 Task: Search one way flight ticket for 5 adults, 2 children, 1 infant in seat and 1 infant on lap in economy from Stillwater: Stillwater Regional Airport to New Bern: Coastal Carolina Regional Airport (was Craven County Regional) on 8-4-2023. Choice of flights is American. Number of bags: 10 checked bags. Price is upto 83000. Outbound departure time preference is 18:00.
Action: Mouse moved to (414, 352)
Screenshot: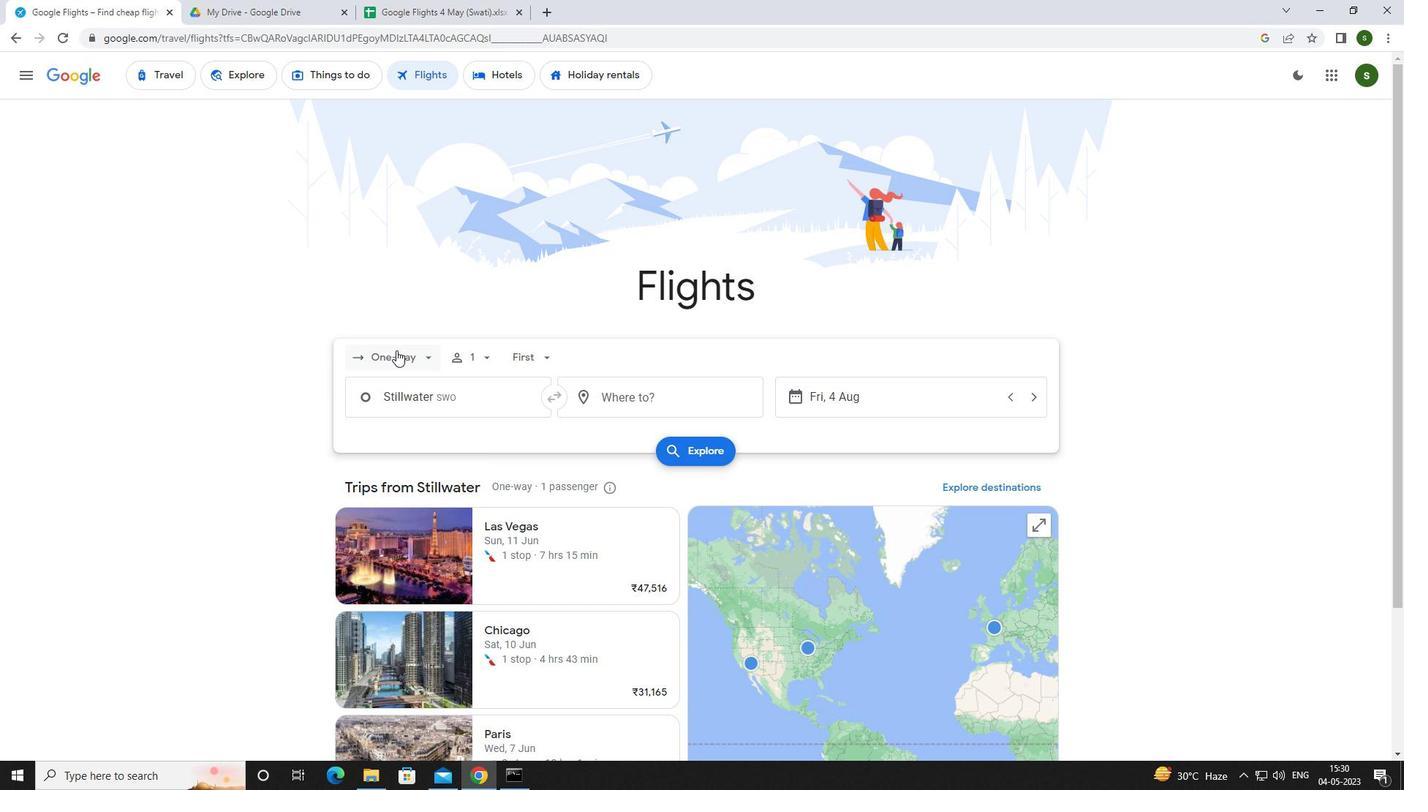 
Action: Mouse pressed left at (414, 352)
Screenshot: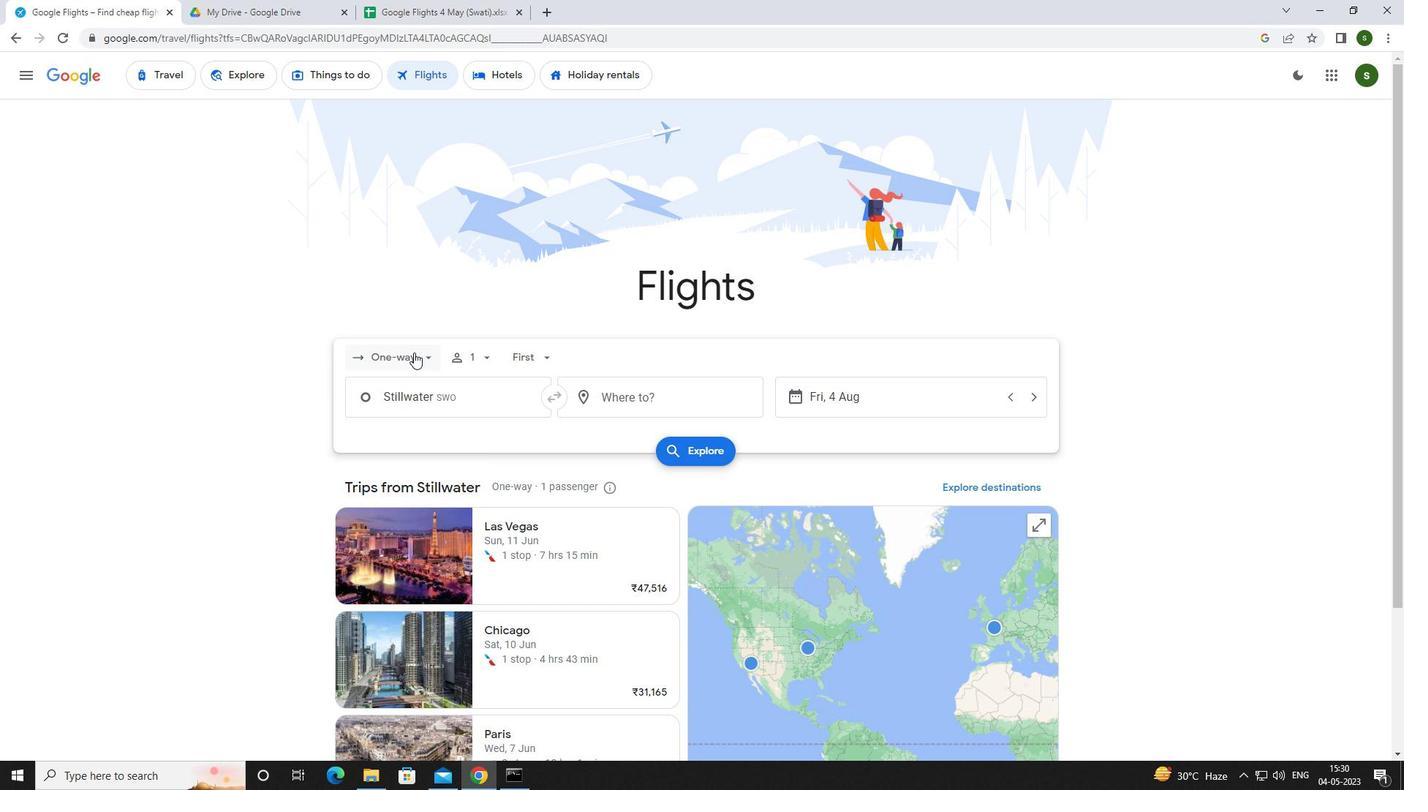 
Action: Mouse moved to (422, 421)
Screenshot: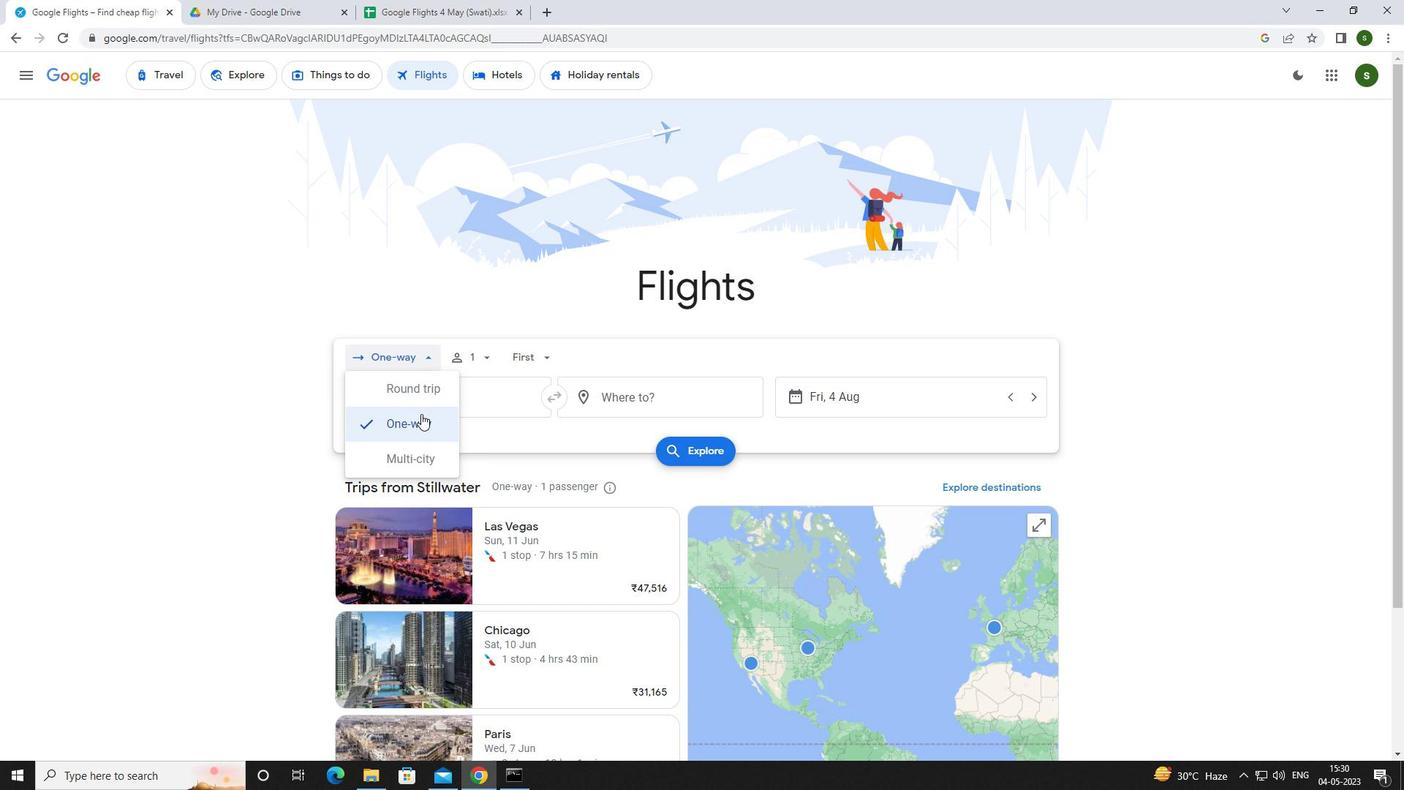 
Action: Mouse pressed left at (422, 421)
Screenshot: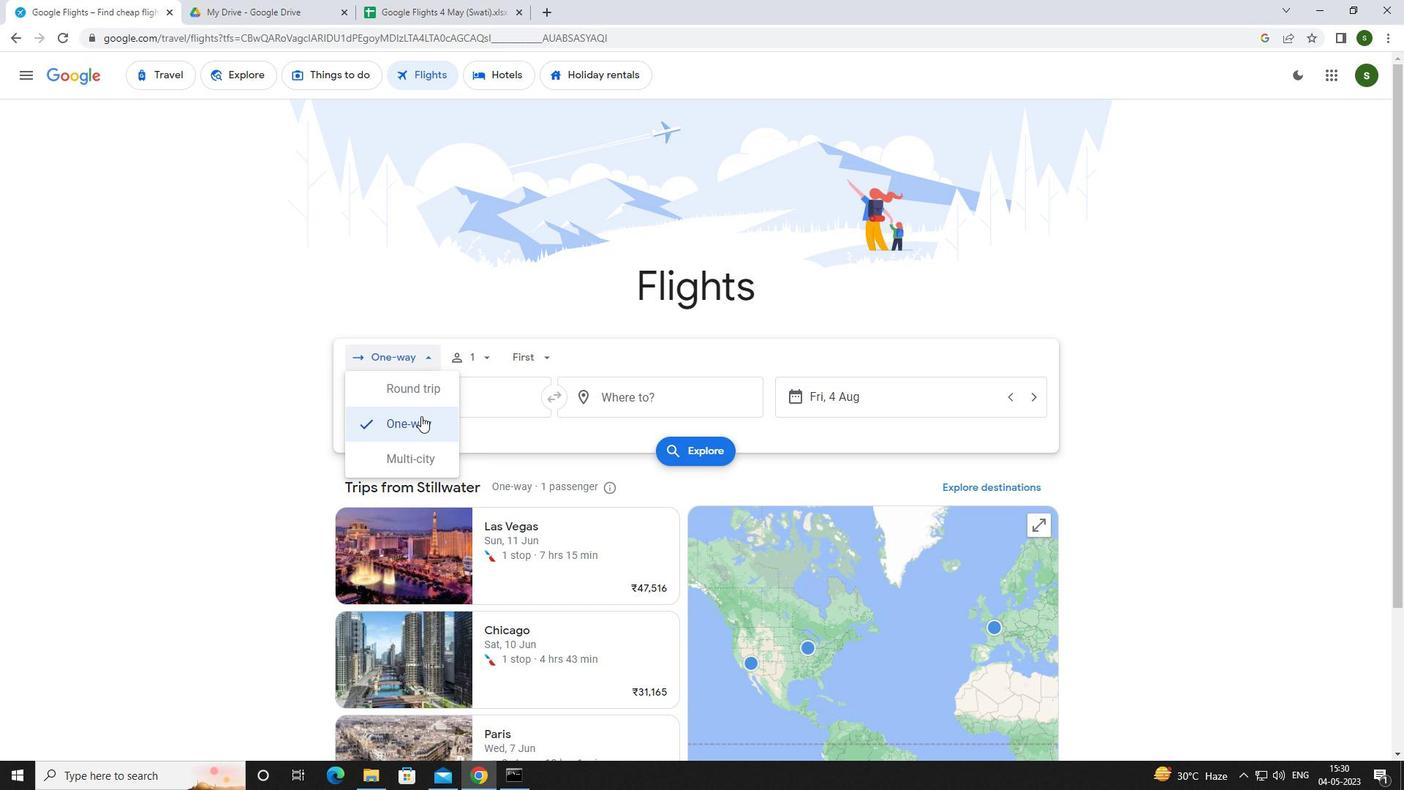 
Action: Mouse moved to (484, 358)
Screenshot: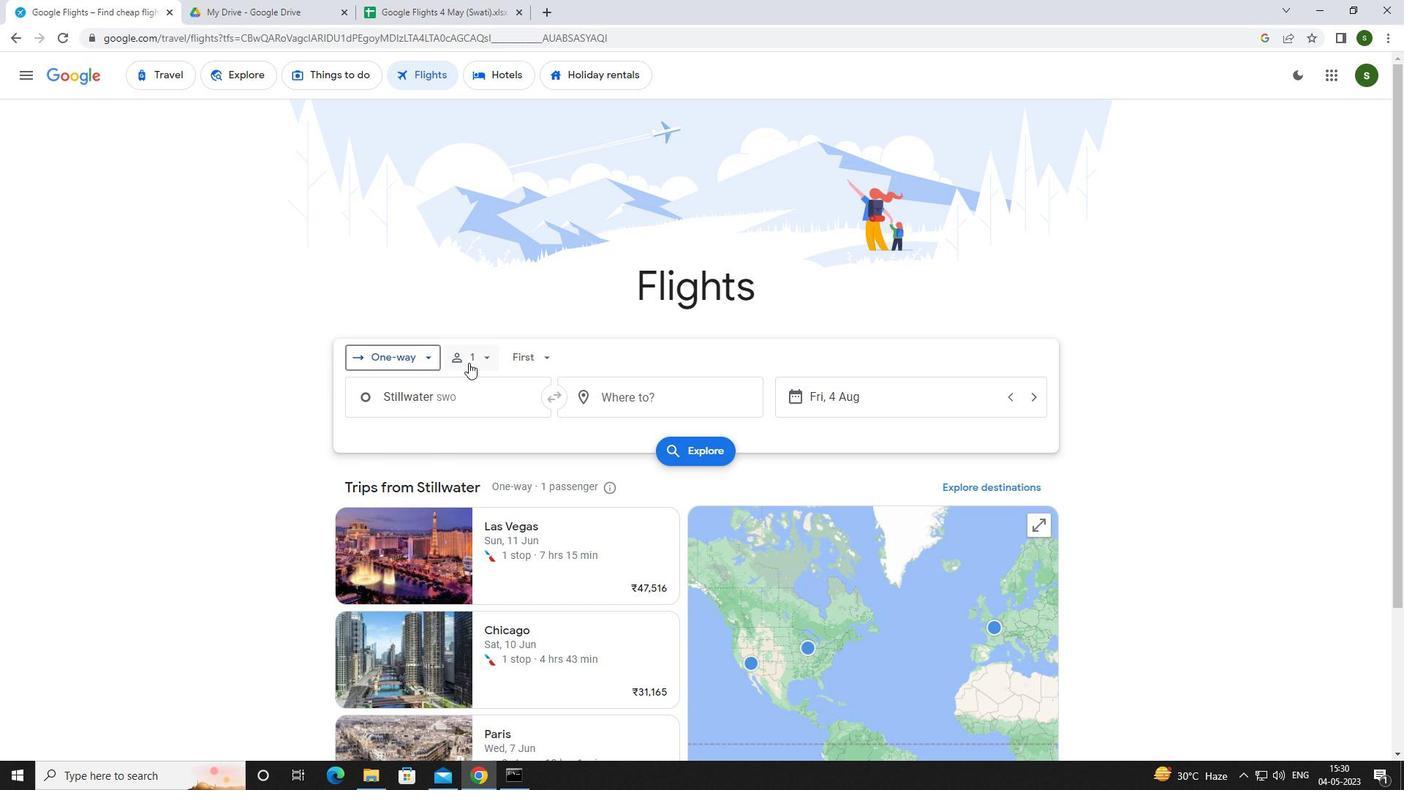 
Action: Mouse pressed left at (484, 358)
Screenshot: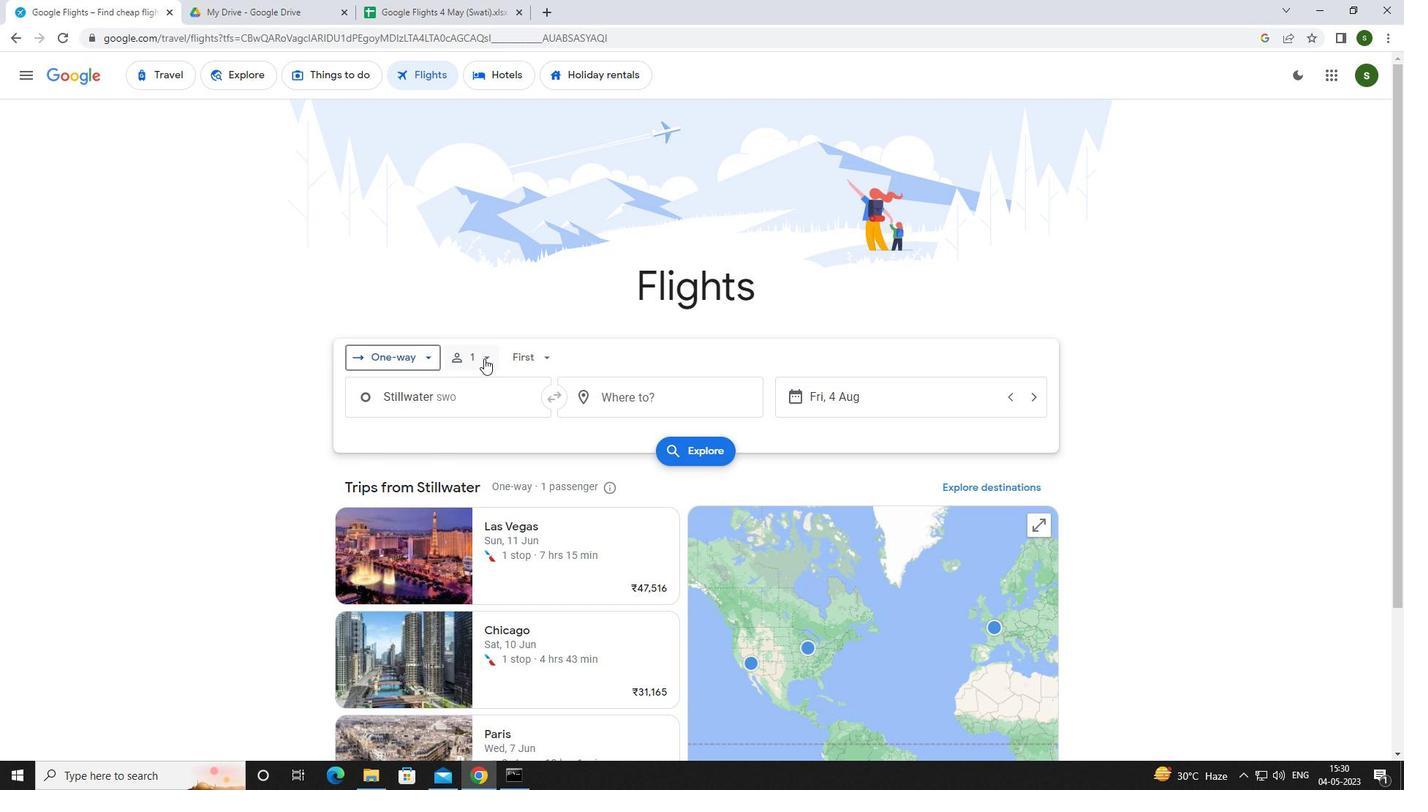 
Action: Mouse moved to (596, 392)
Screenshot: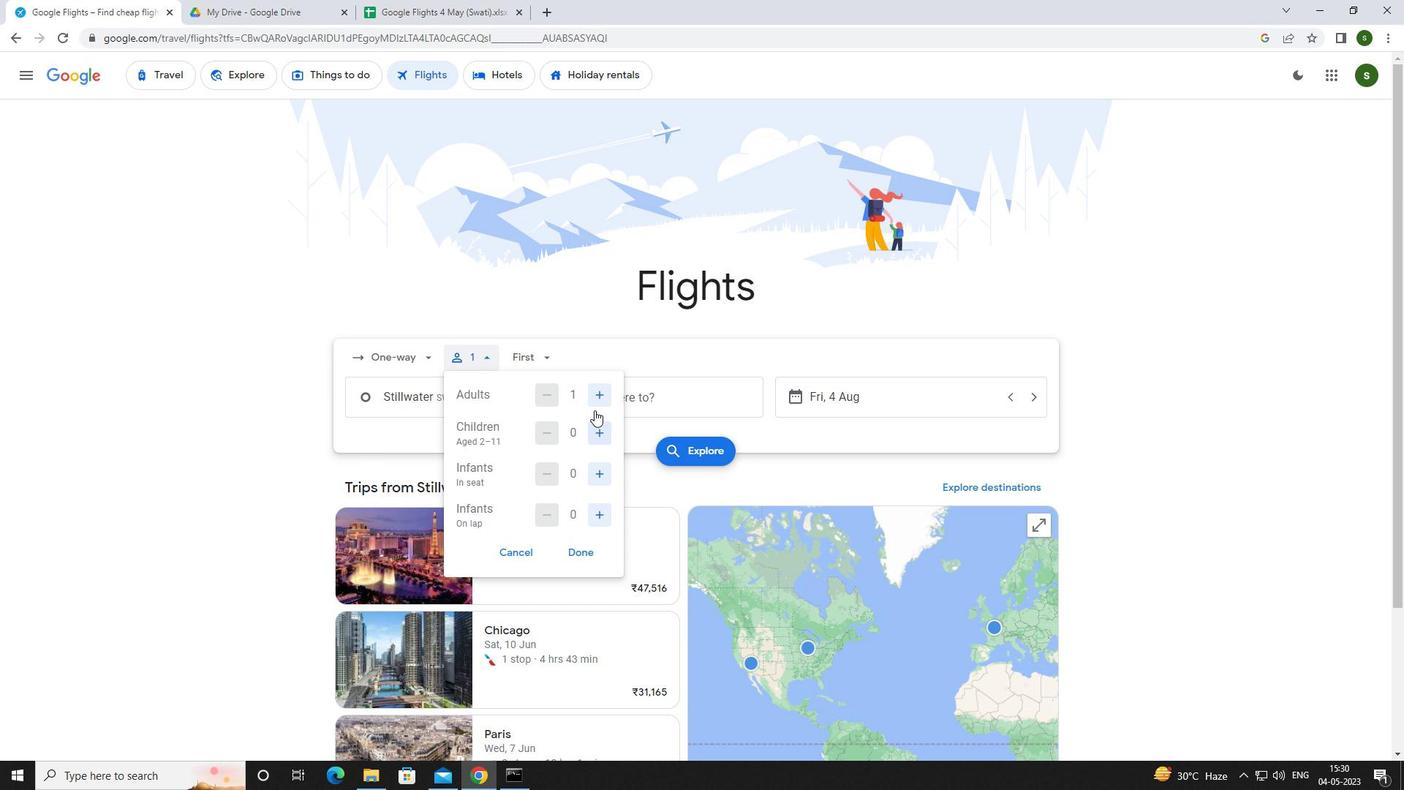 
Action: Mouse pressed left at (596, 392)
Screenshot: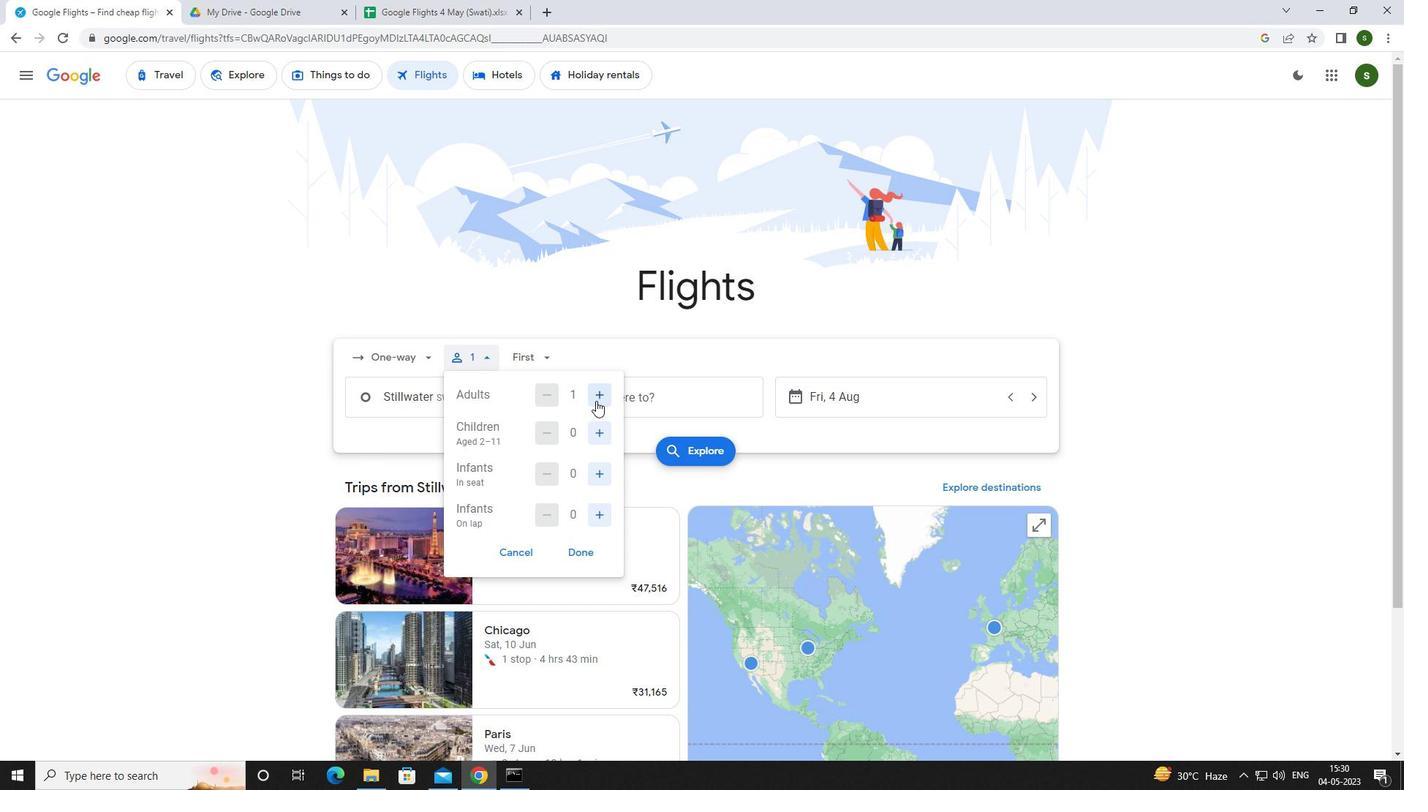 
Action: Mouse pressed left at (596, 392)
Screenshot: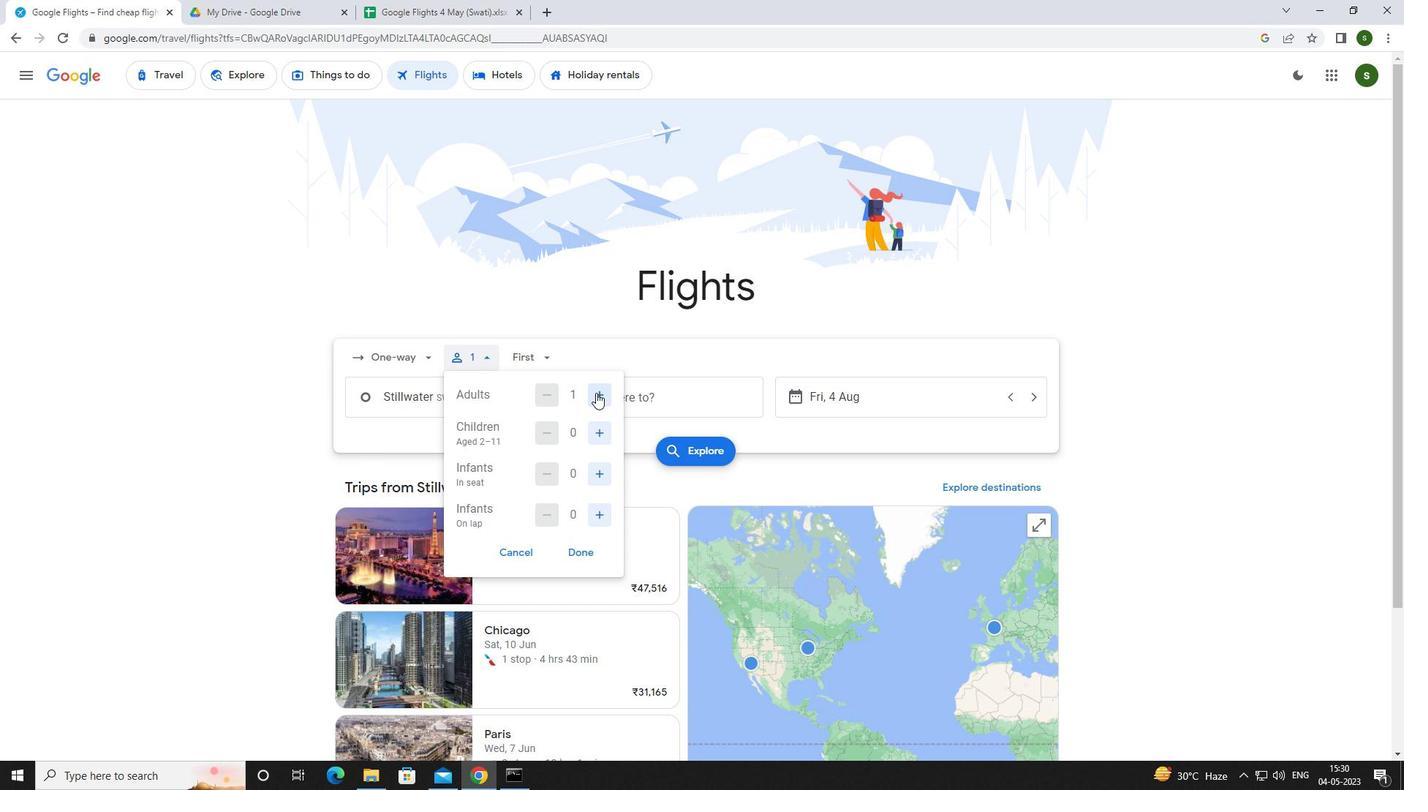 
Action: Mouse pressed left at (596, 392)
Screenshot: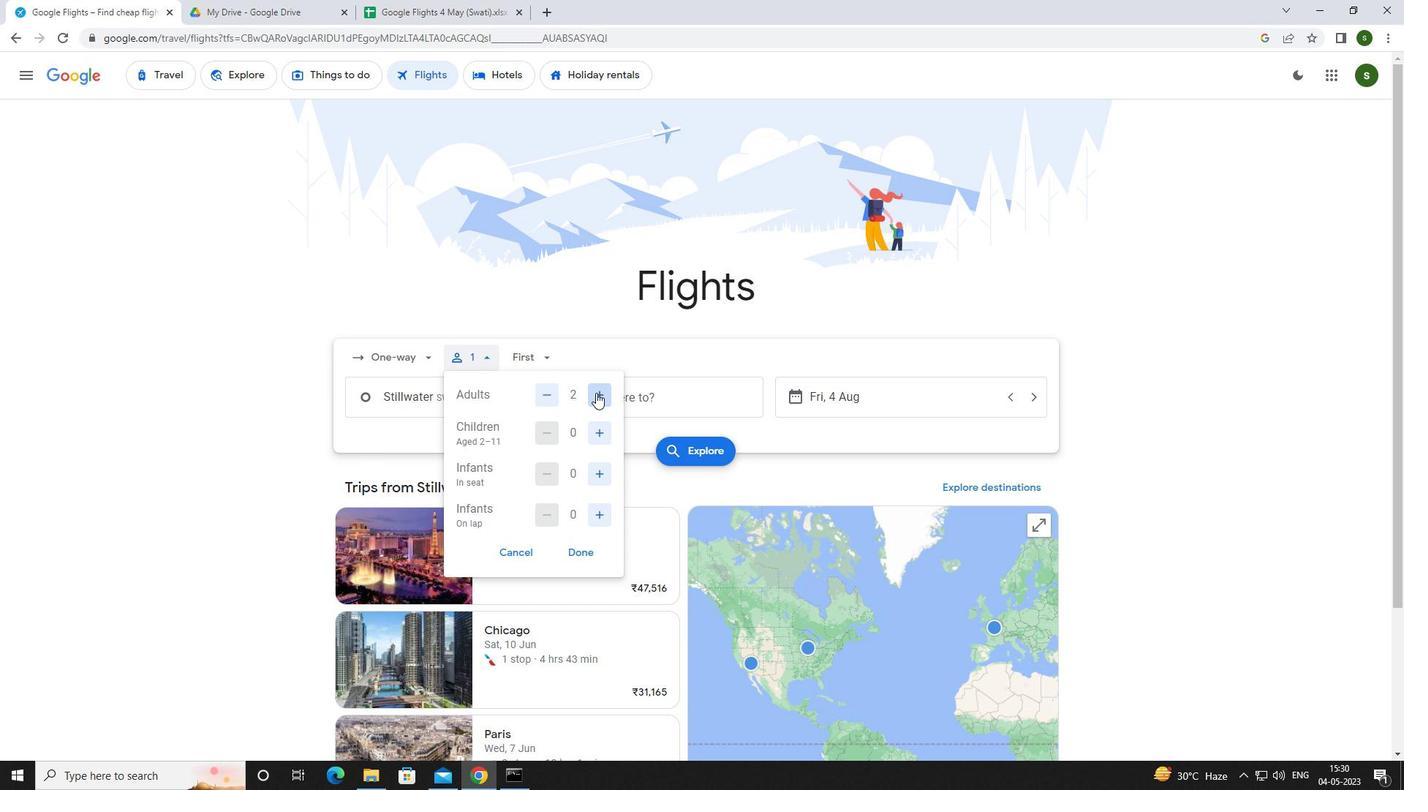 
Action: Mouse pressed left at (596, 392)
Screenshot: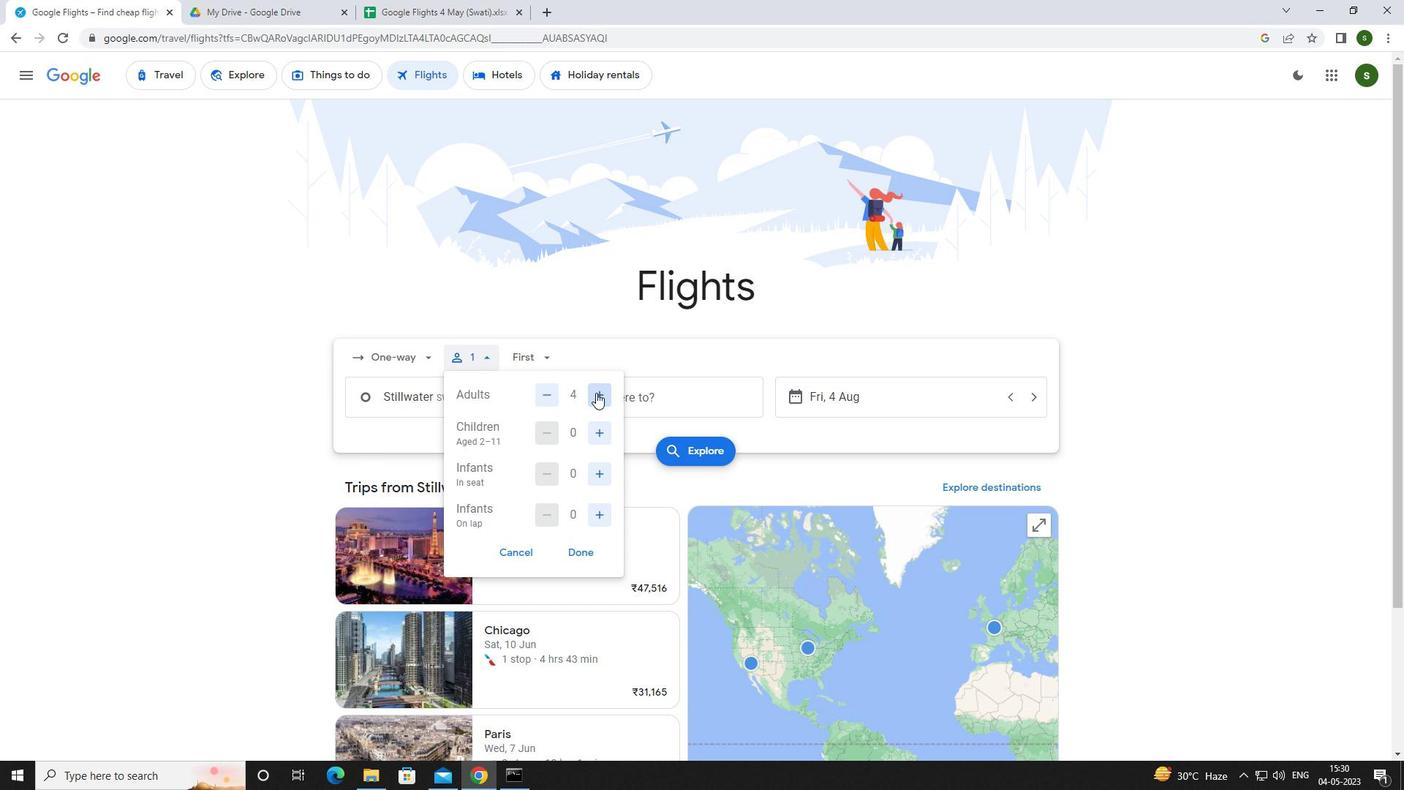 
Action: Mouse moved to (599, 427)
Screenshot: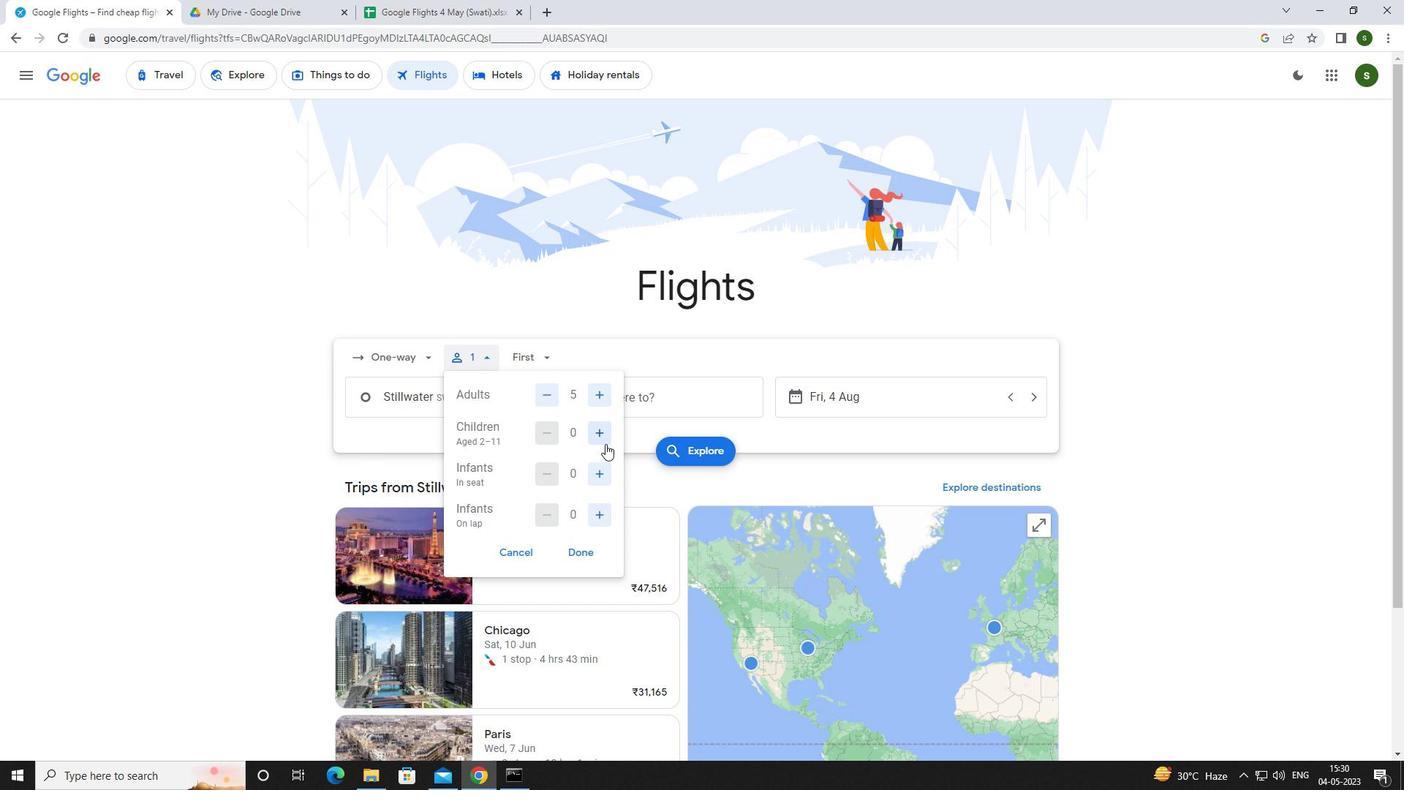 
Action: Mouse pressed left at (599, 427)
Screenshot: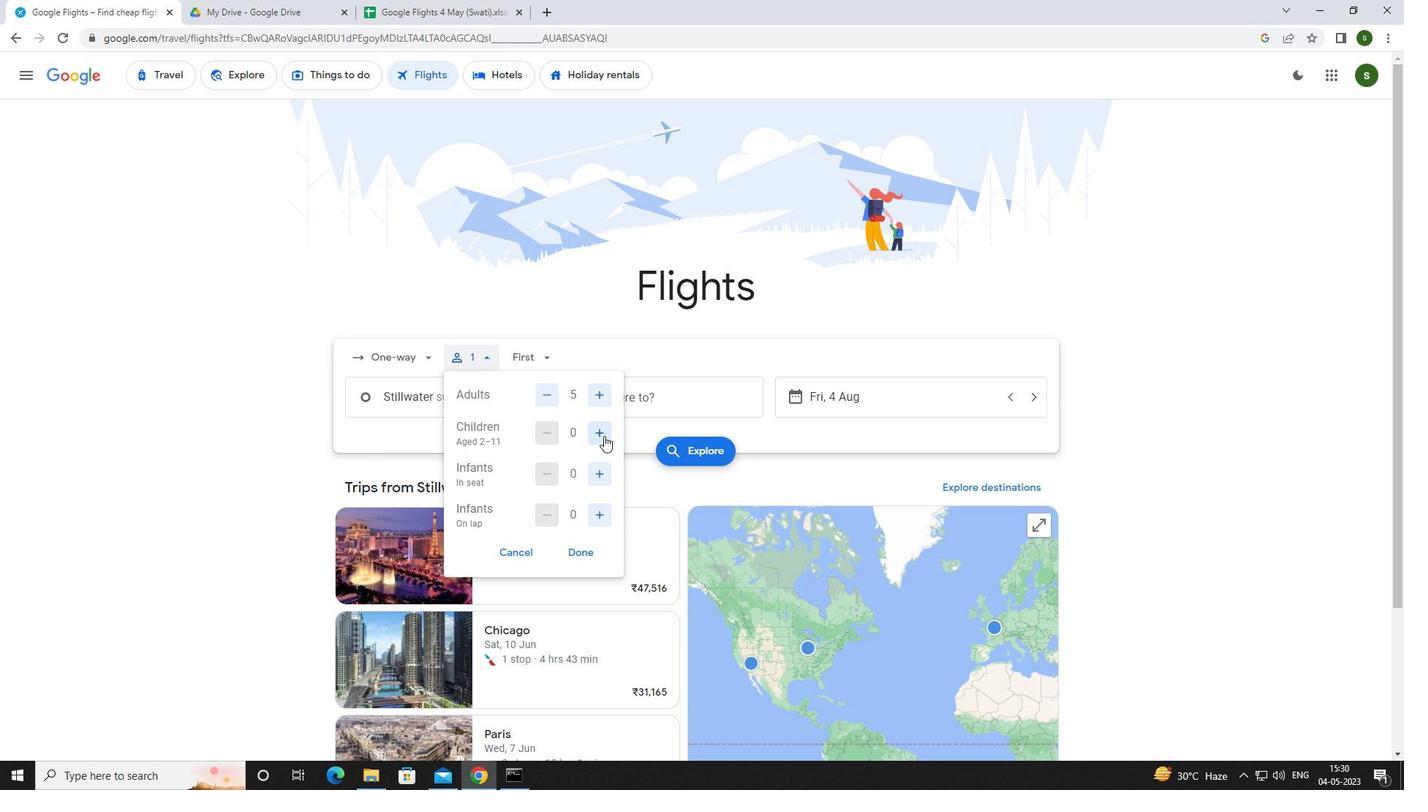 
Action: Mouse pressed left at (599, 427)
Screenshot: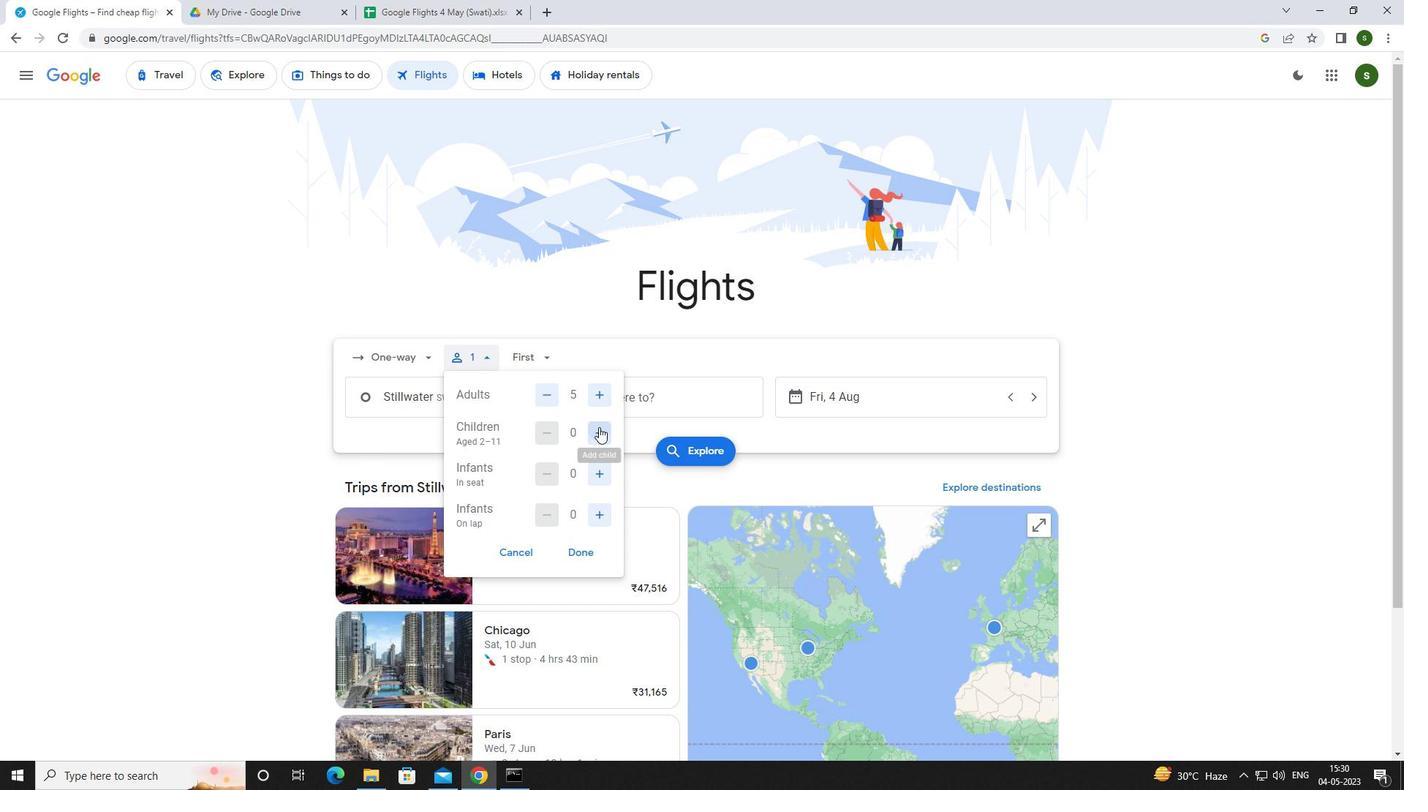 
Action: Mouse moved to (603, 467)
Screenshot: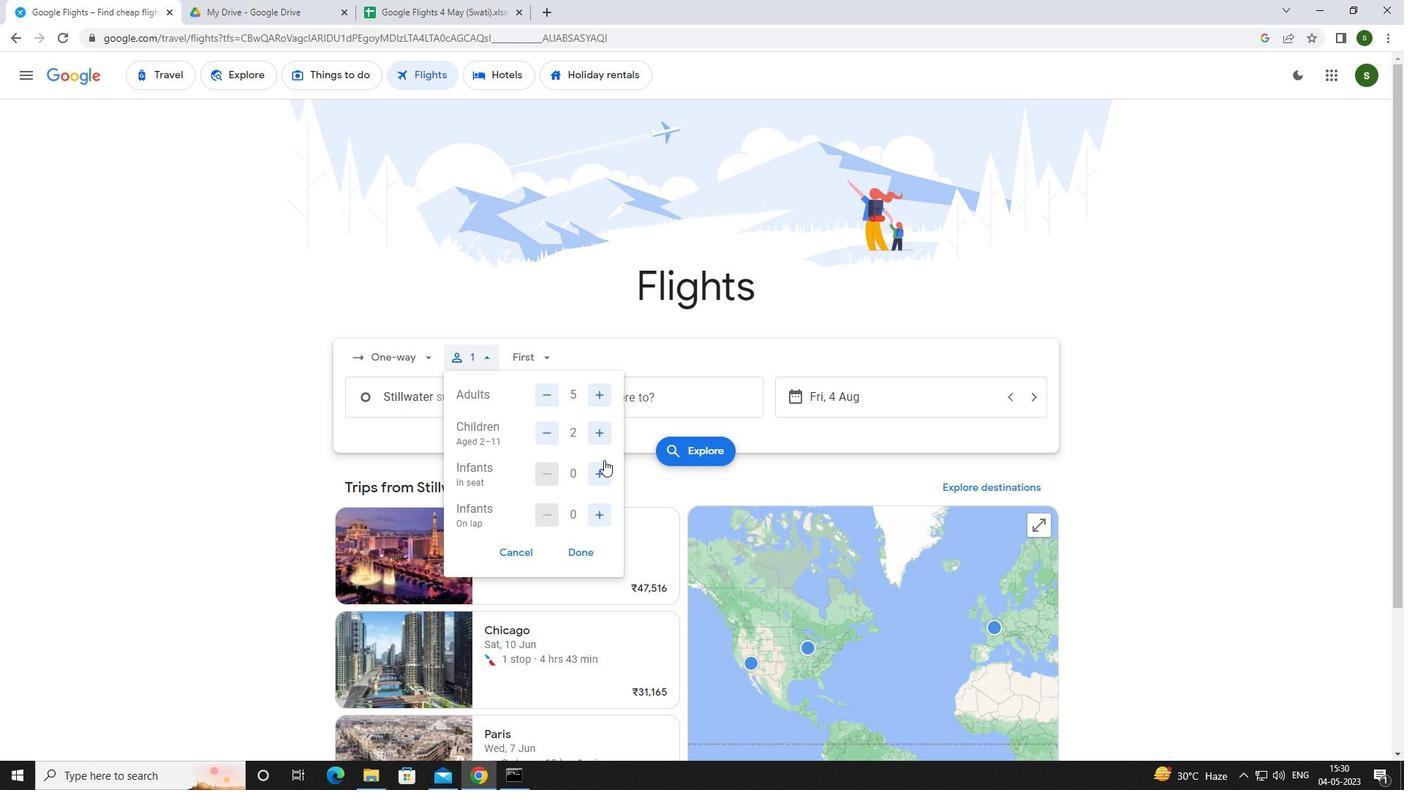 
Action: Mouse pressed left at (603, 467)
Screenshot: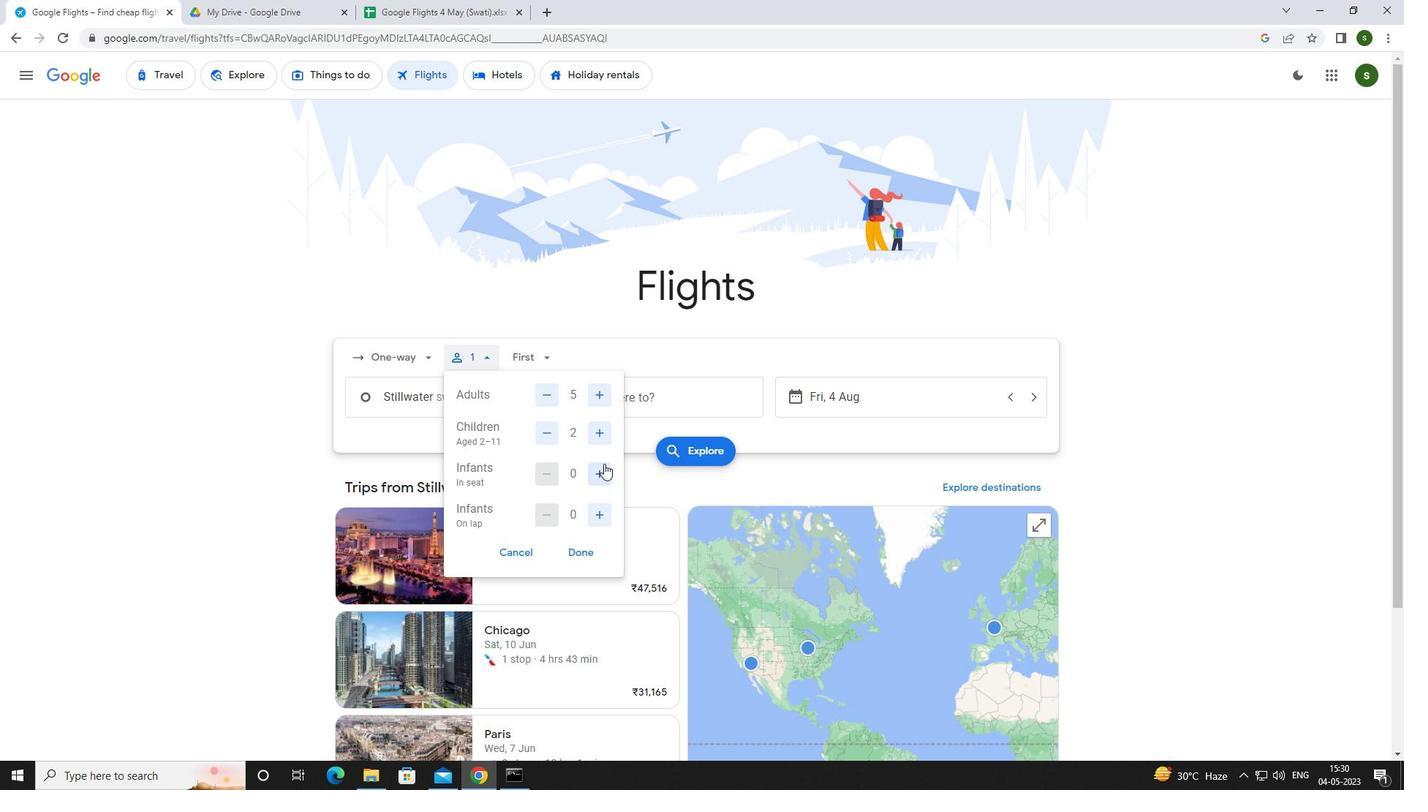 
Action: Mouse moved to (602, 499)
Screenshot: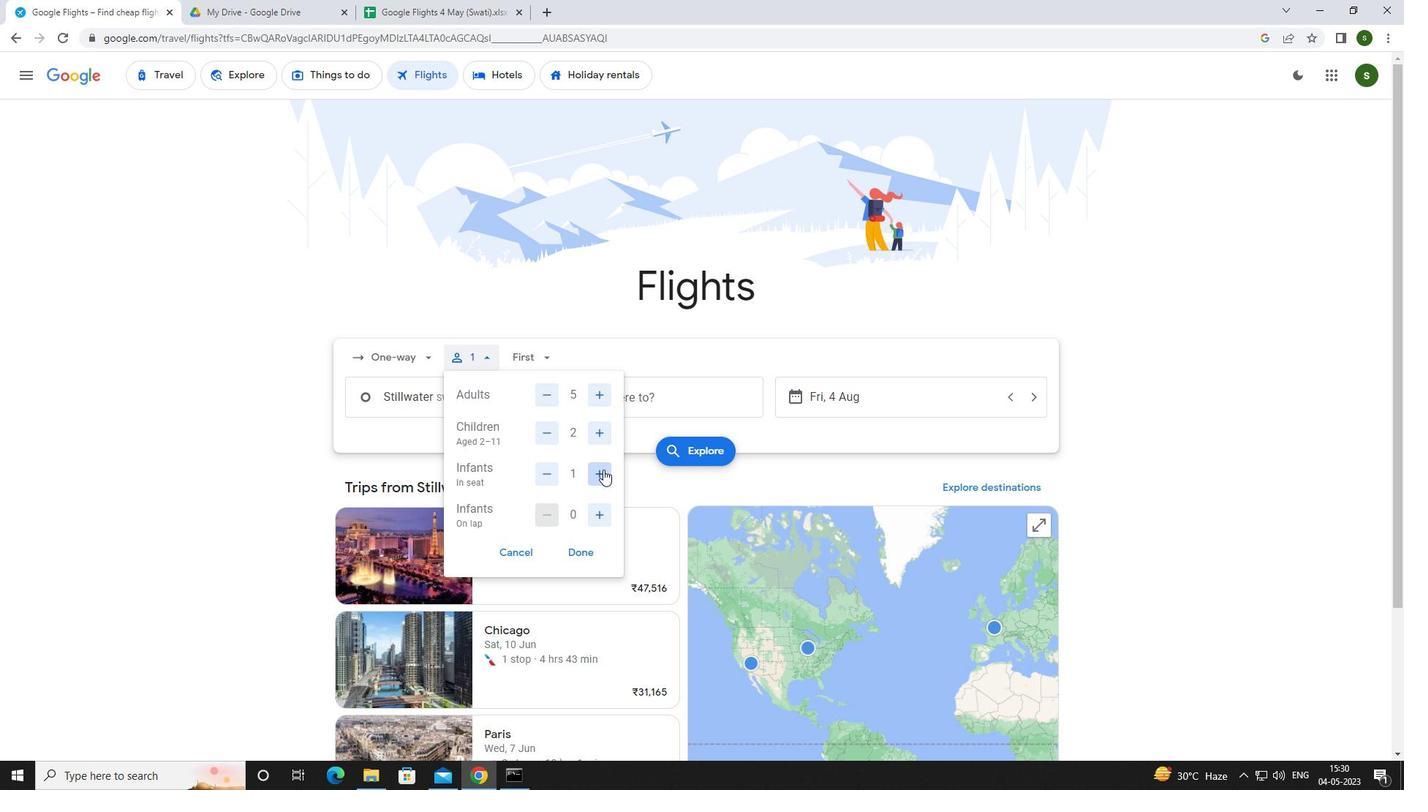 
Action: Mouse pressed left at (602, 499)
Screenshot: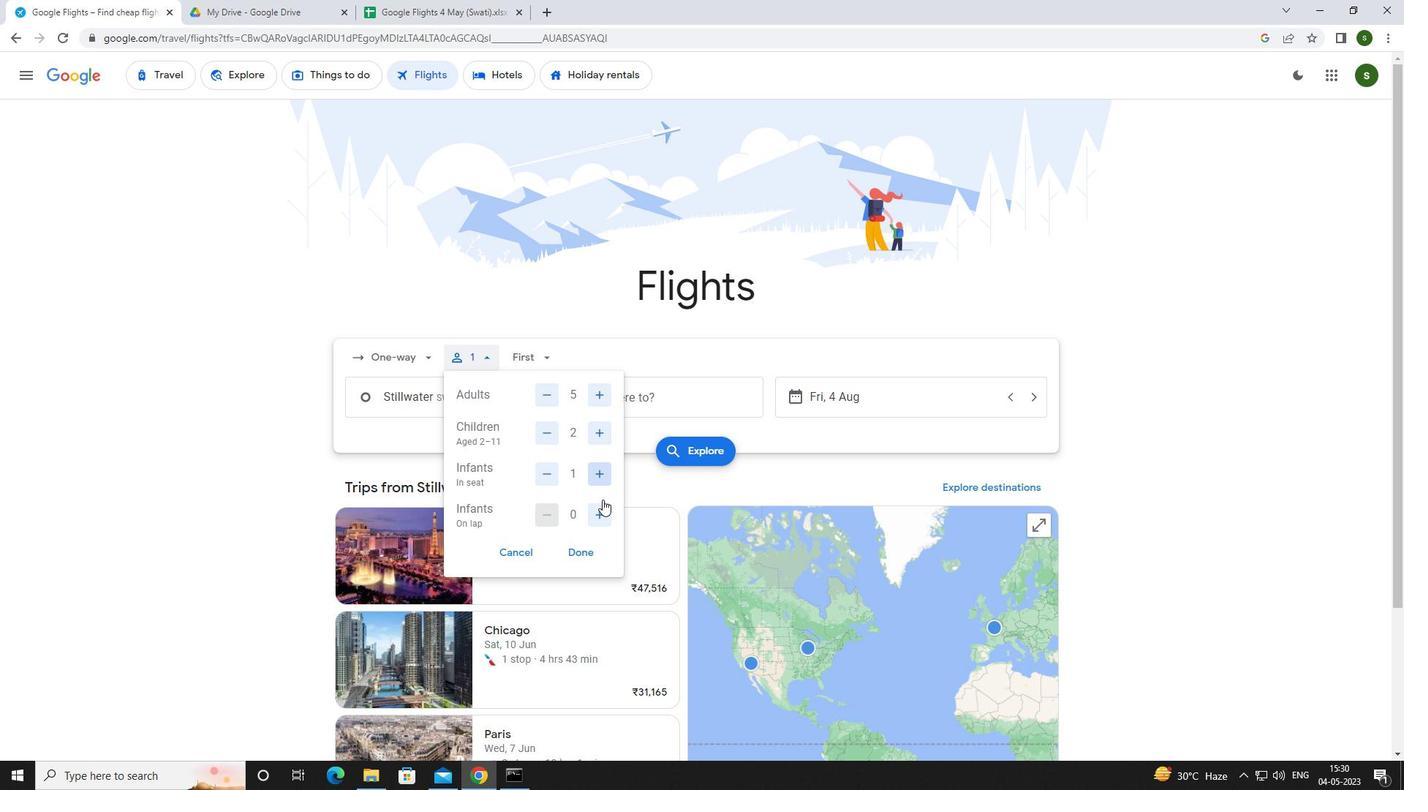 
Action: Mouse moved to (553, 357)
Screenshot: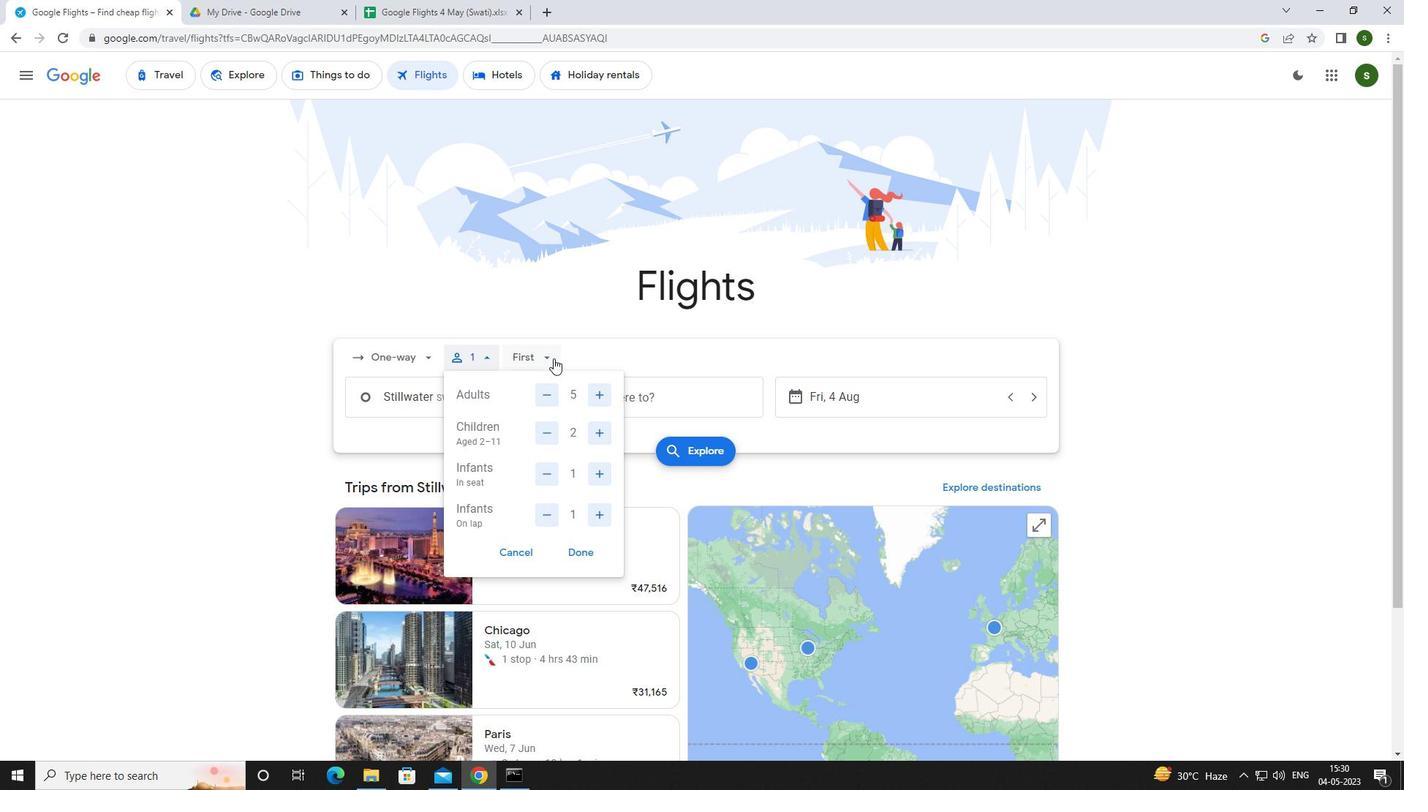 
Action: Mouse pressed left at (553, 357)
Screenshot: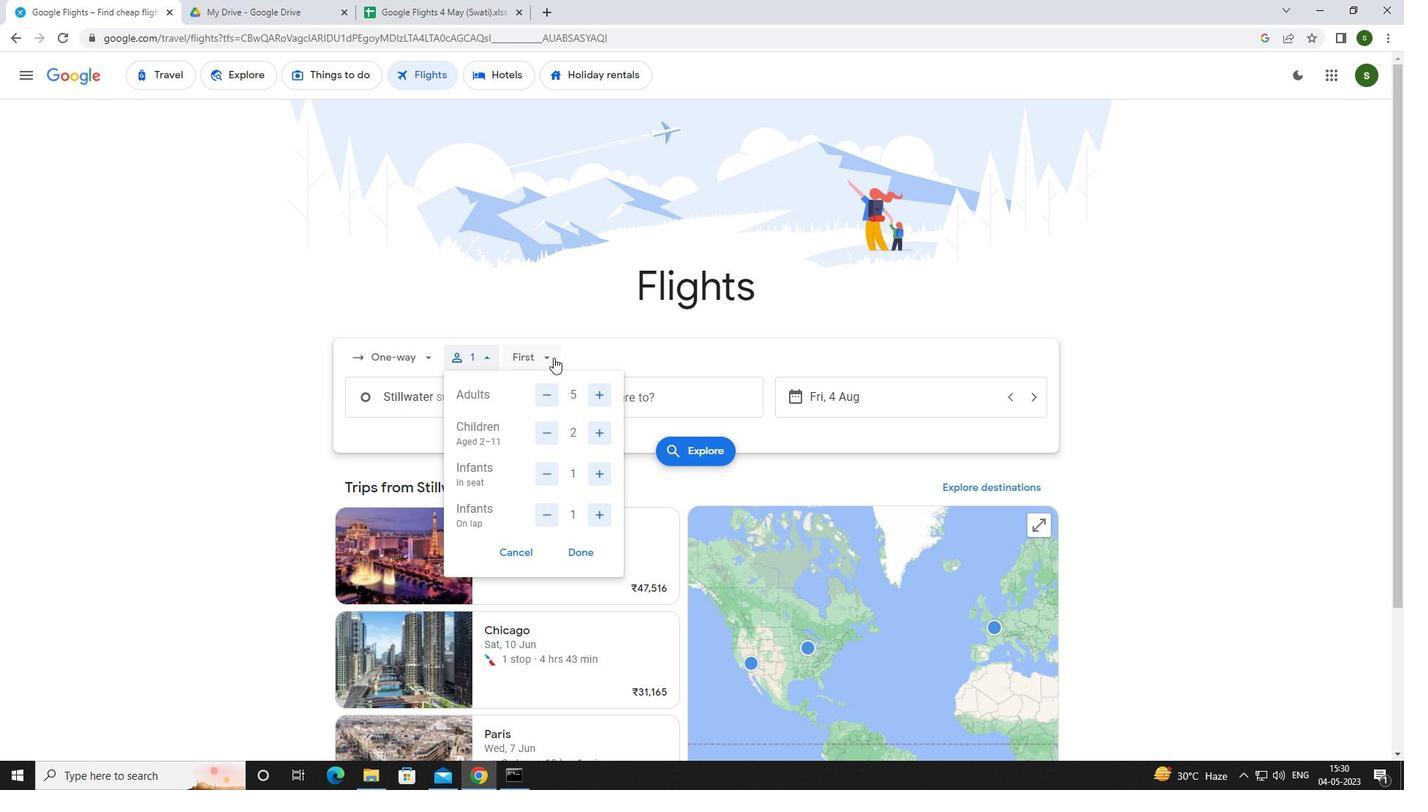 
Action: Mouse moved to (560, 388)
Screenshot: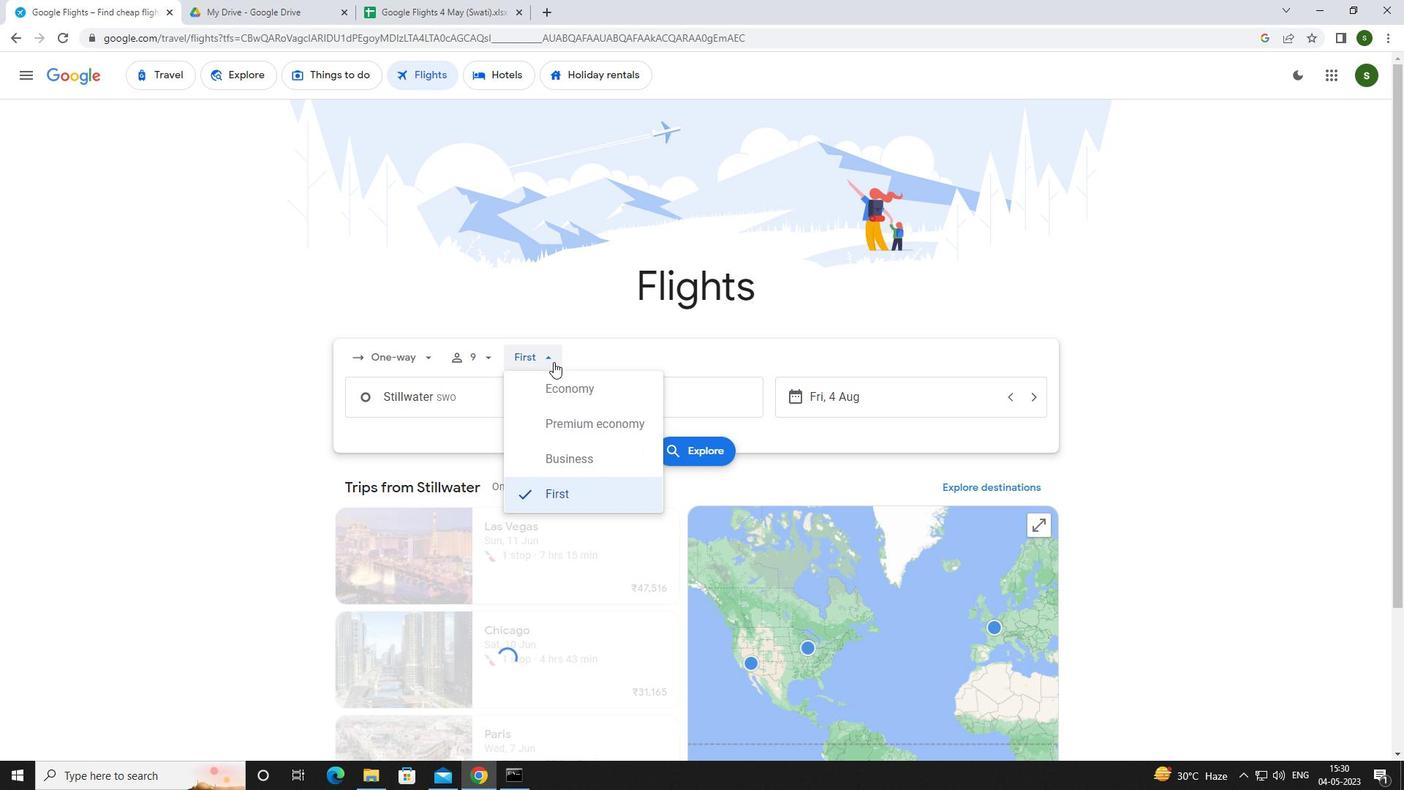 
Action: Mouse pressed left at (560, 388)
Screenshot: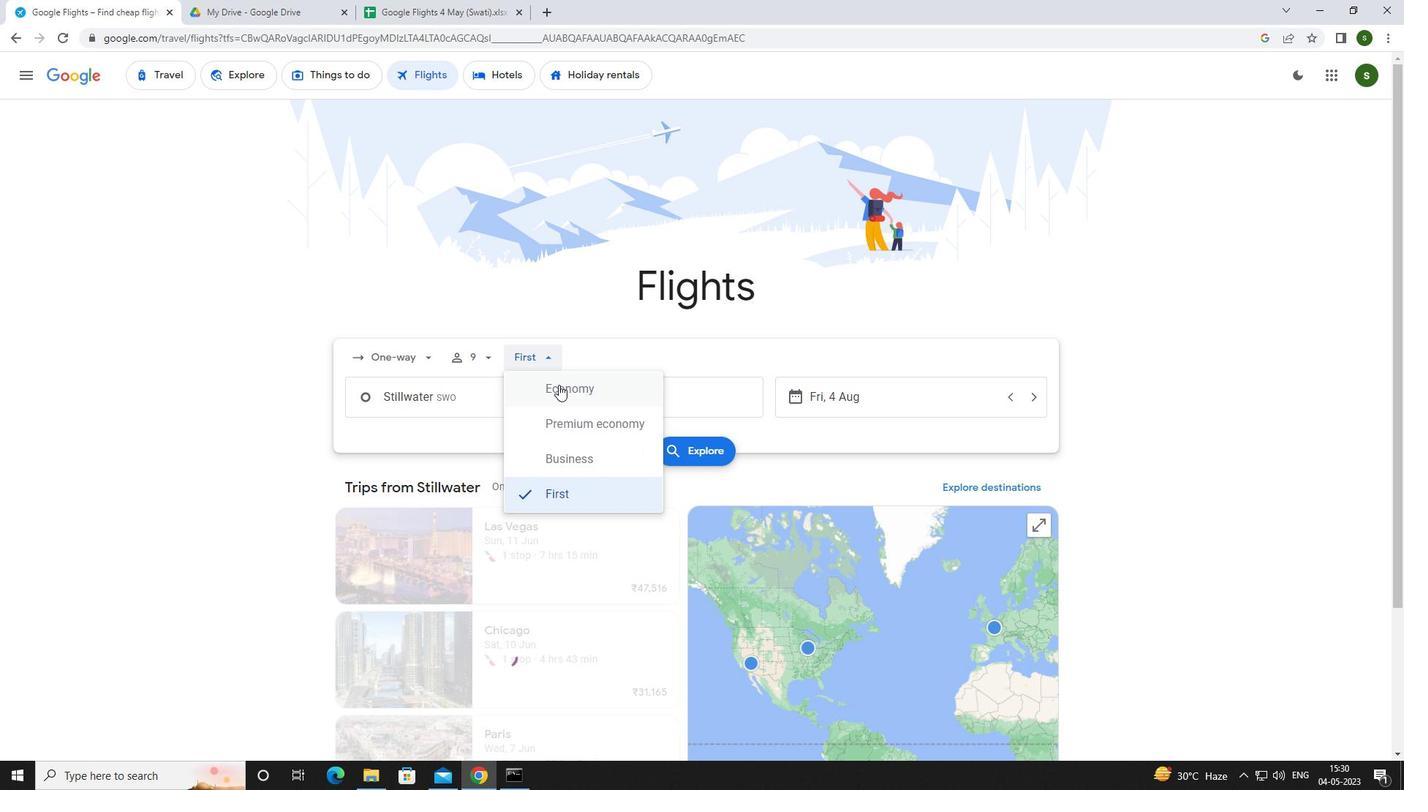 
Action: Mouse moved to (523, 395)
Screenshot: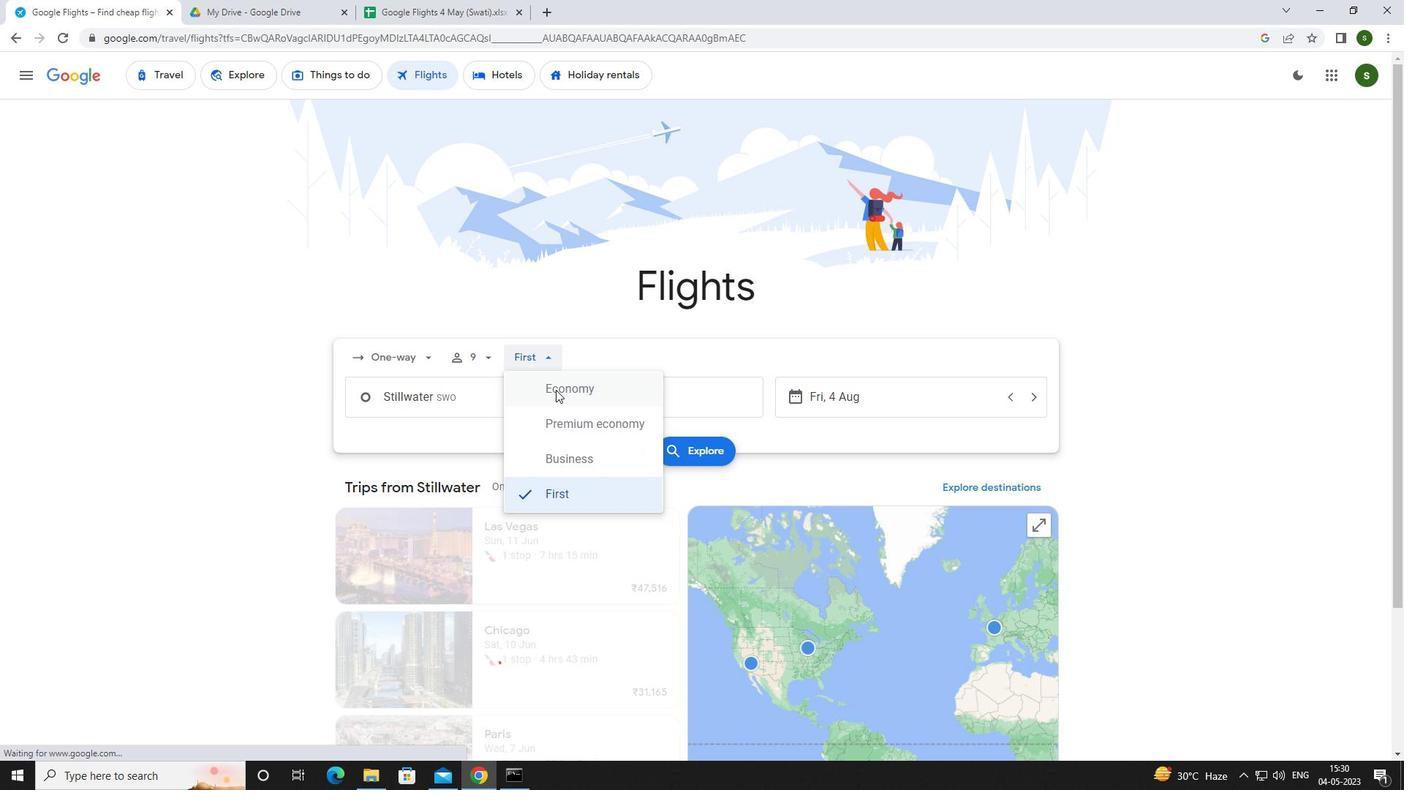 
Action: Mouse pressed left at (523, 395)
Screenshot: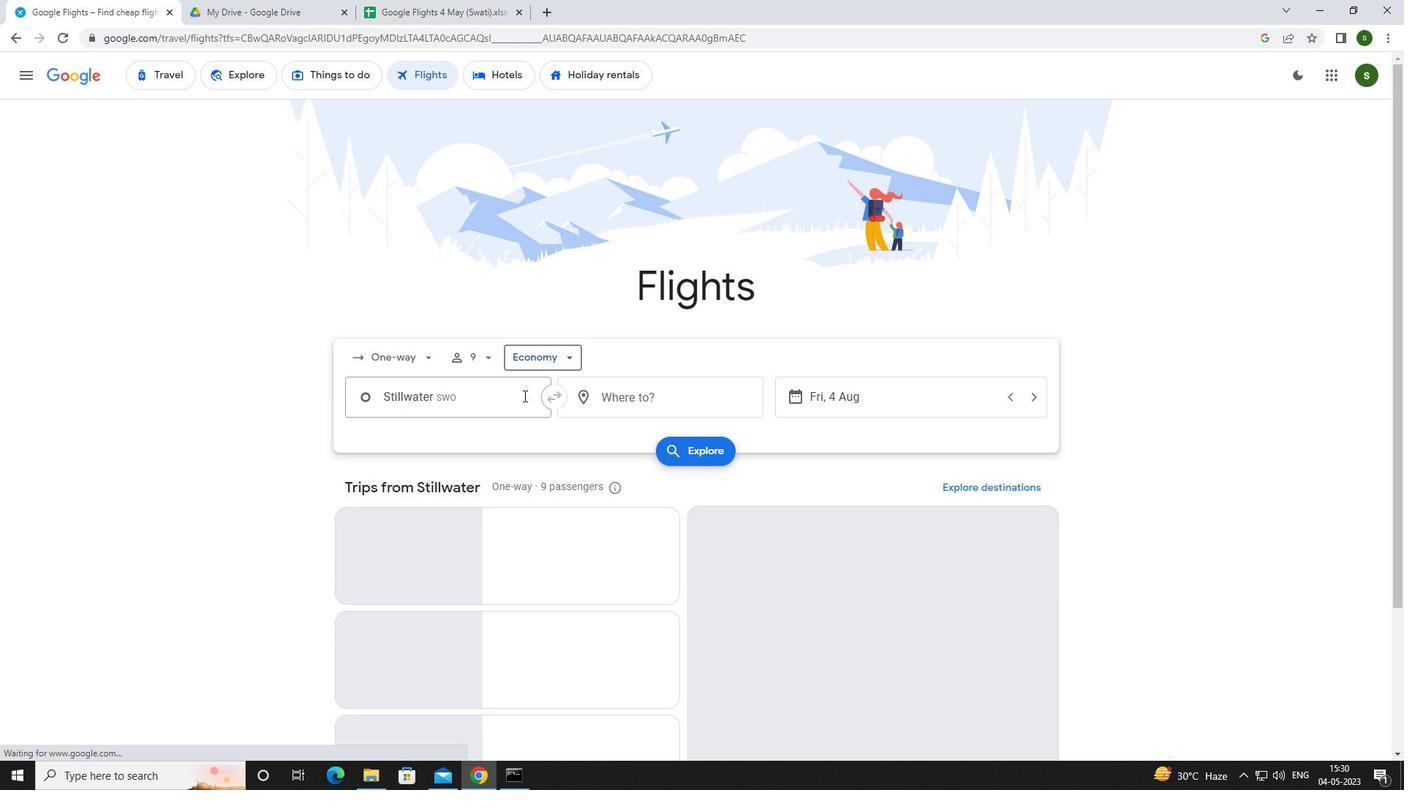 
Action: Key pressed <Key.caps_lock>s<Key.caps_lock>tillwater<Key.space><Key.caps_lock>r<Key.caps_lock>e
Screenshot: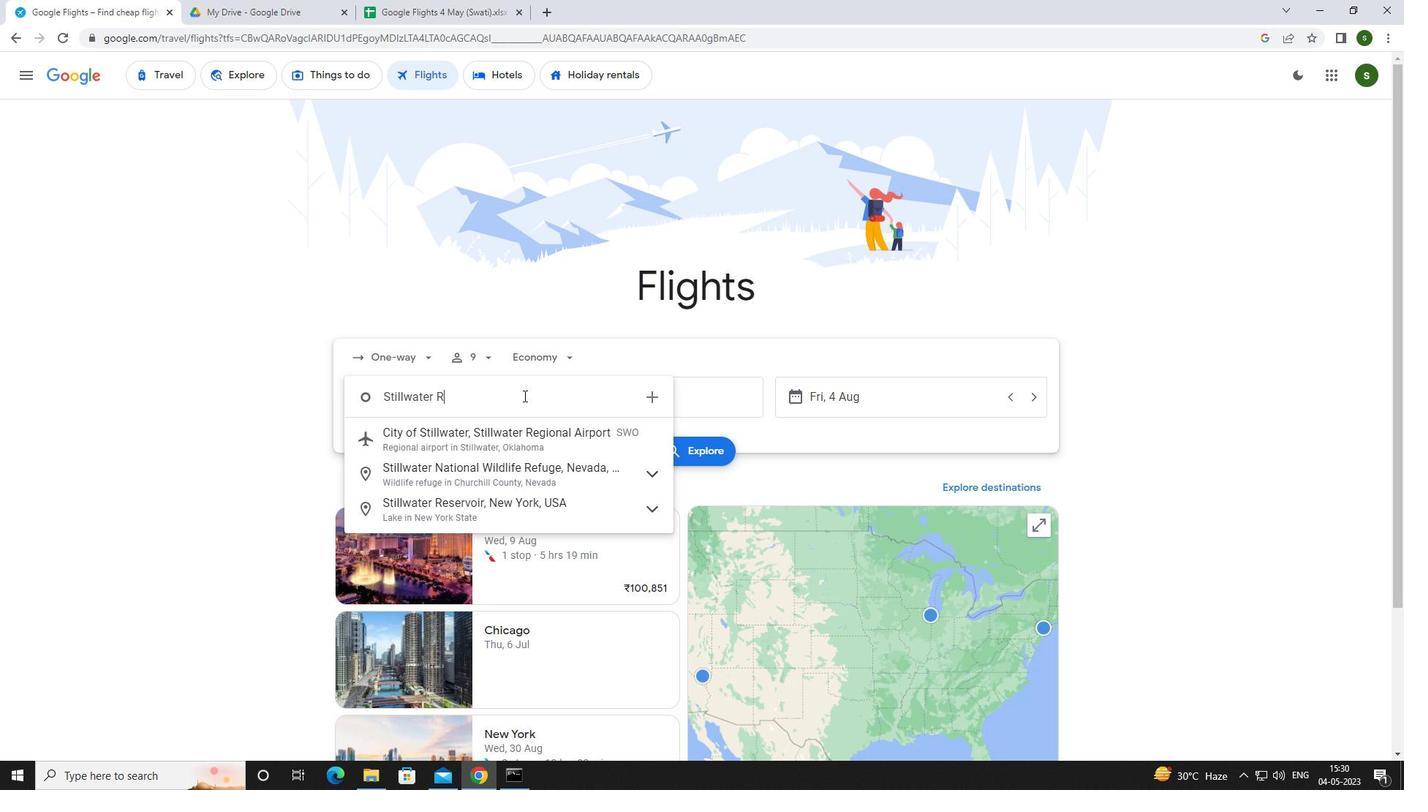 
Action: Mouse moved to (515, 433)
Screenshot: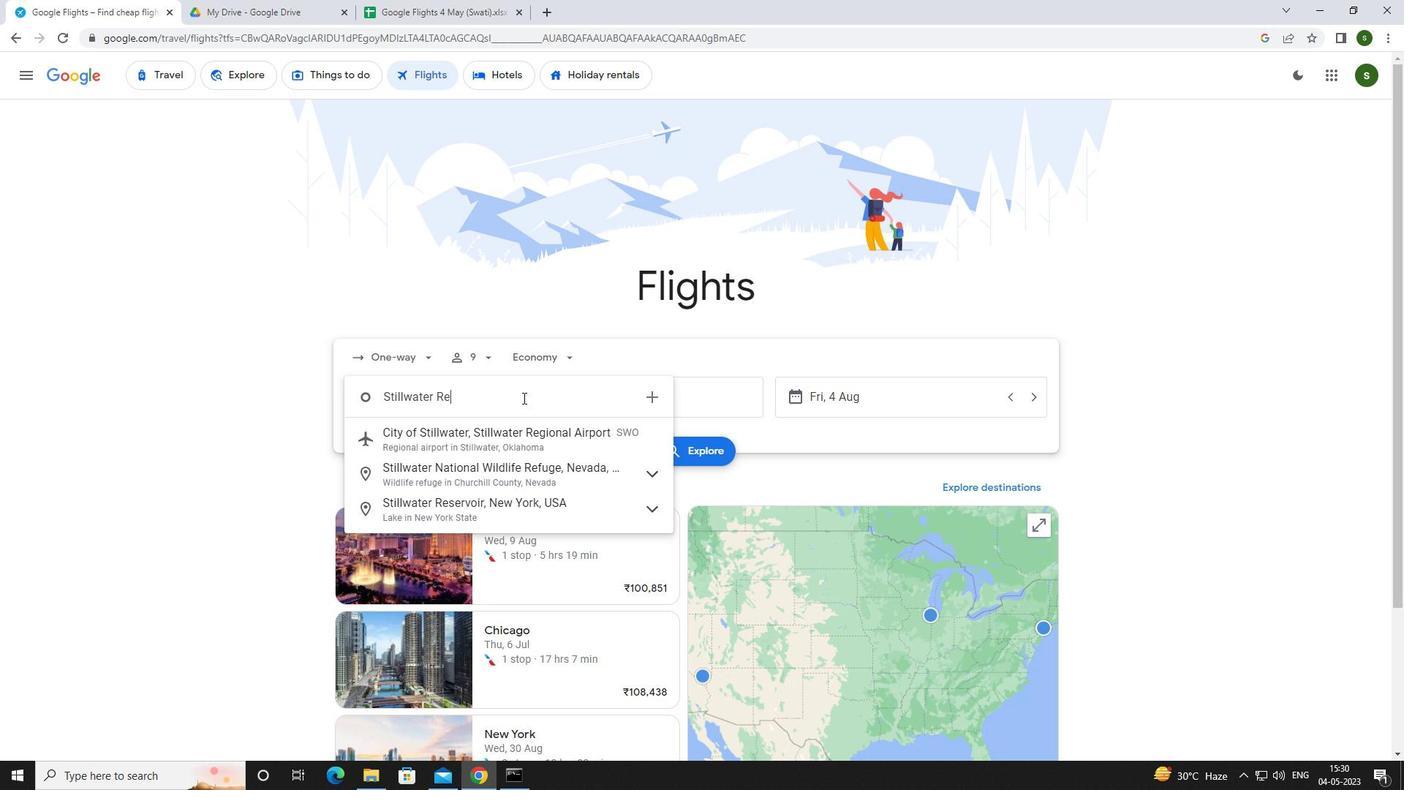 
Action: Mouse pressed left at (515, 433)
Screenshot: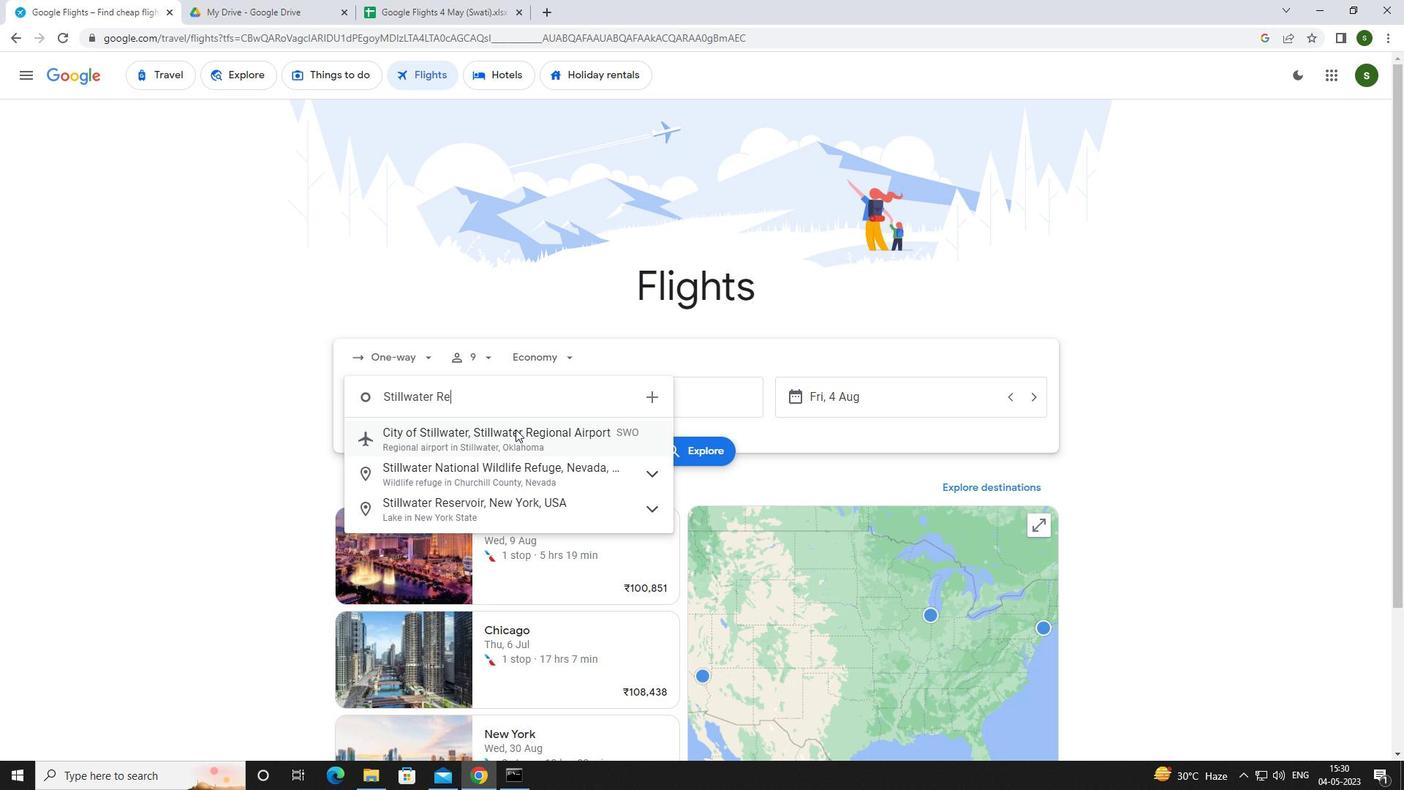 
Action: Mouse moved to (683, 394)
Screenshot: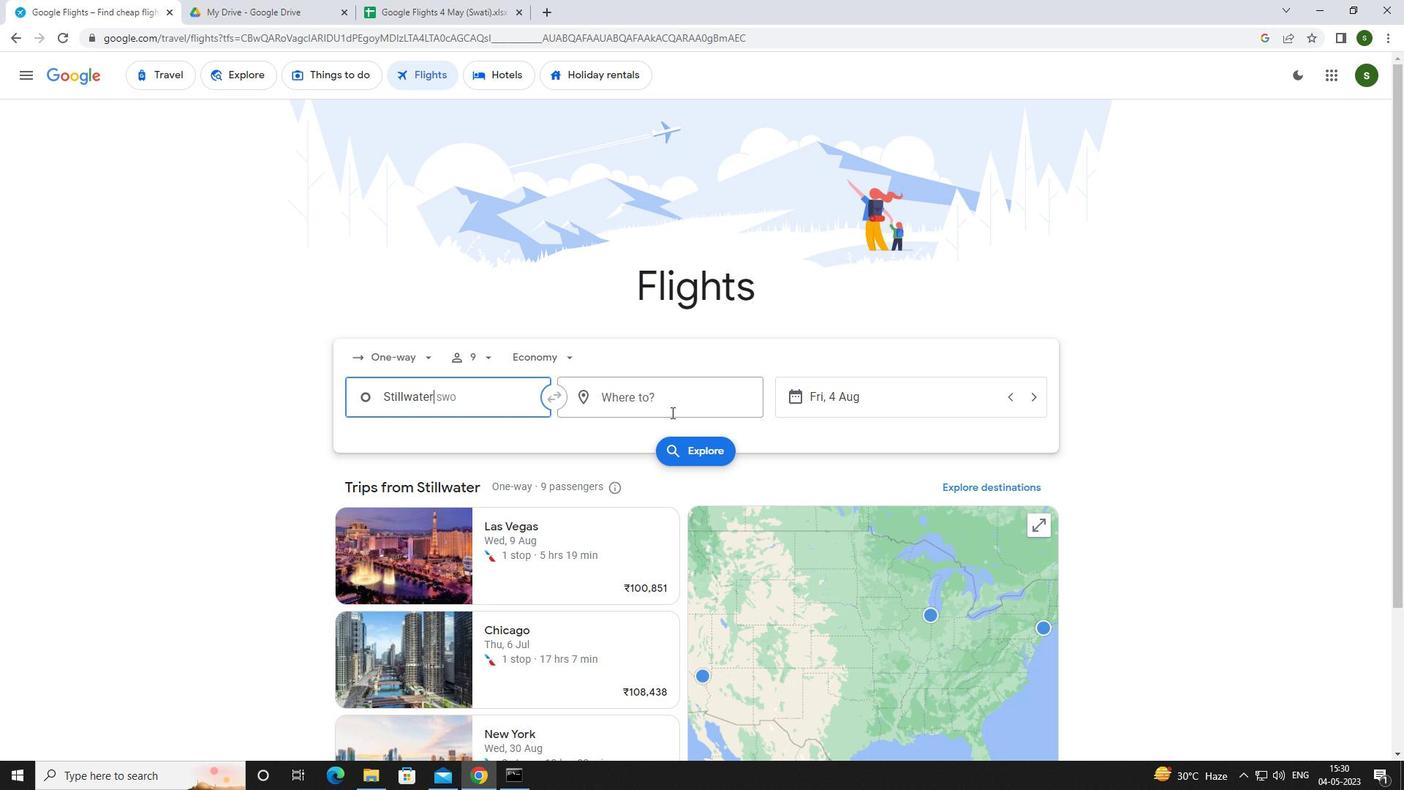 
Action: Mouse pressed left at (683, 394)
Screenshot: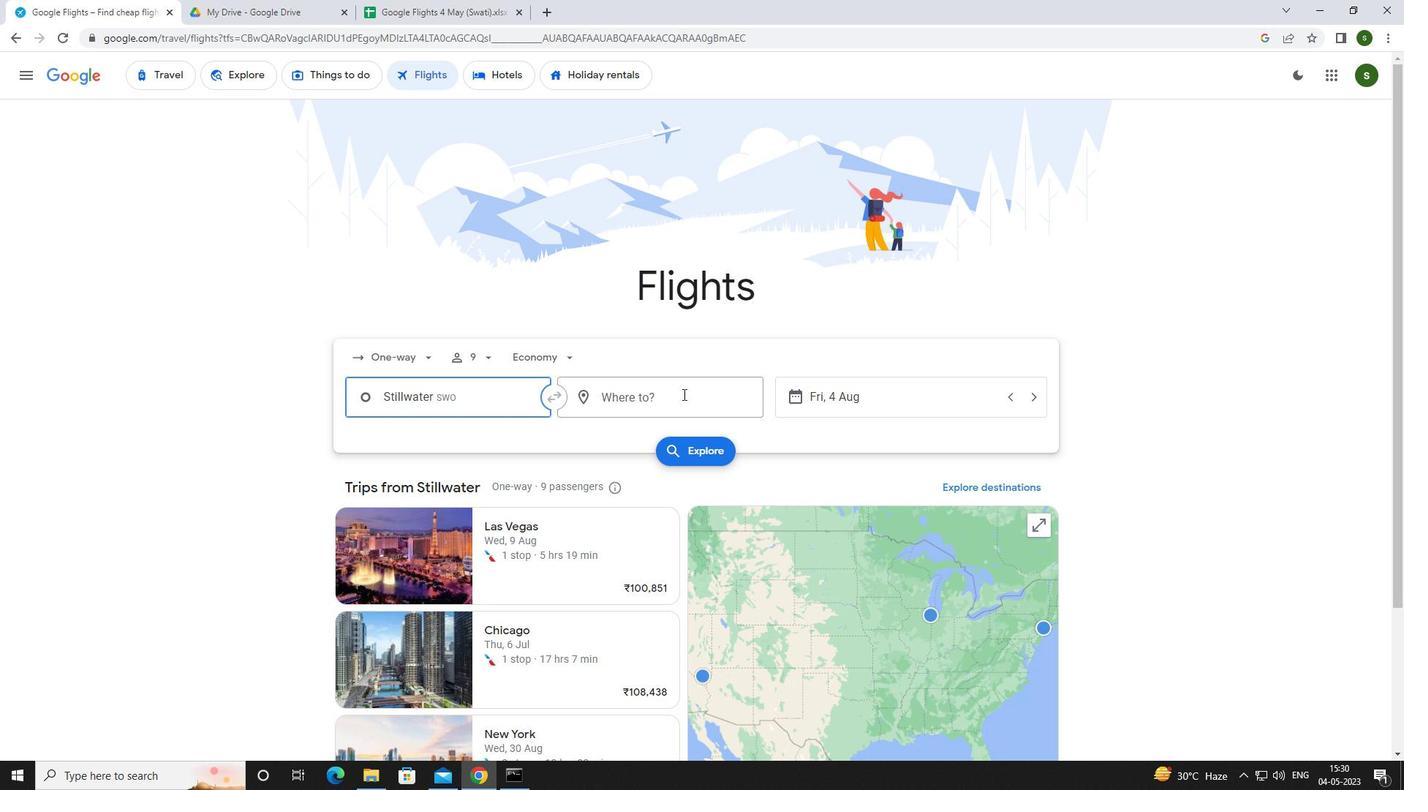 
Action: Mouse moved to (663, 399)
Screenshot: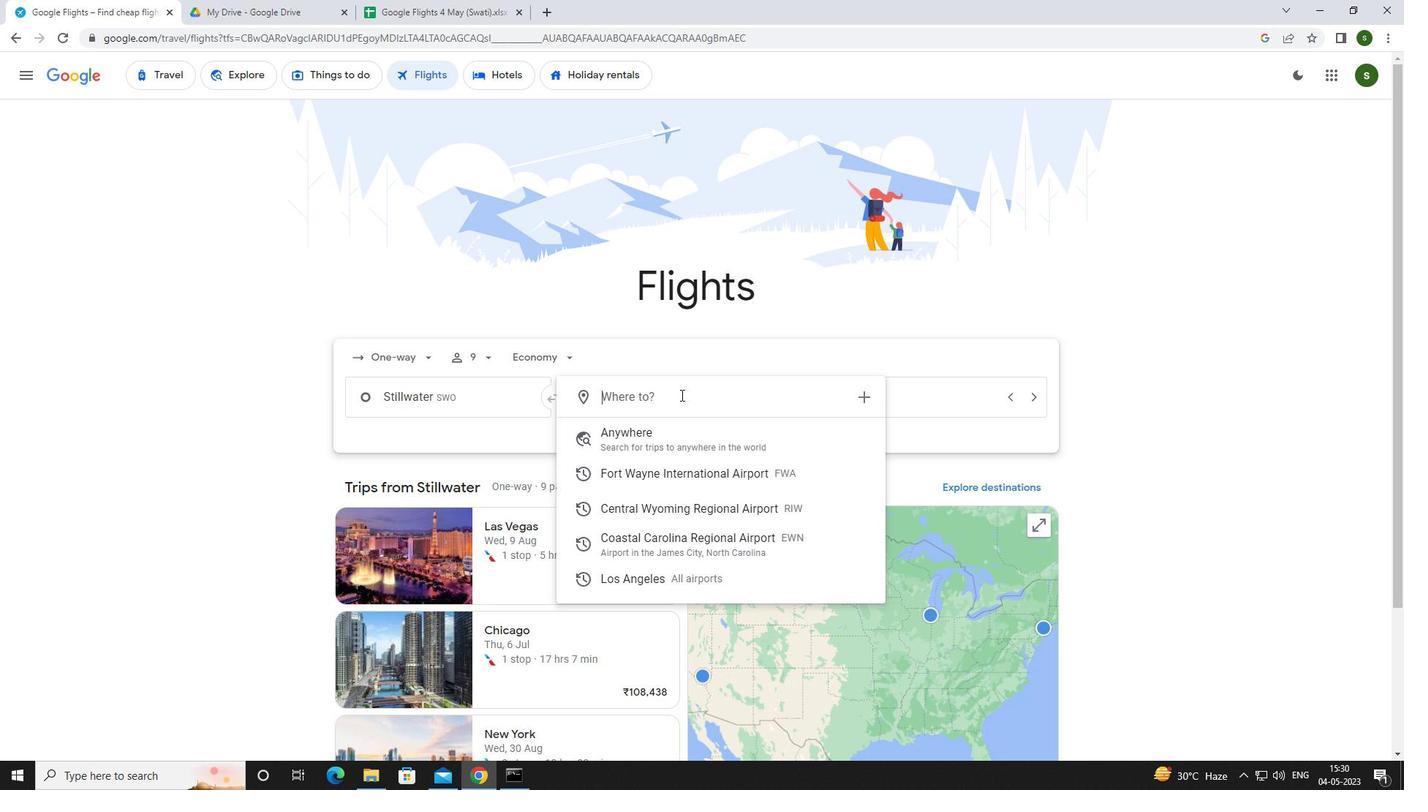 
Action: Key pressed <Key.caps_lock>c<Key.caps_lock>oastal
Screenshot: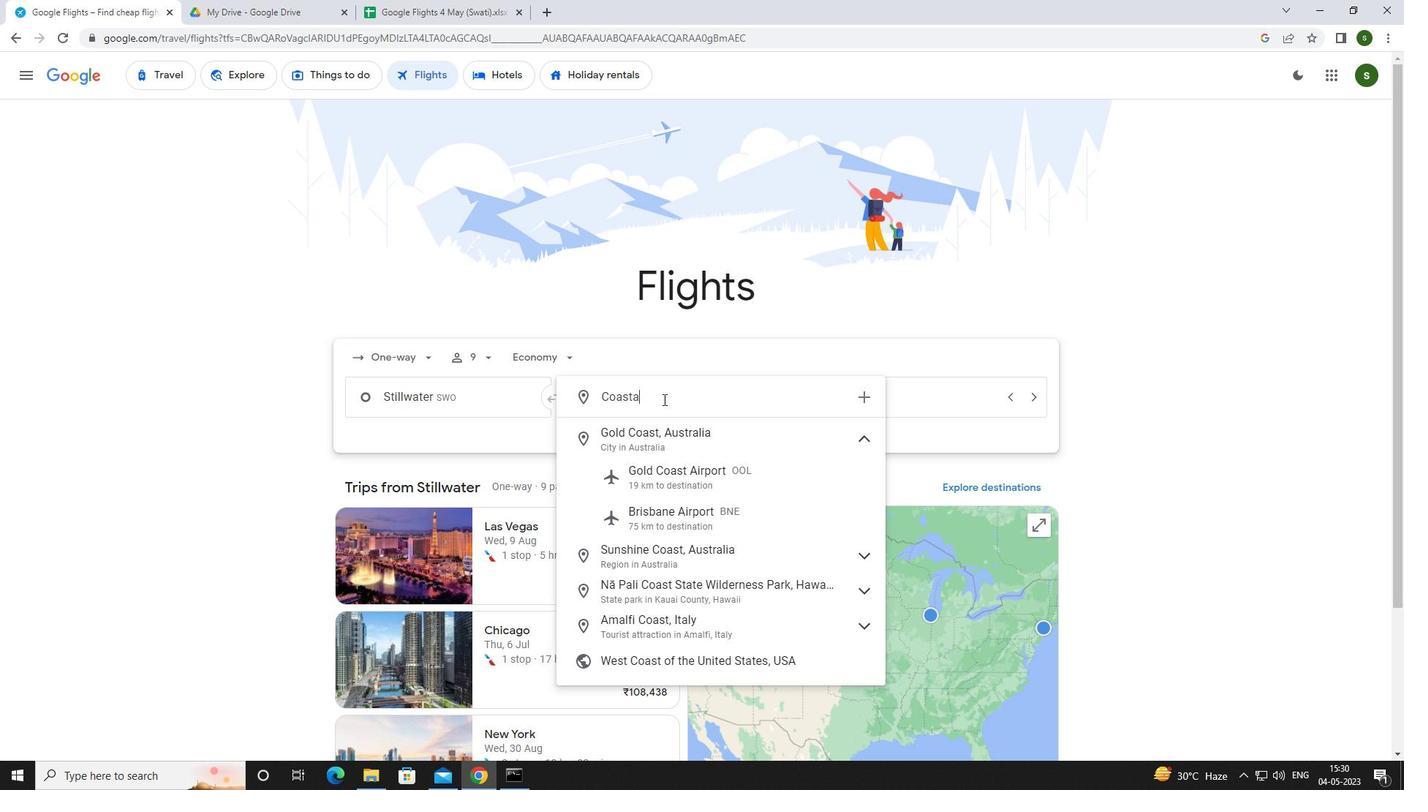 
Action: Mouse moved to (656, 436)
Screenshot: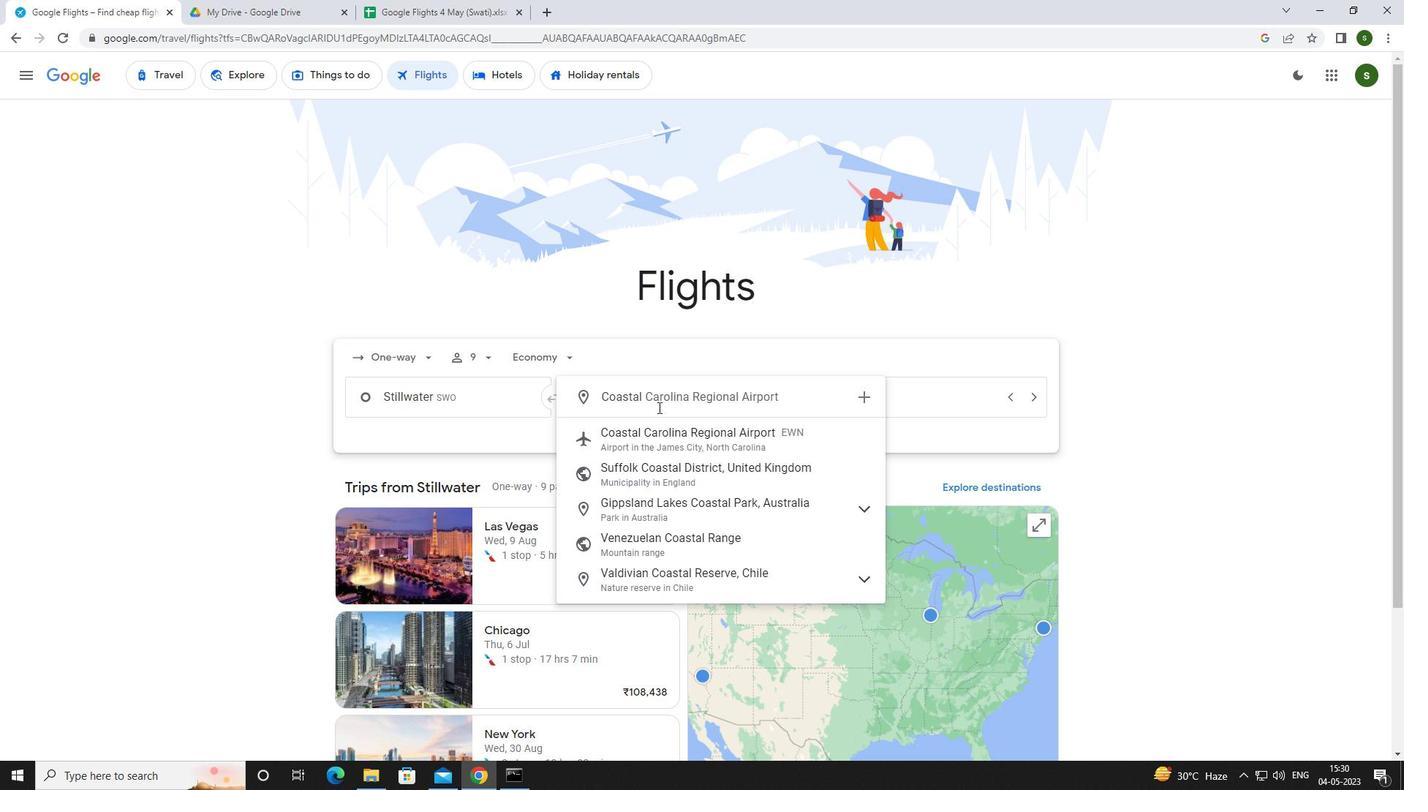 
Action: Mouse pressed left at (656, 436)
Screenshot: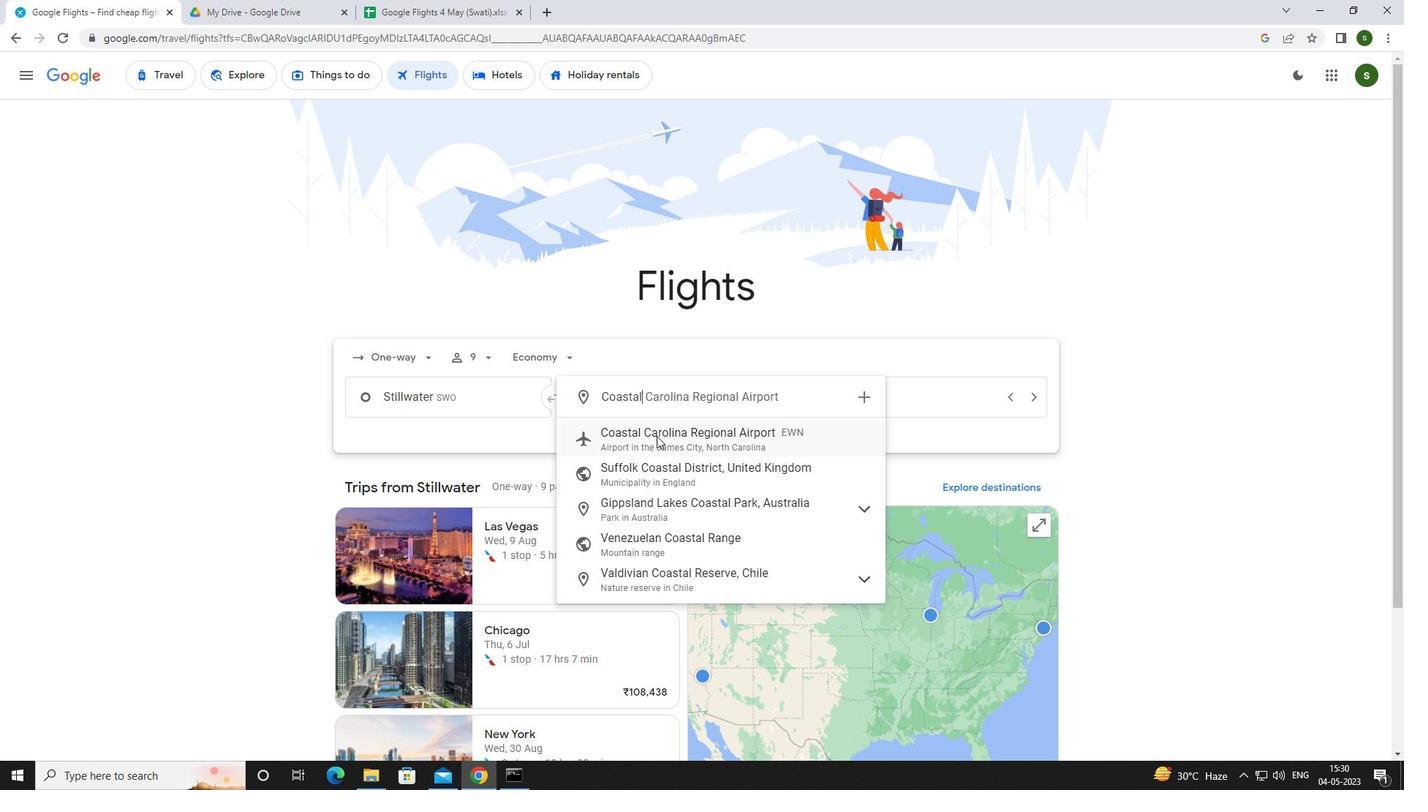 
Action: Mouse moved to (861, 398)
Screenshot: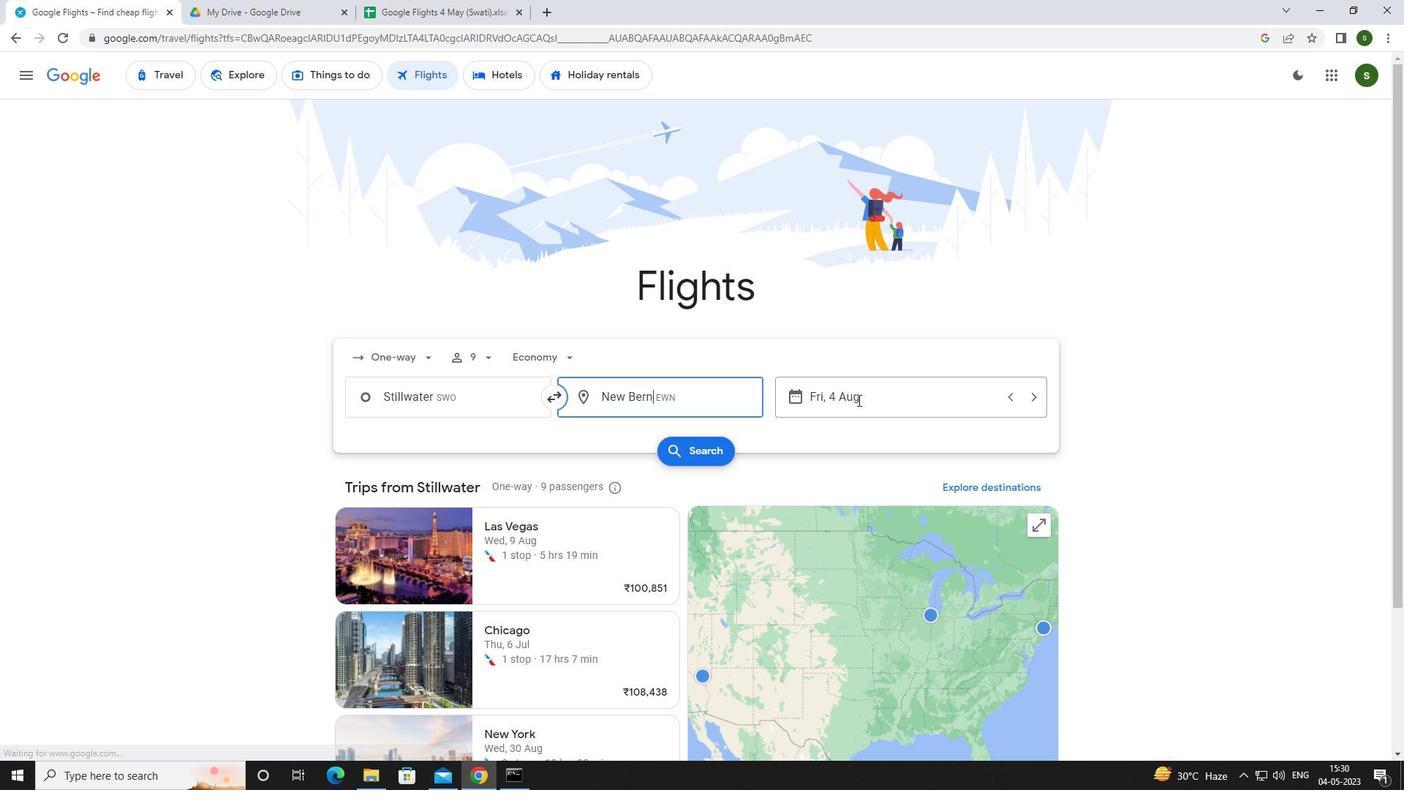 
Action: Mouse pressed left at (861, 398)
Screenshot: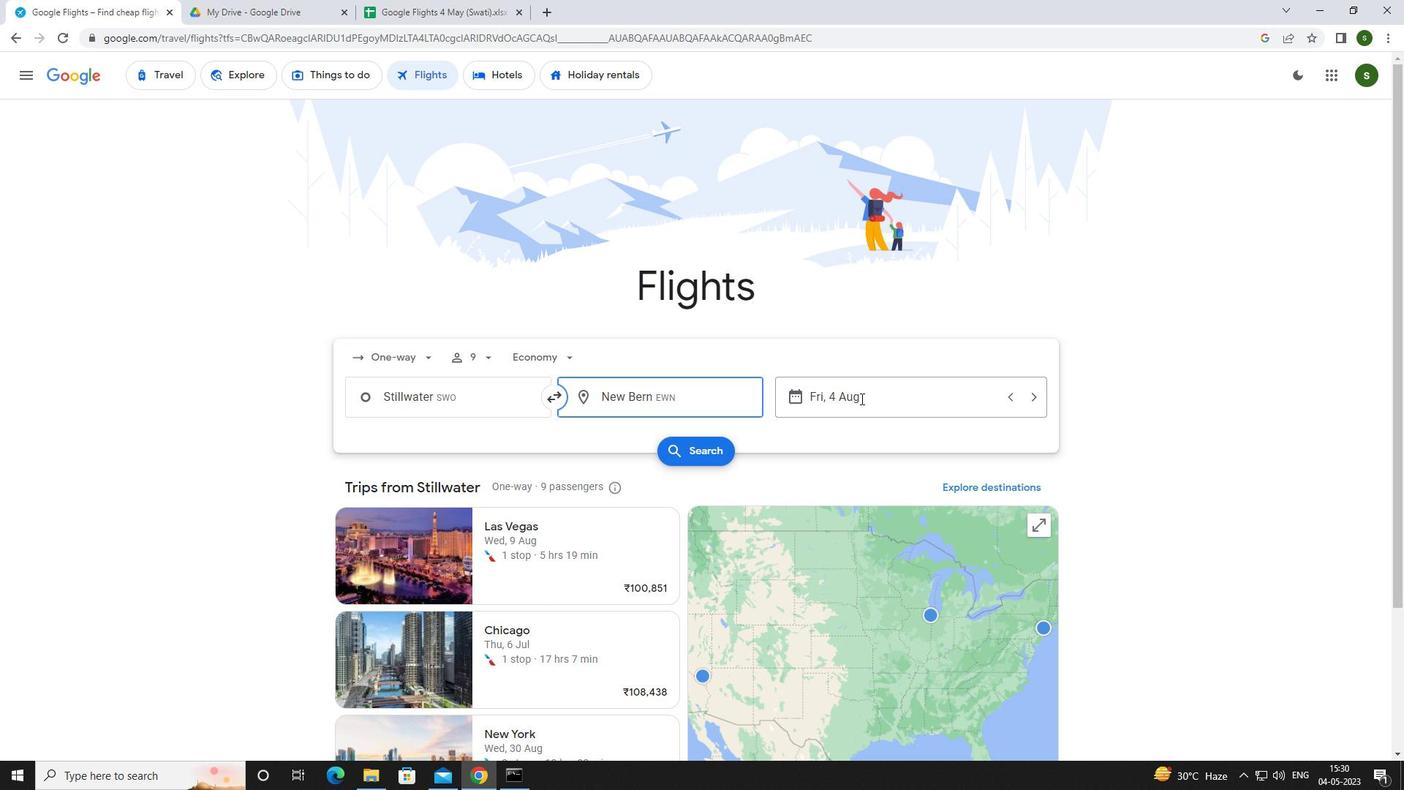 
Action: Mouse moved to (705, 497)
Screenshot: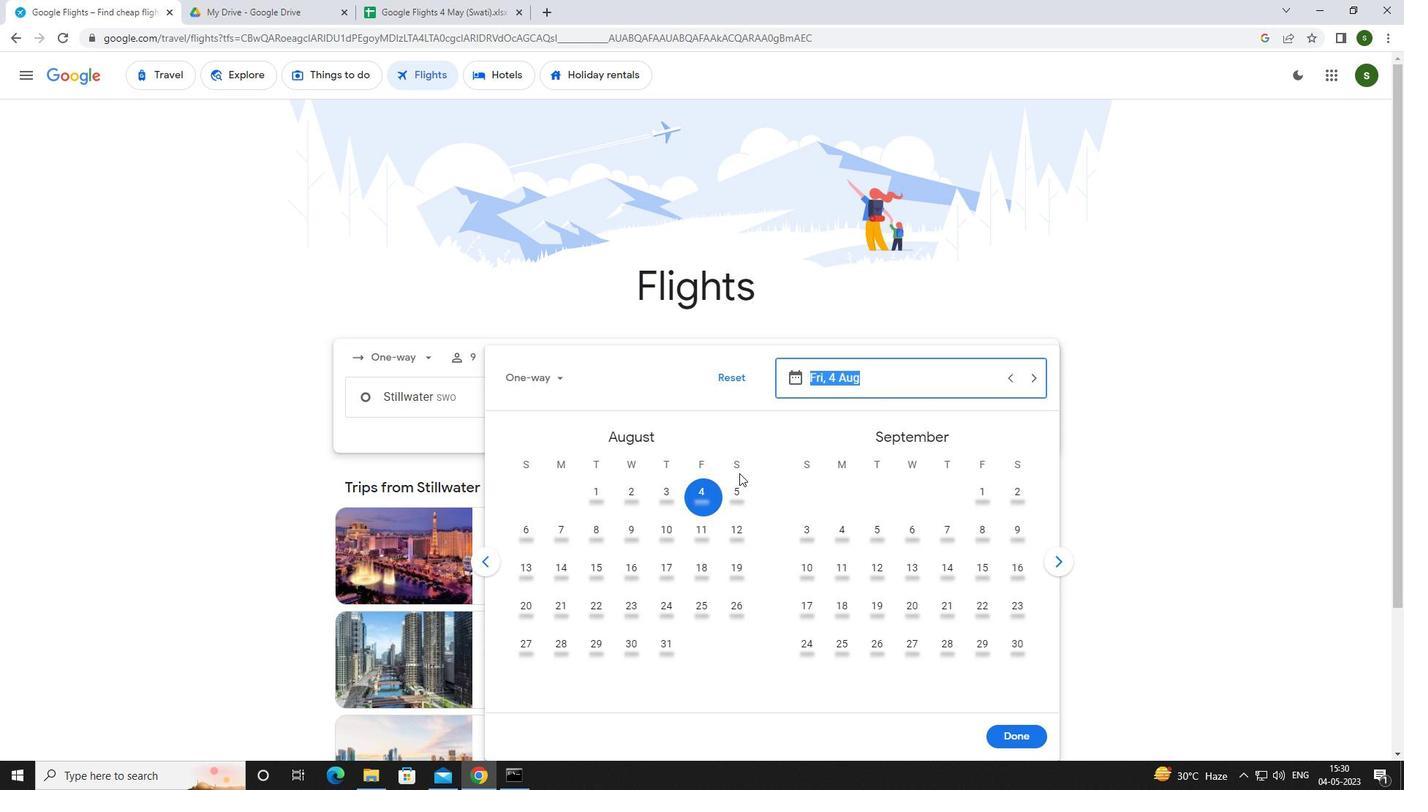 
Action: Mouse pressed left at (705, 497)
Screenshot: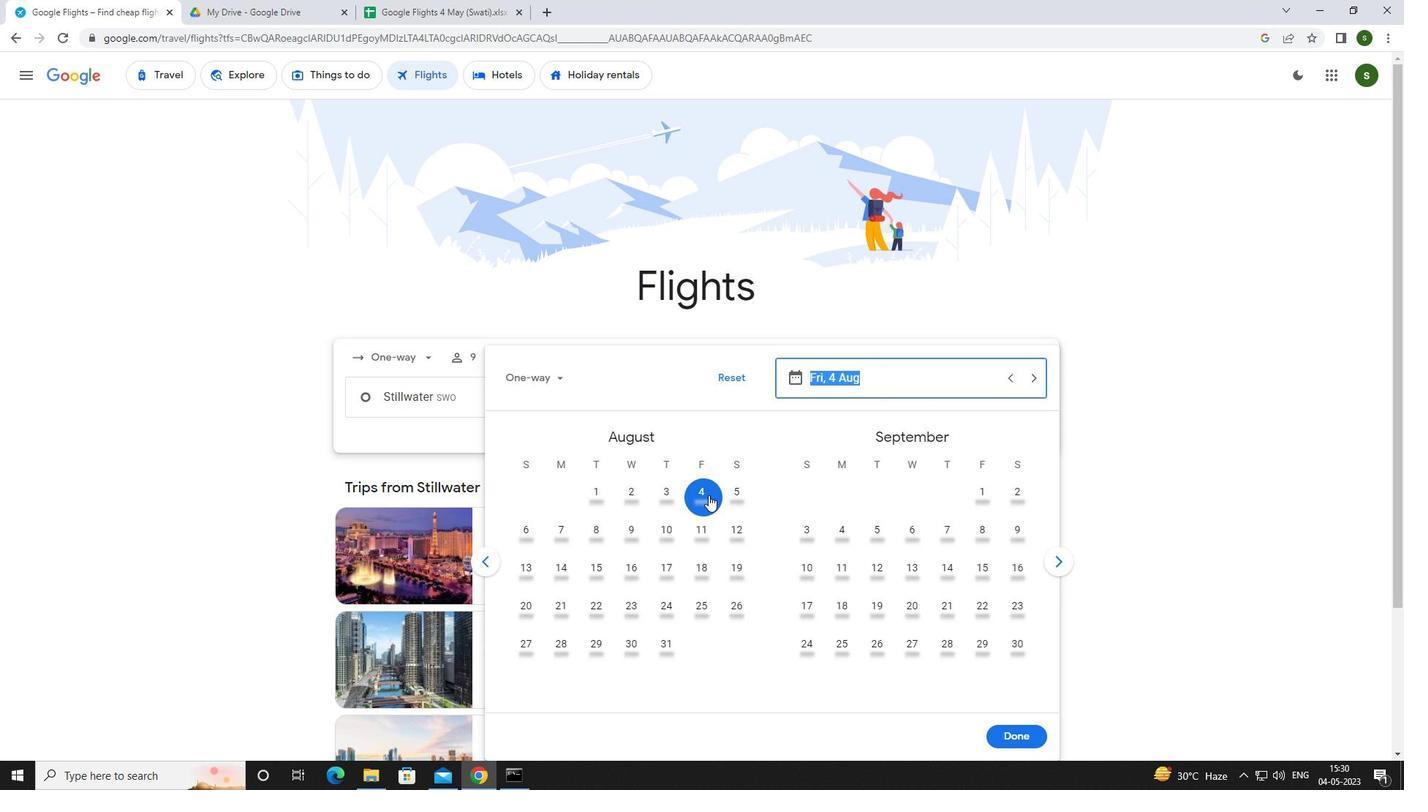 
Action: Mouse moved to (997, 732)
Screenshot: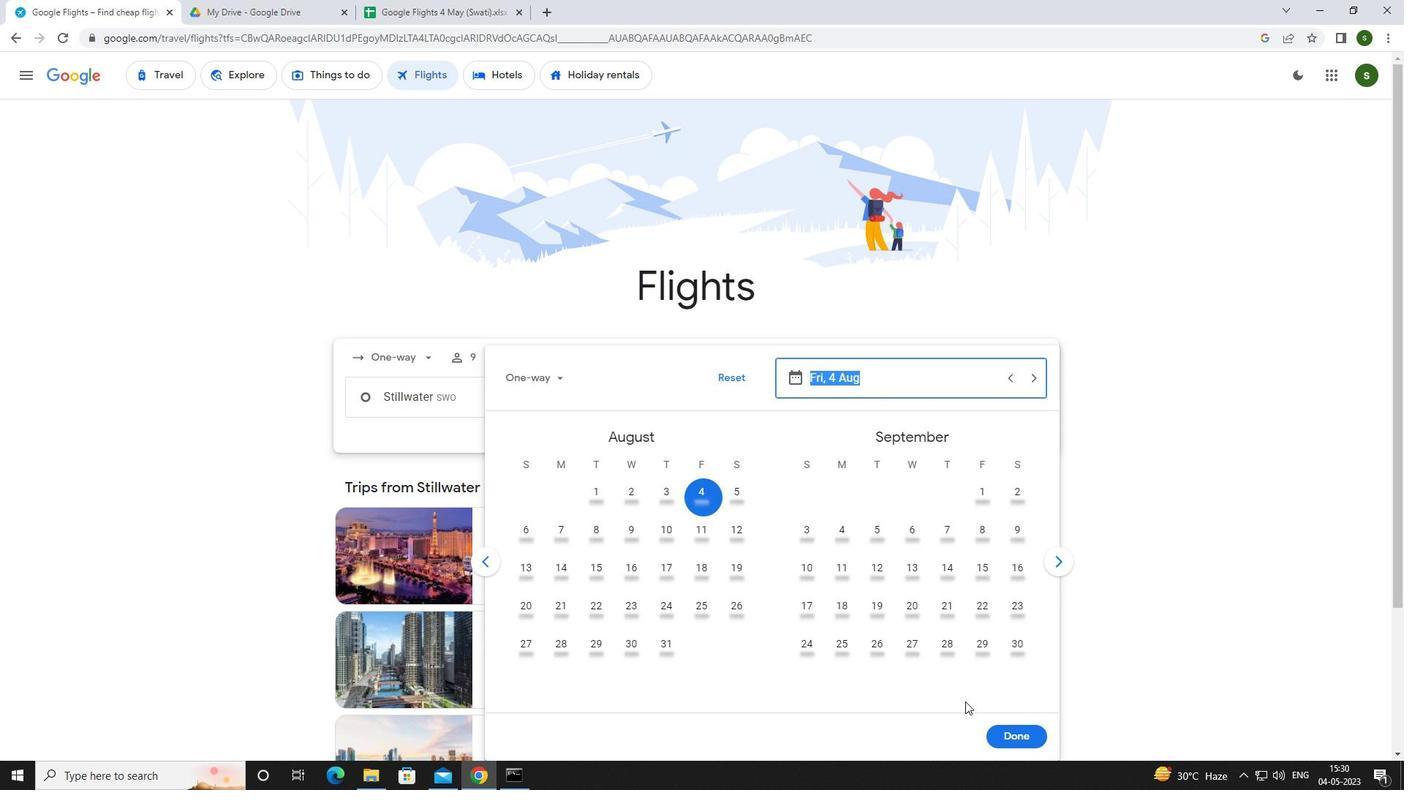 
Action: Mouse pressed left at (997, 732)
Screenshot: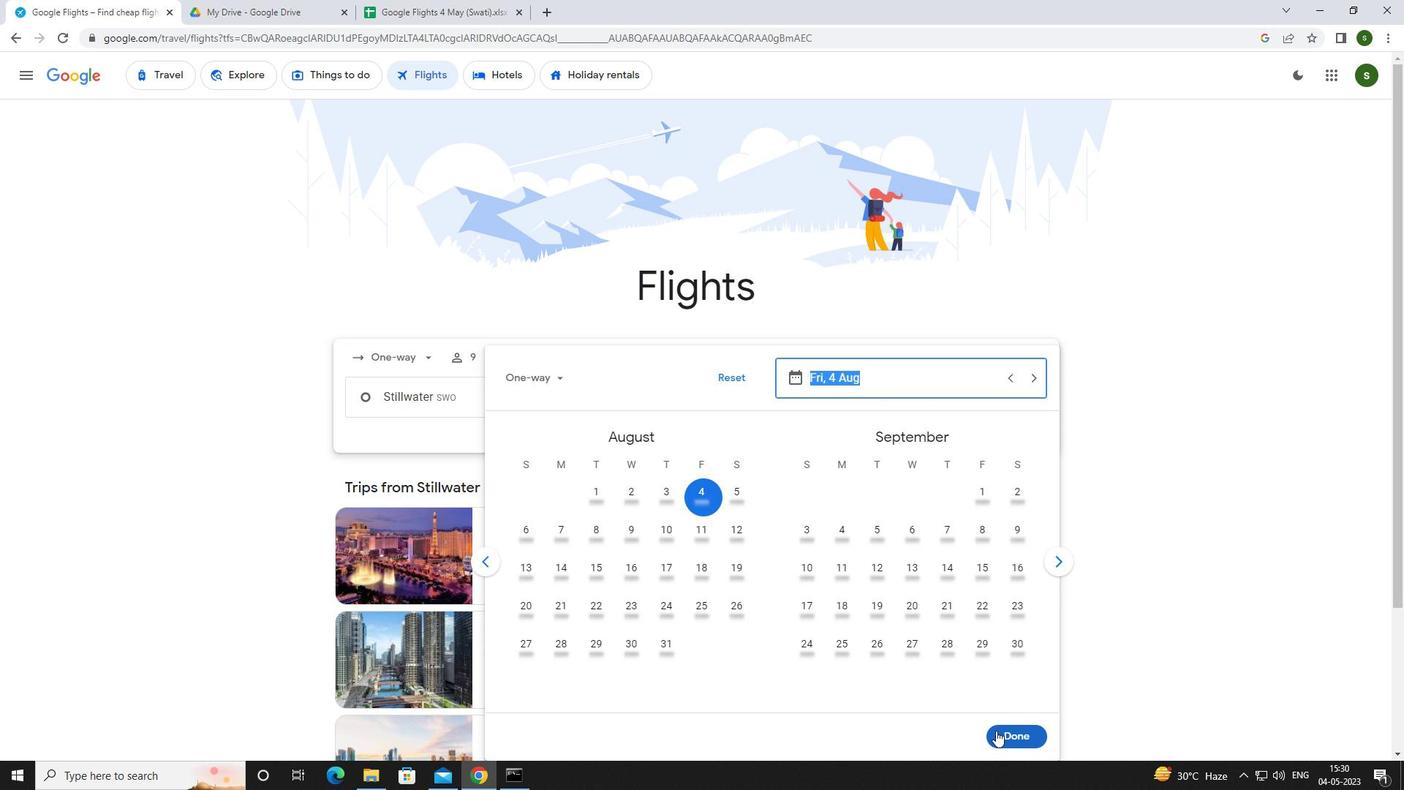 
Action: Mouse moved to (680, 449)
Screenshot: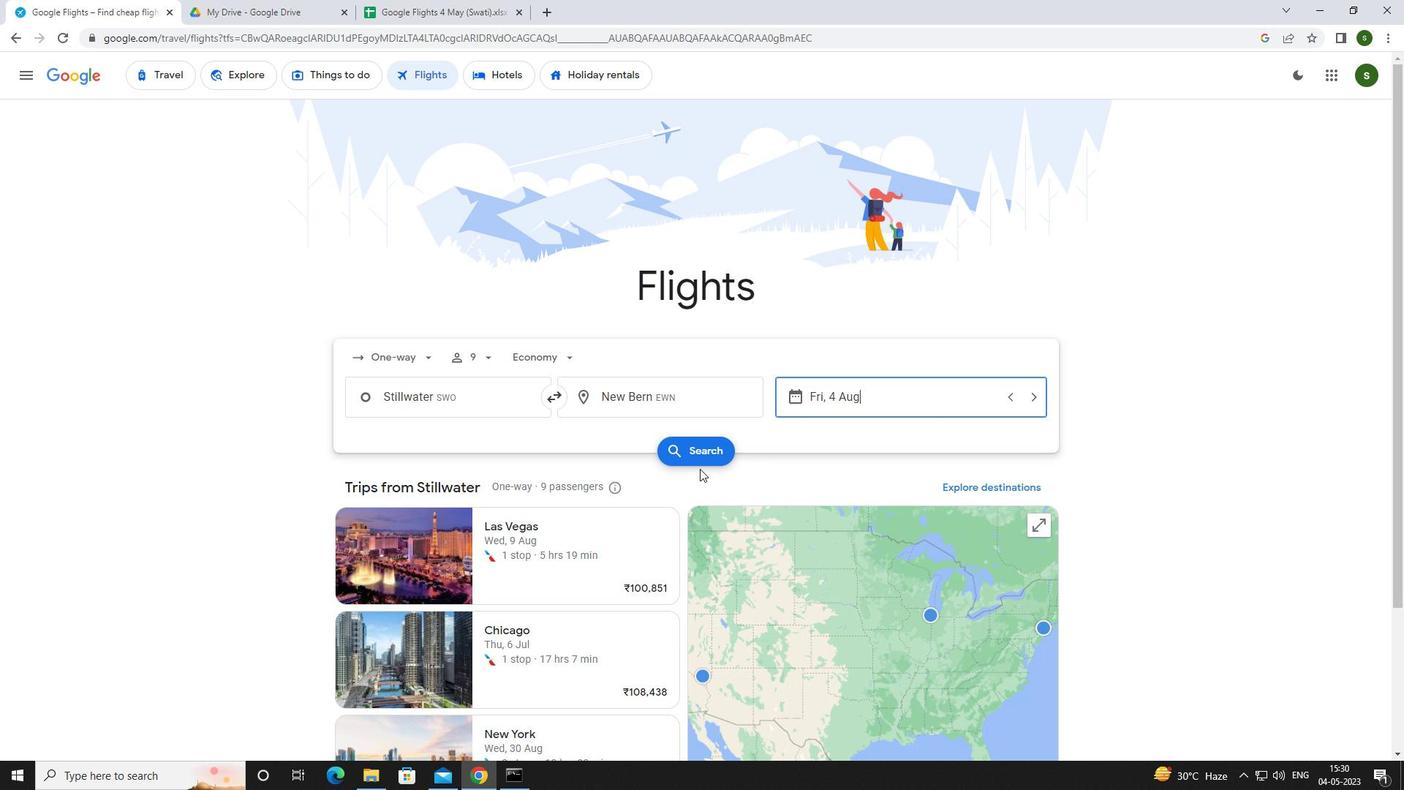 
Action: Mouse pressed left at (680, 449)
Screenshot: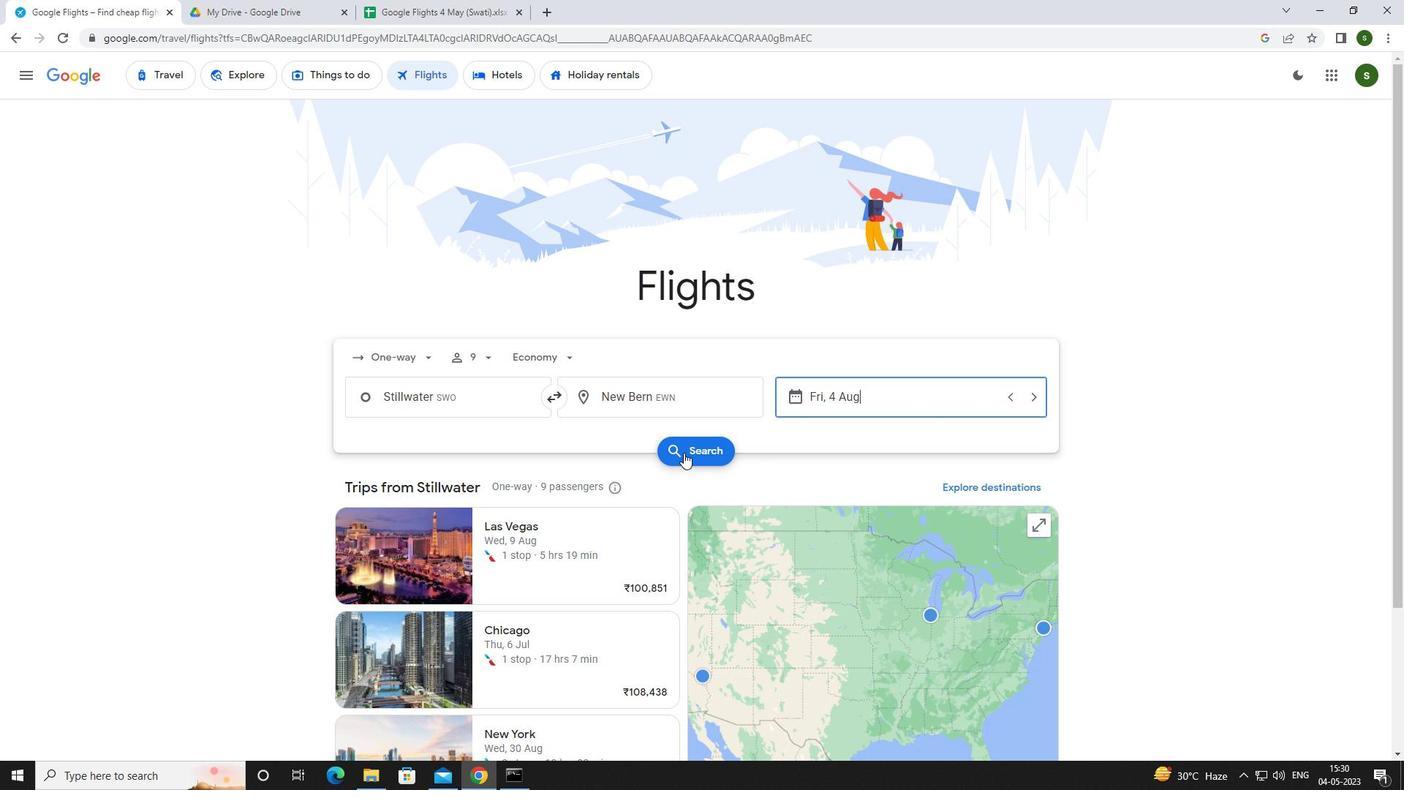 
Action: Mouse moved to (386, 210)
Screenshot: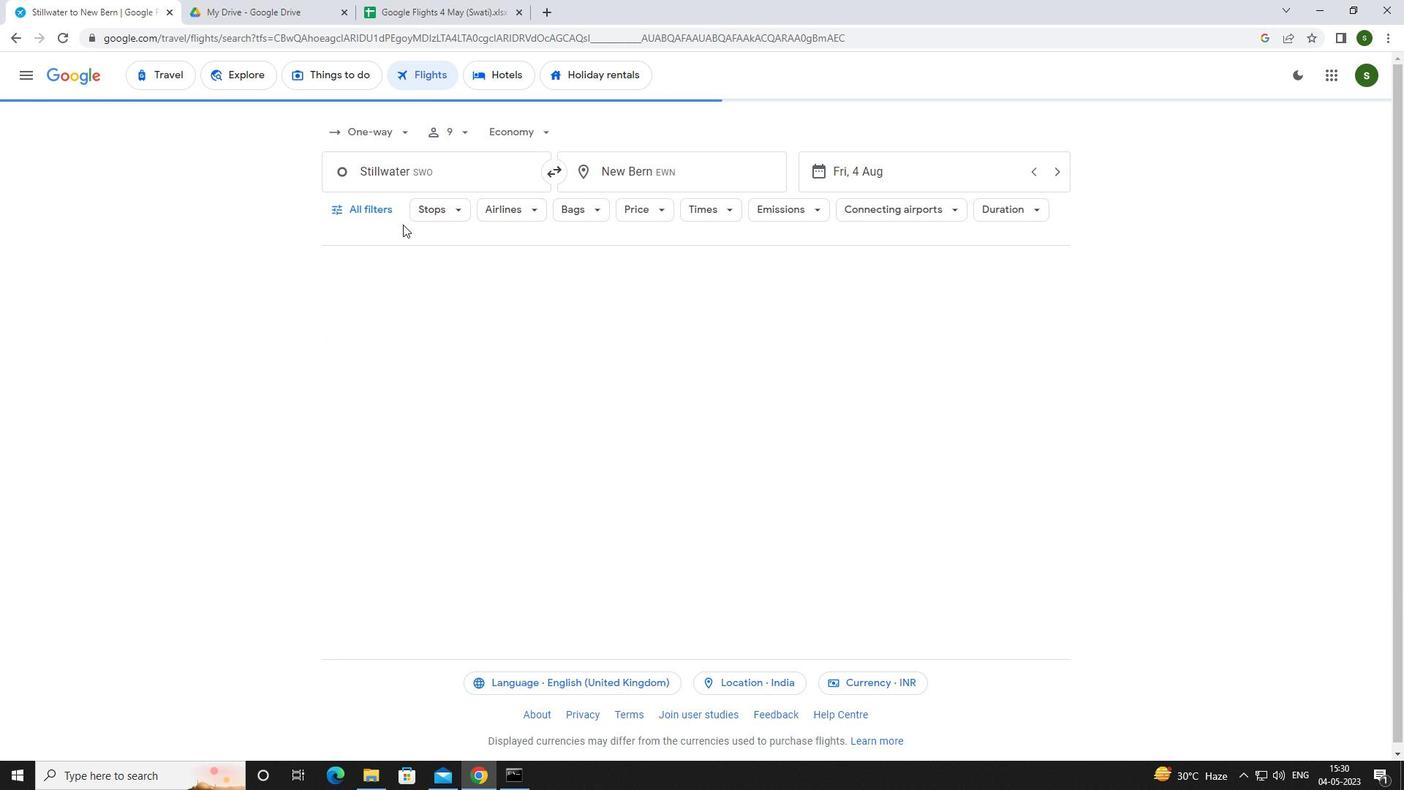 
Action: Mouse pressed left at (386, 210)
Screenshot: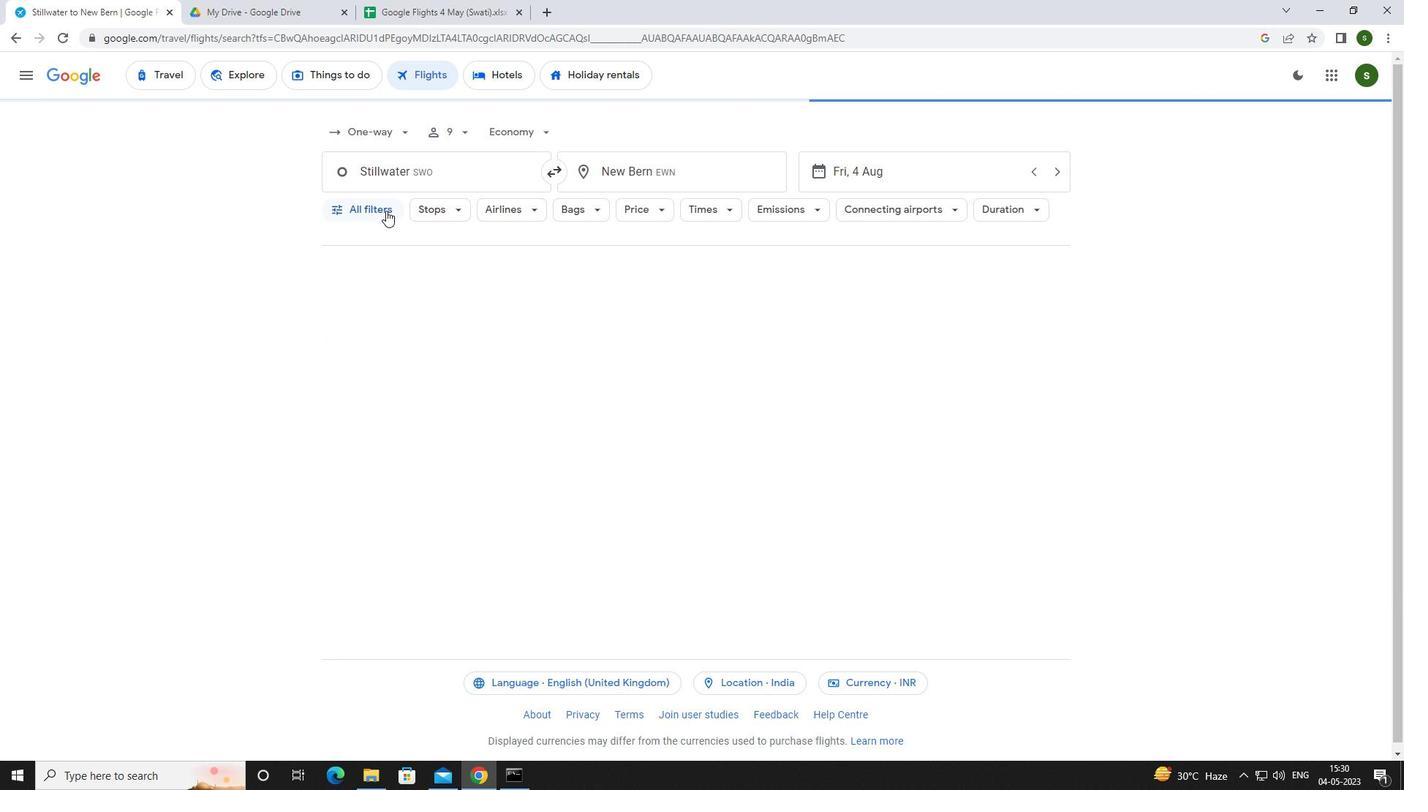 
Action: Mouse moved to (547, 518)
Screenshot: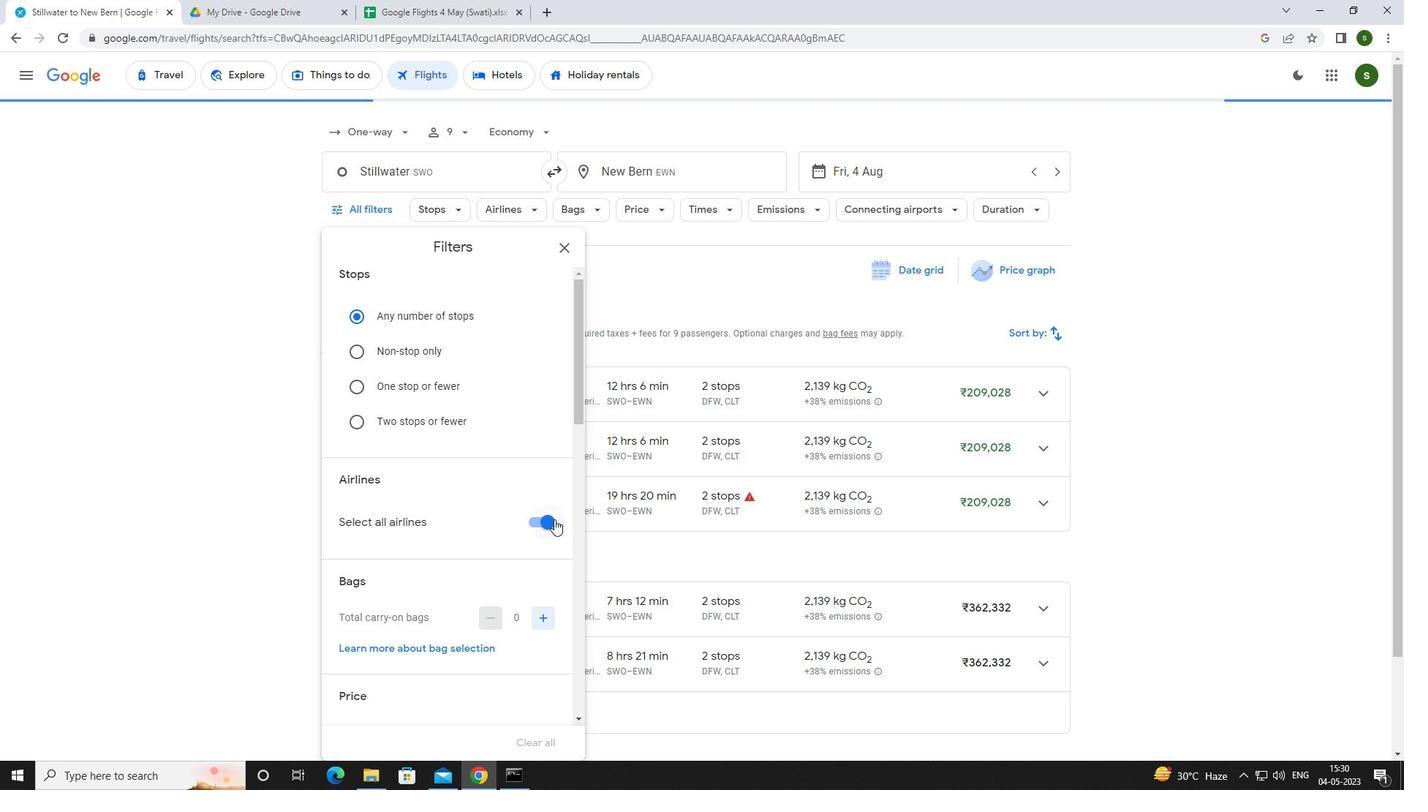 
Action: Mouse pressed left at (547, 518)
Screenshot: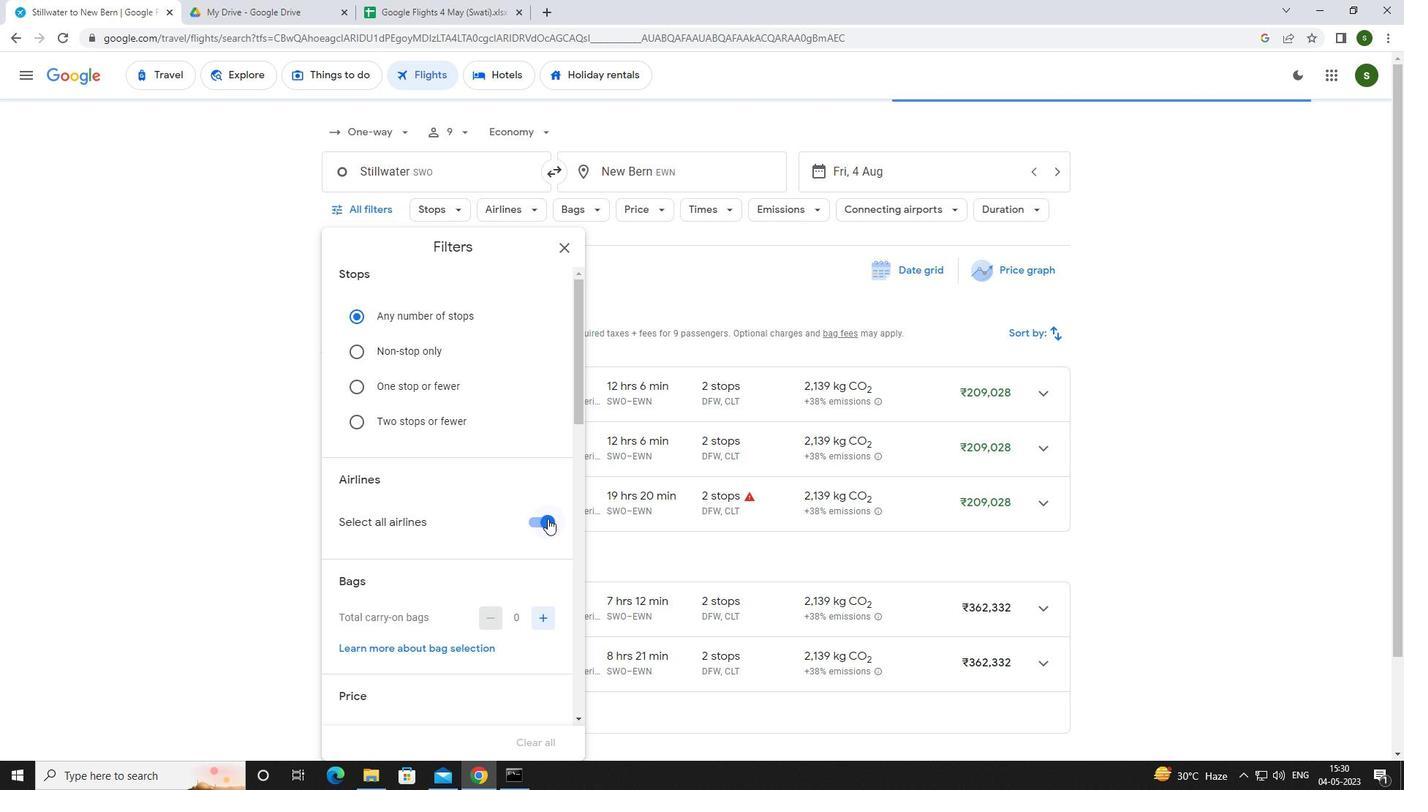 
Action: Mouse moved to (535, 496)
Screenshot: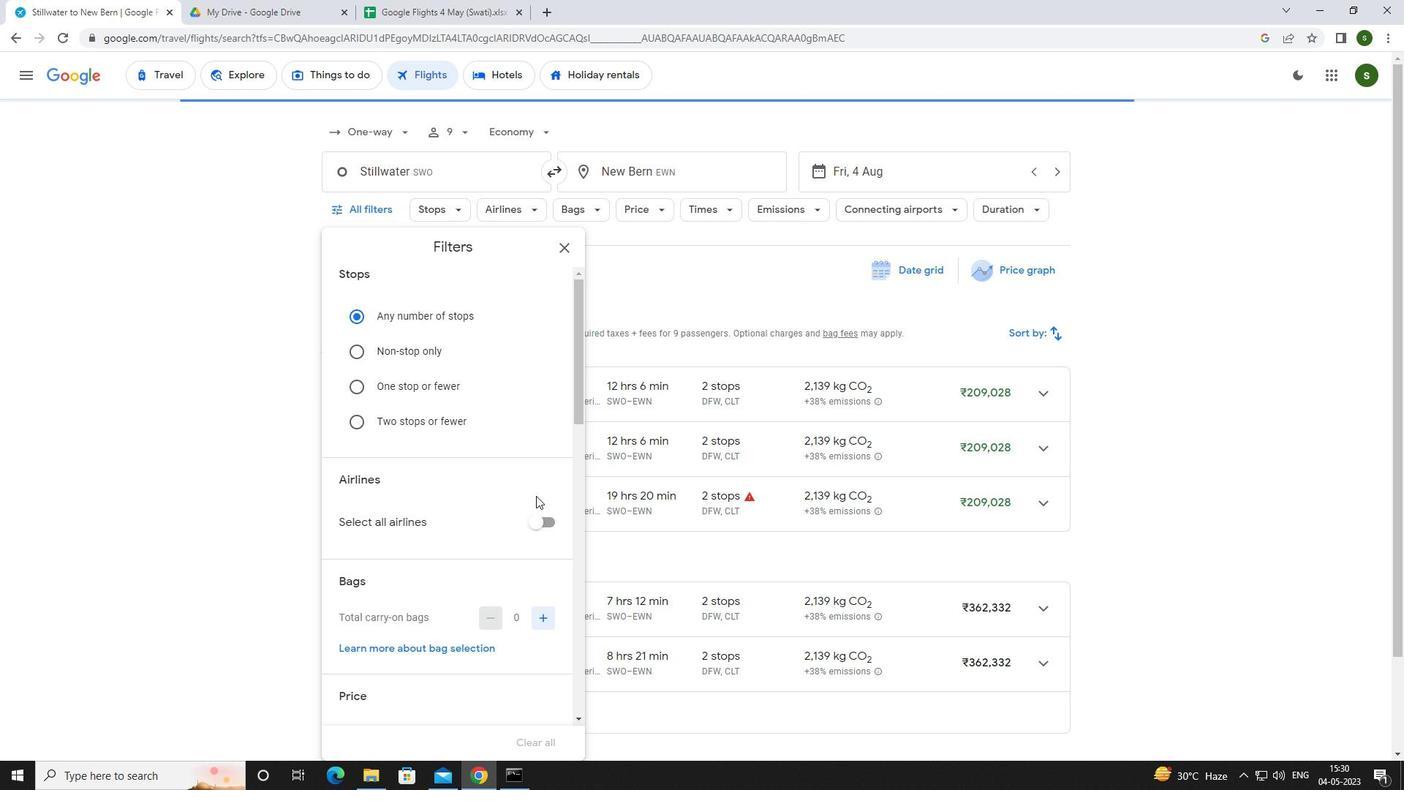 
Action: Mouse scrolled (535, 495) with delta (0, 0)
Screenshot: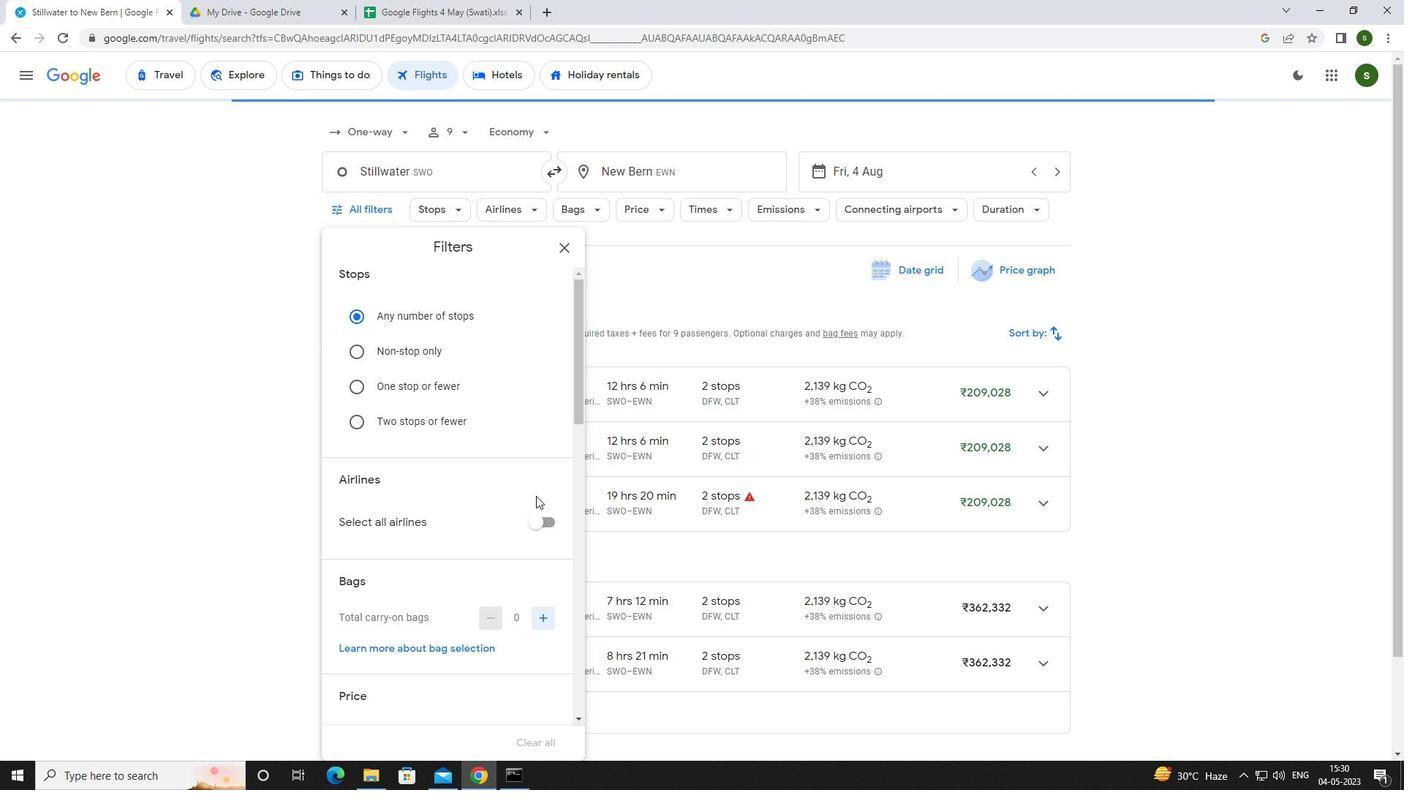 
Action: Mouse moved to (556, 434)
Screenshot: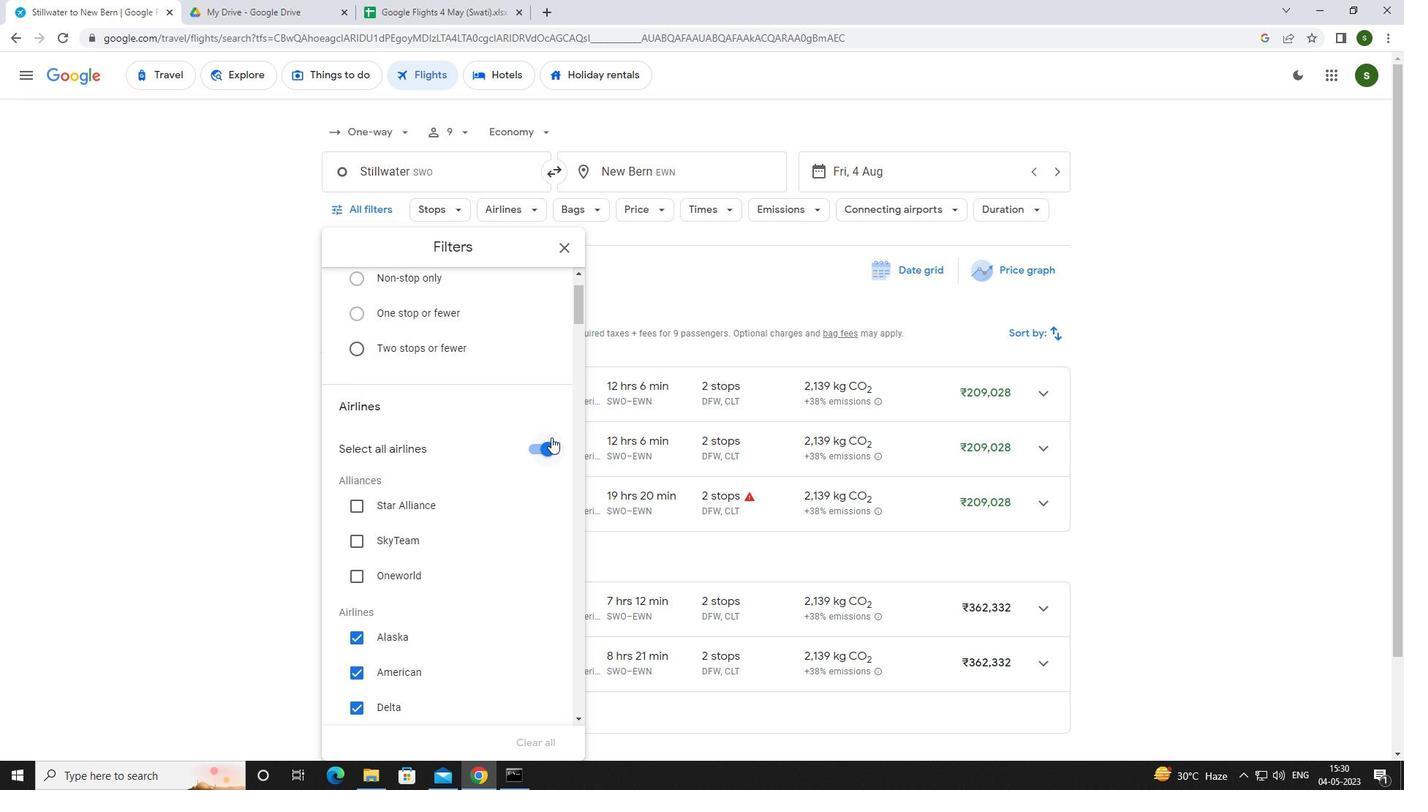 
Action: Mouse pressed left at (556, 434)
Screenshot: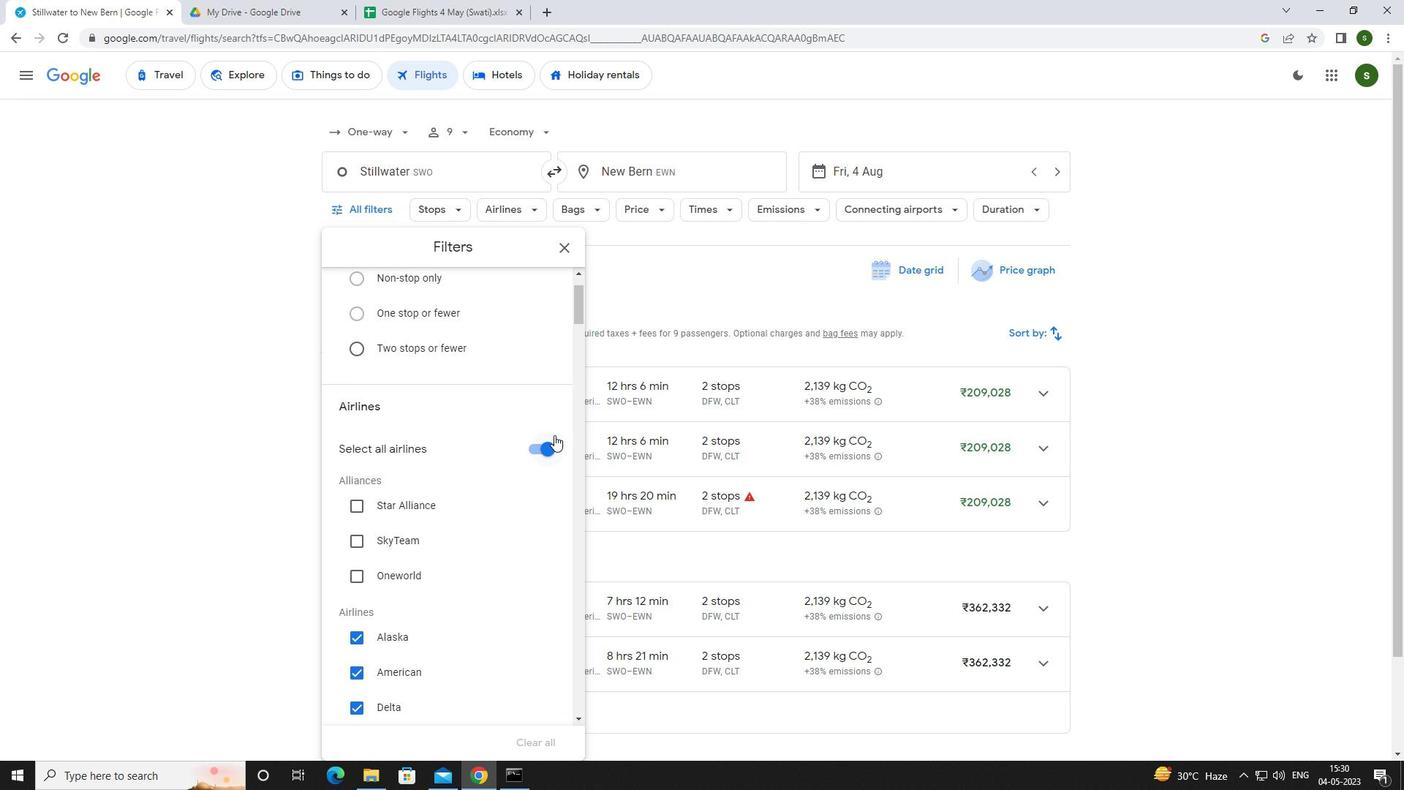 
Action: Mouse moved to (413, 667)
Screenshot: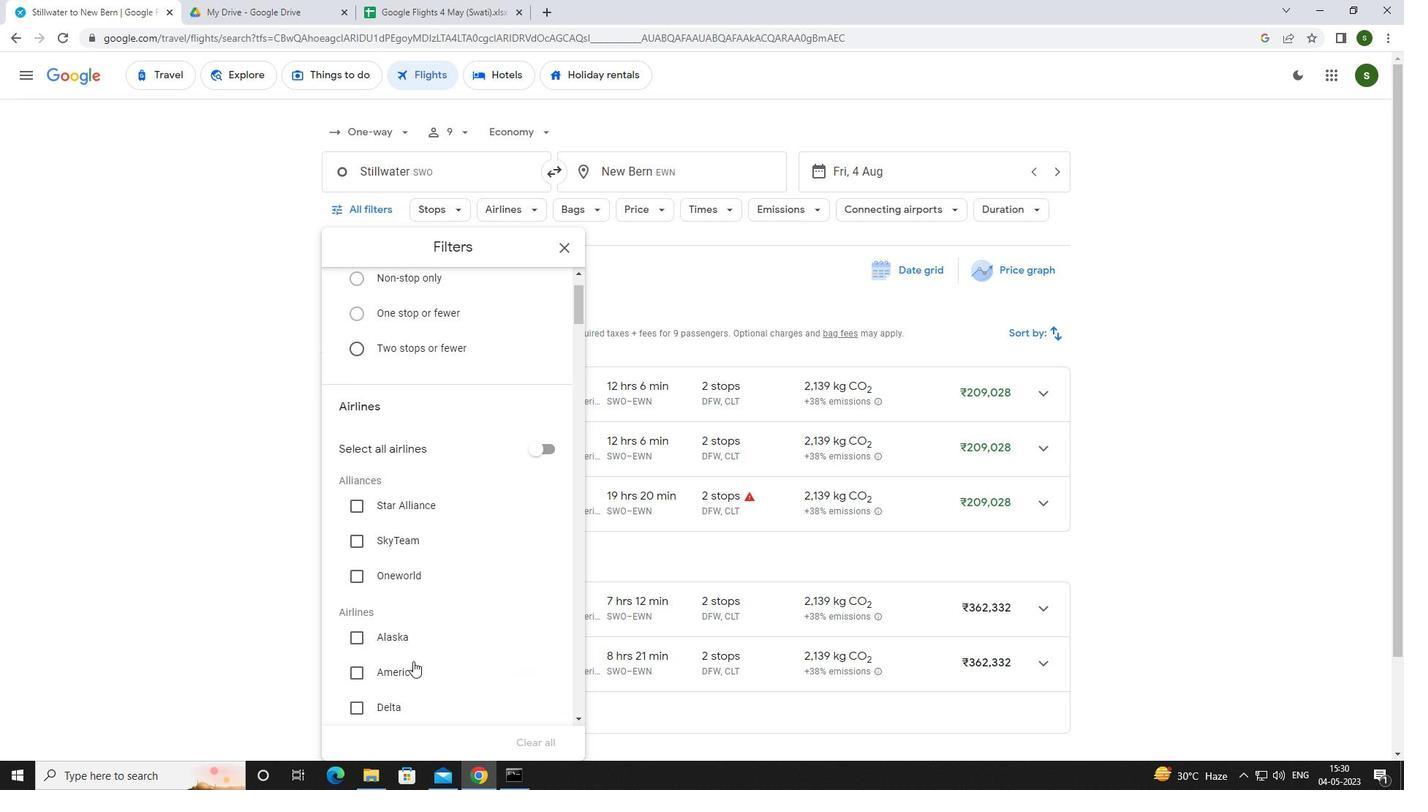 
Action: Mouse pressed left at (413, 667)
Screenshot: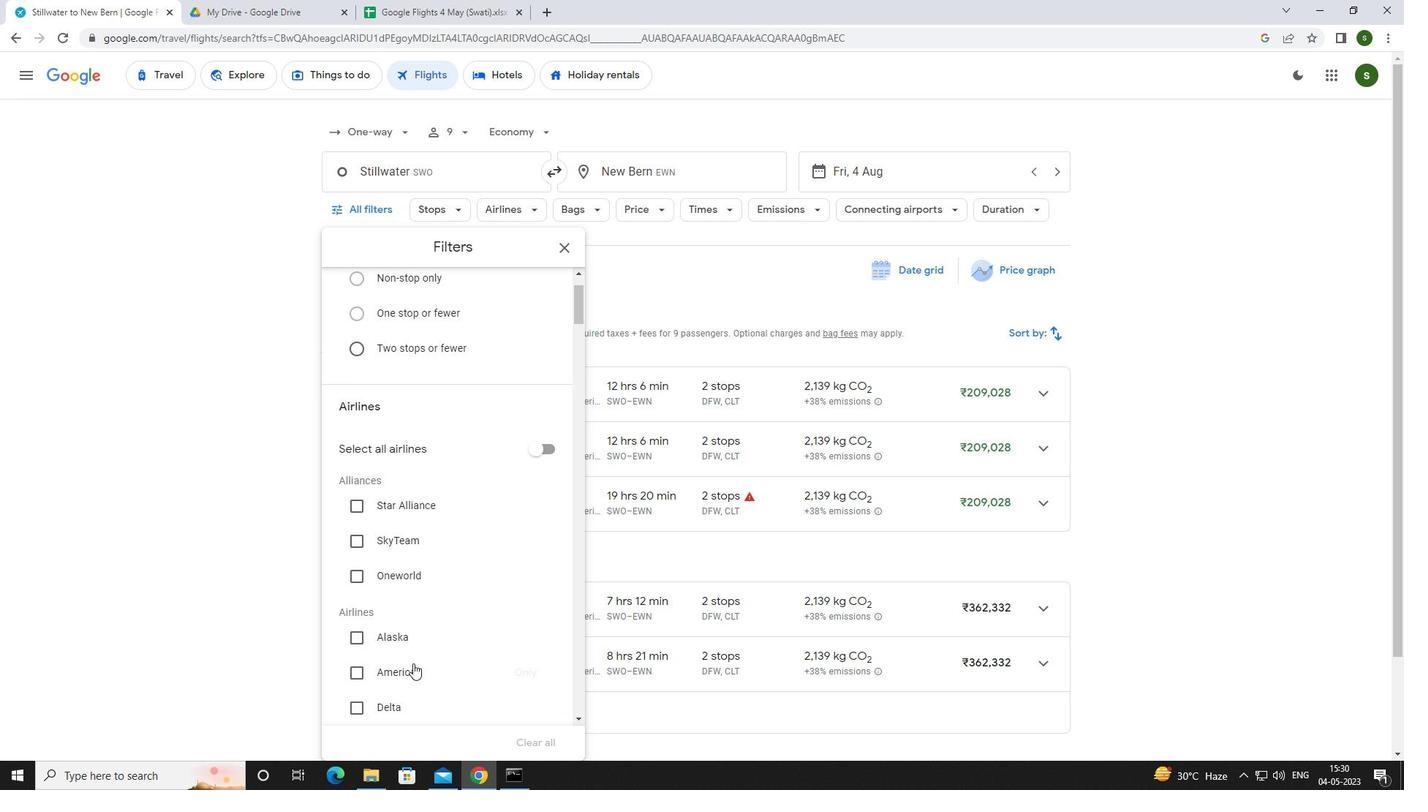 
Action: Mouse scrolled (413, 666) with delta (0, 0)
Screenshot: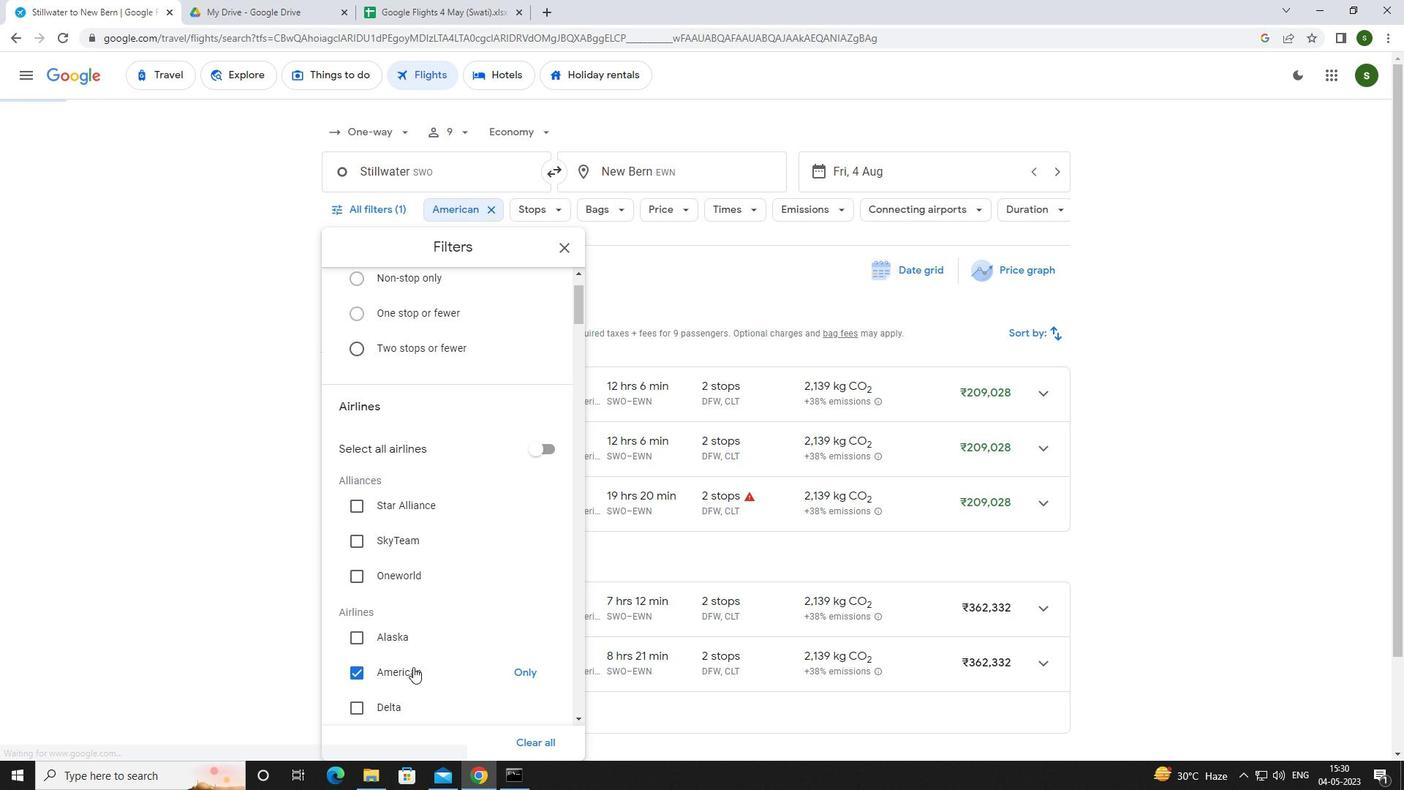 
Action: Mouse scrolled (413, 666) with delta (0, 0)
Screenshot: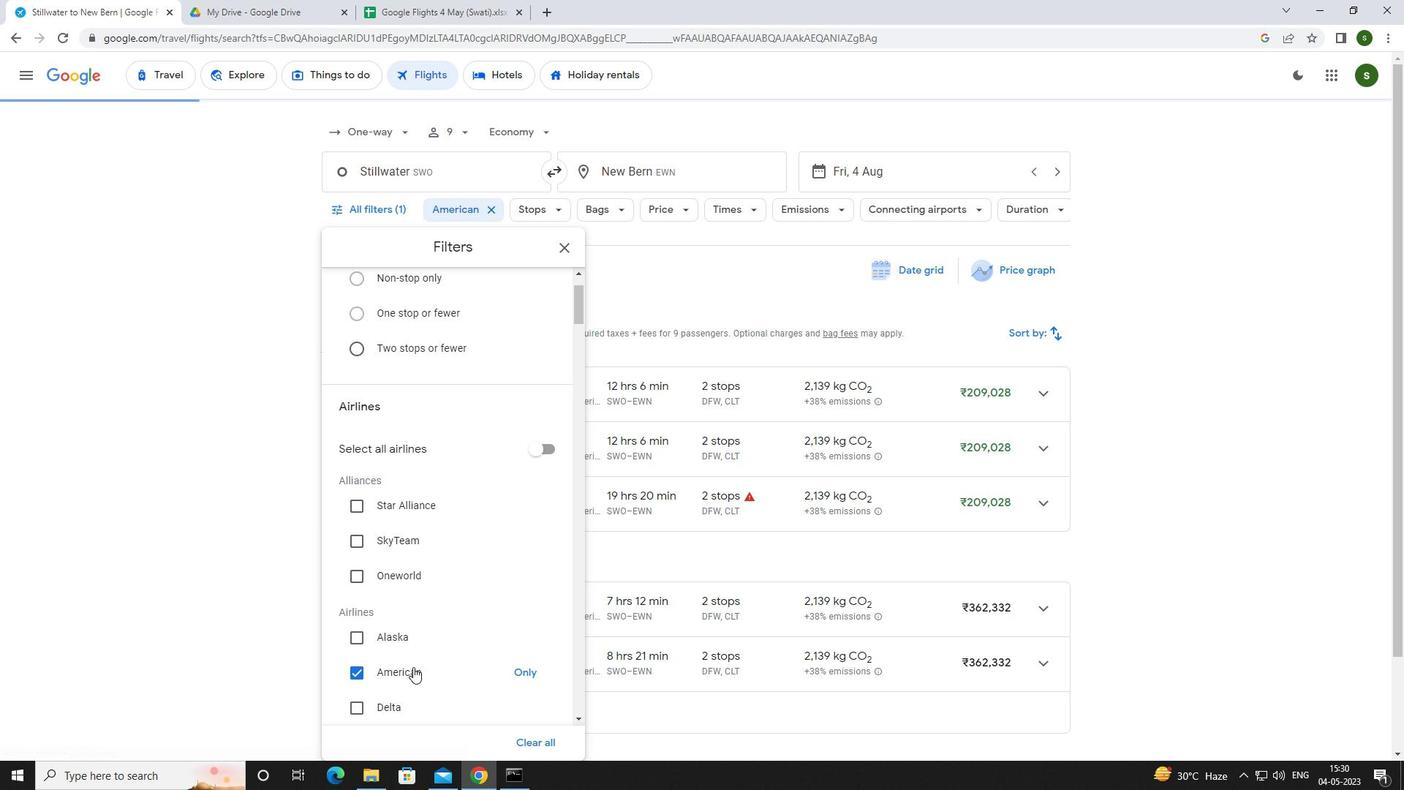 
Action: Mouse scrolled (413, 666) with delta (0, 0)
Screenshot: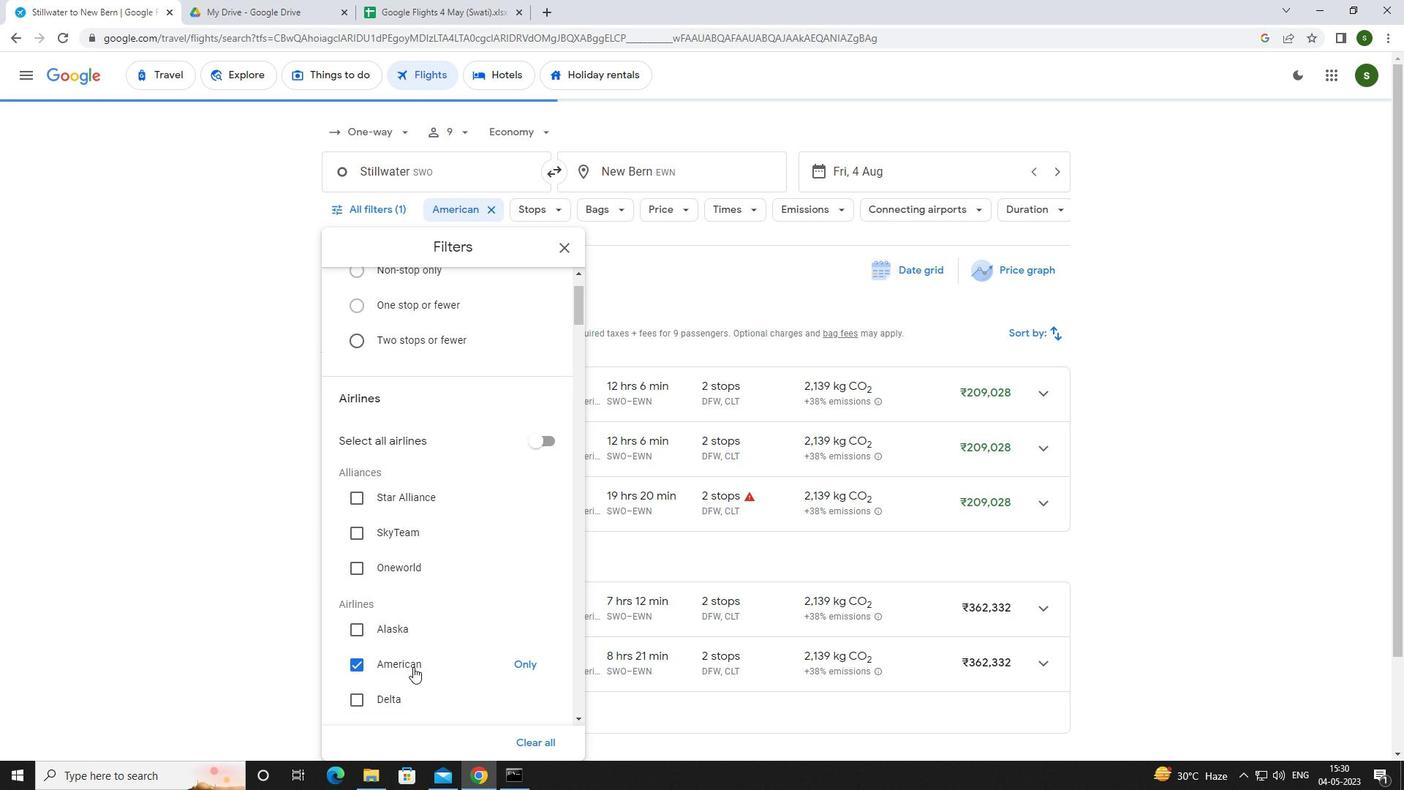
Action: Mouse scrolled (413, 666) with delta (0, 0)
Screenshot: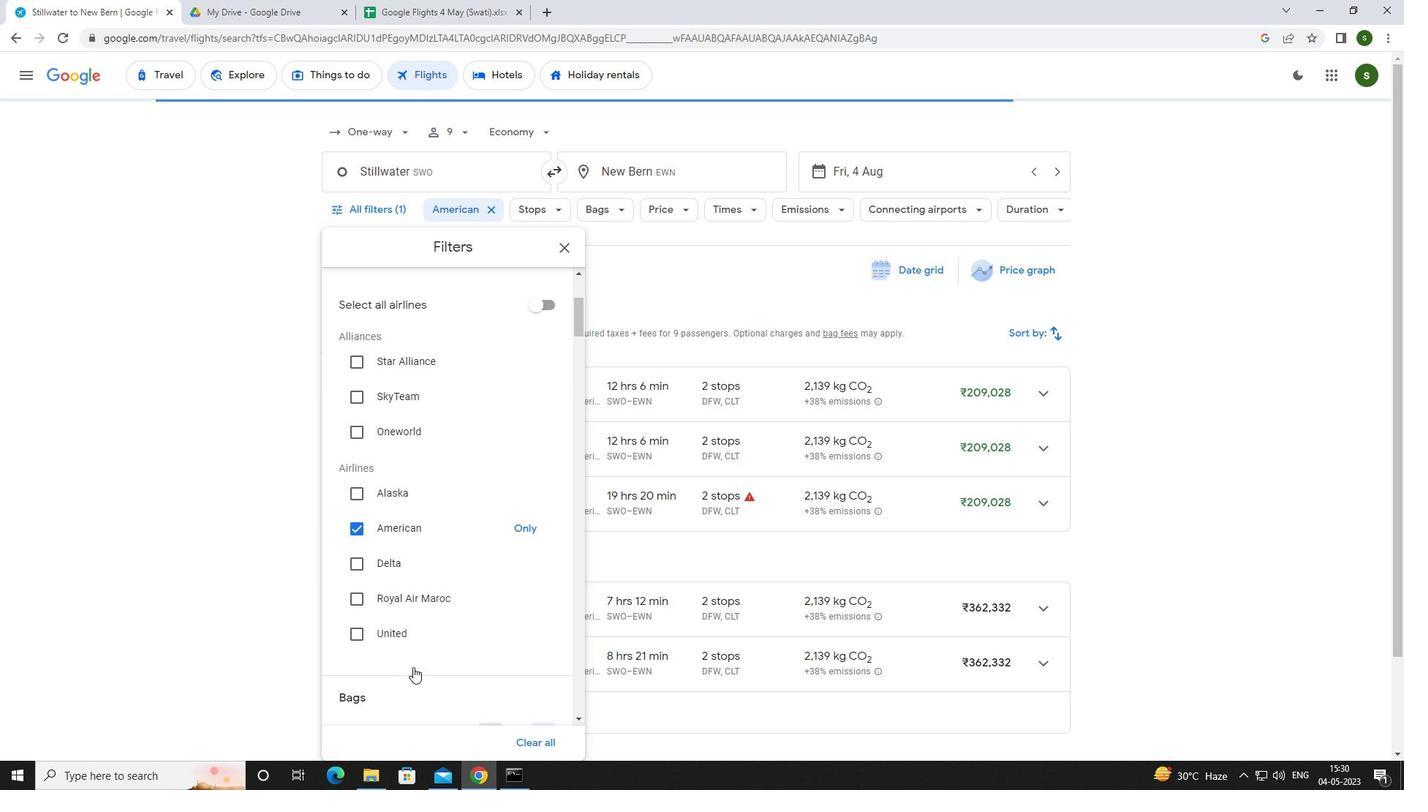 
Action: Mouse moved to (542, 617)
Screenshot: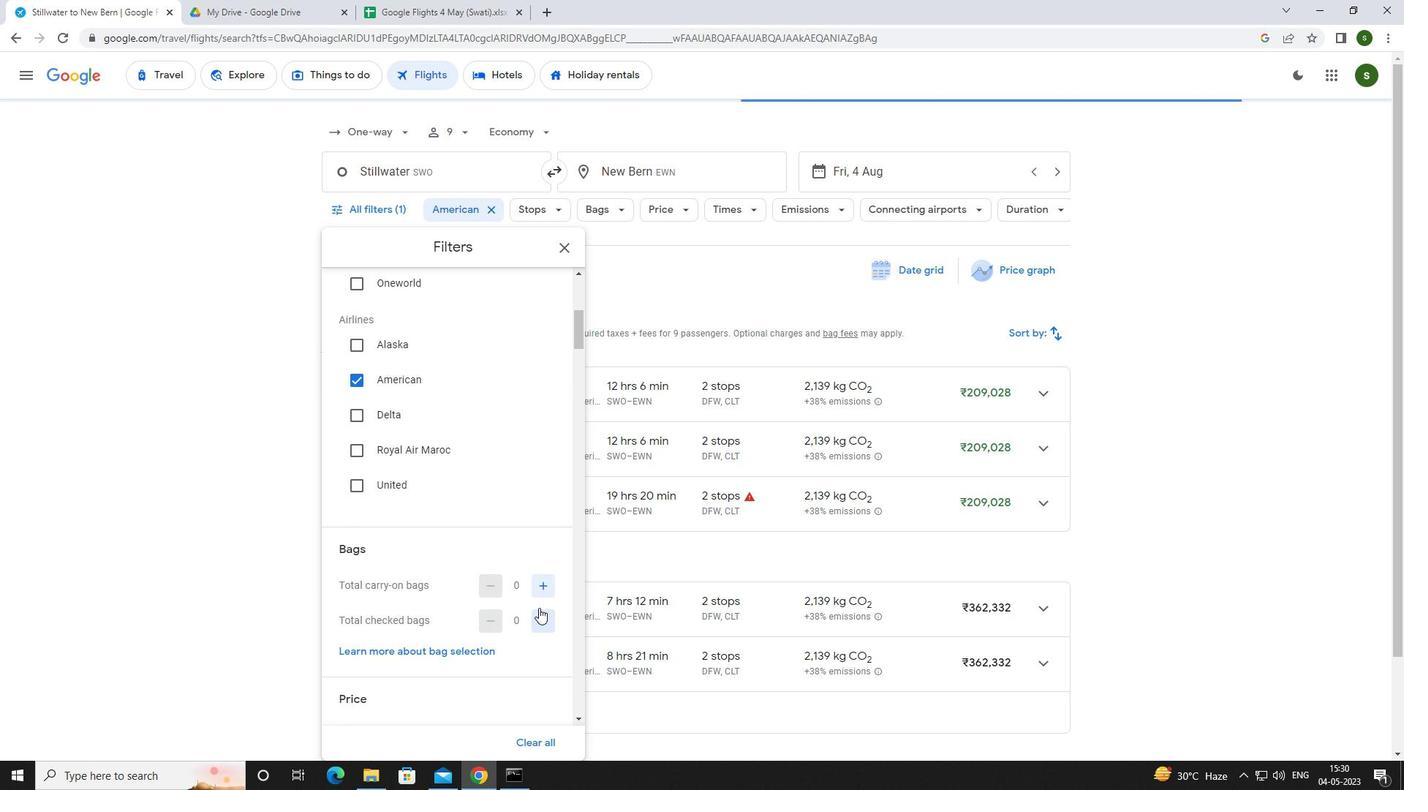 
Action: Mouse pressed left at (542, 617)
Screenshot: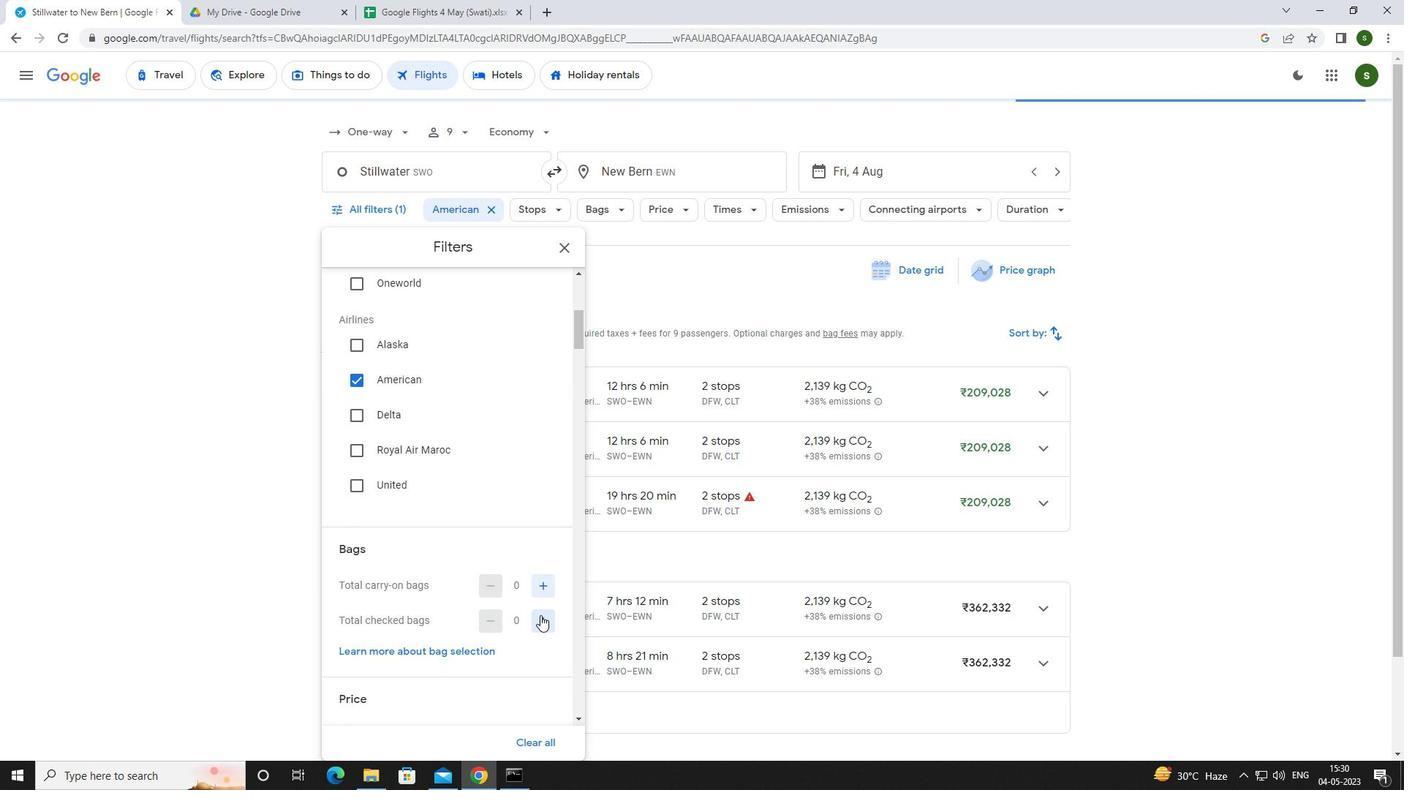 
Action: Mouse pressed left at (542, 617)
Screenshot: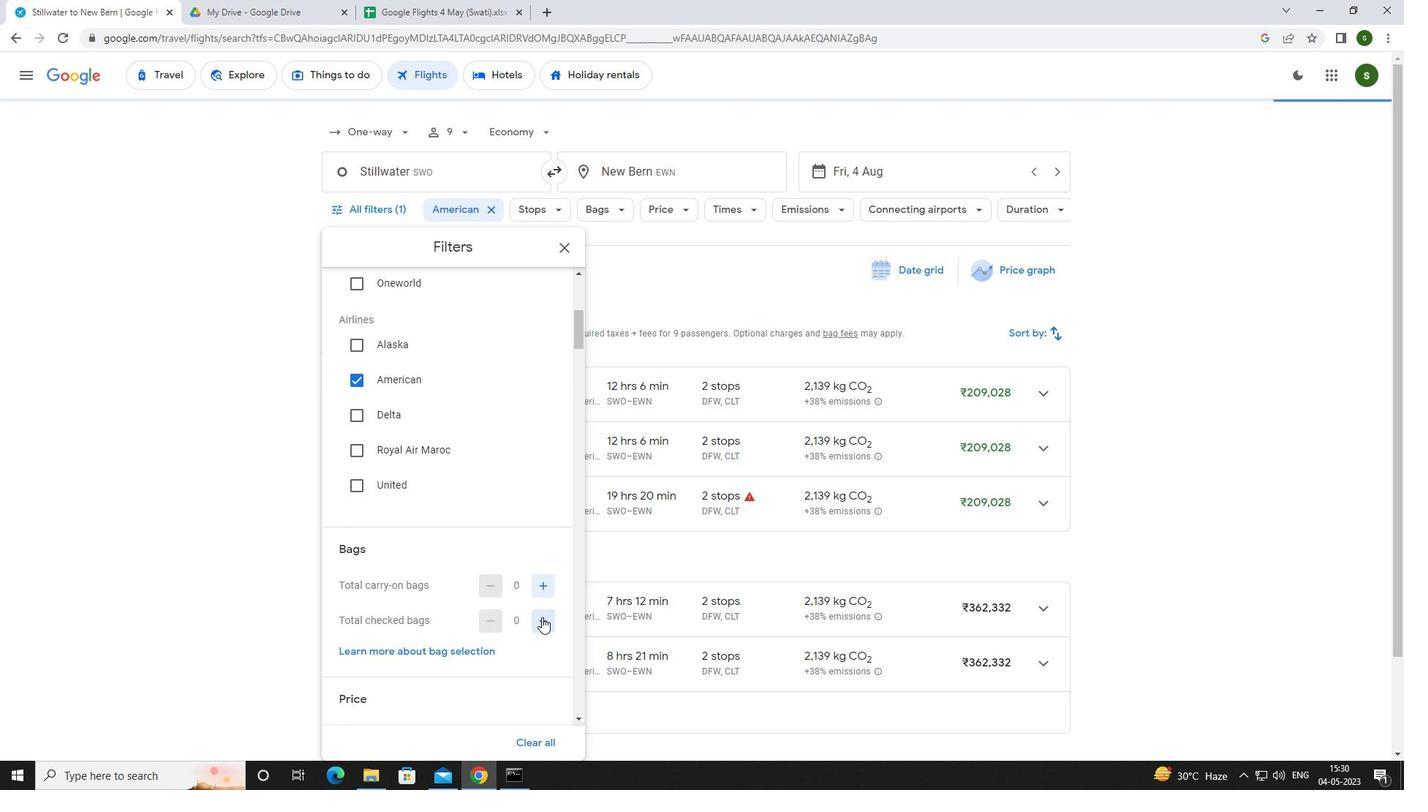 
Action: Mouse pressed left at (542, 617)
Screenshot: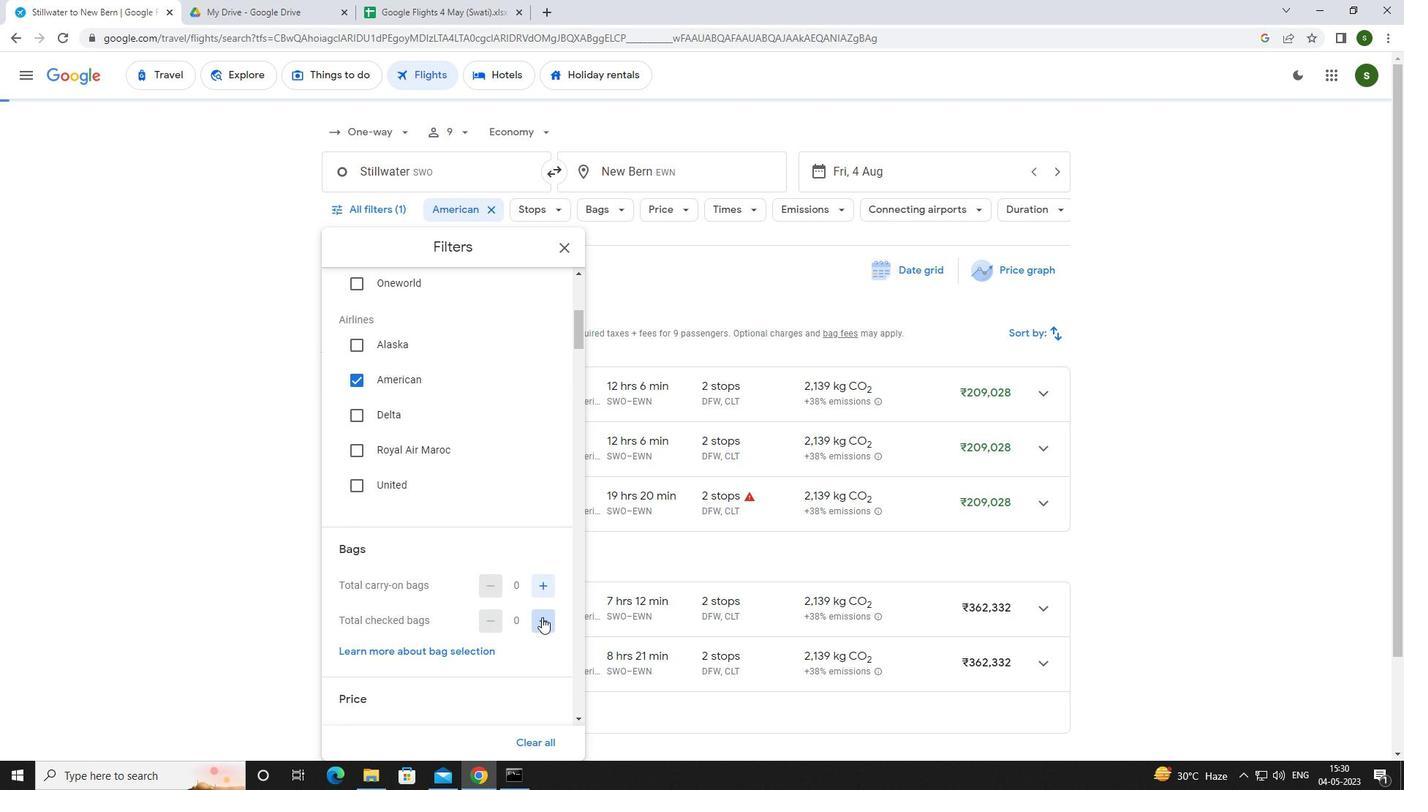 
Action: Mouse pressed left at (542, 617)
Screenshot: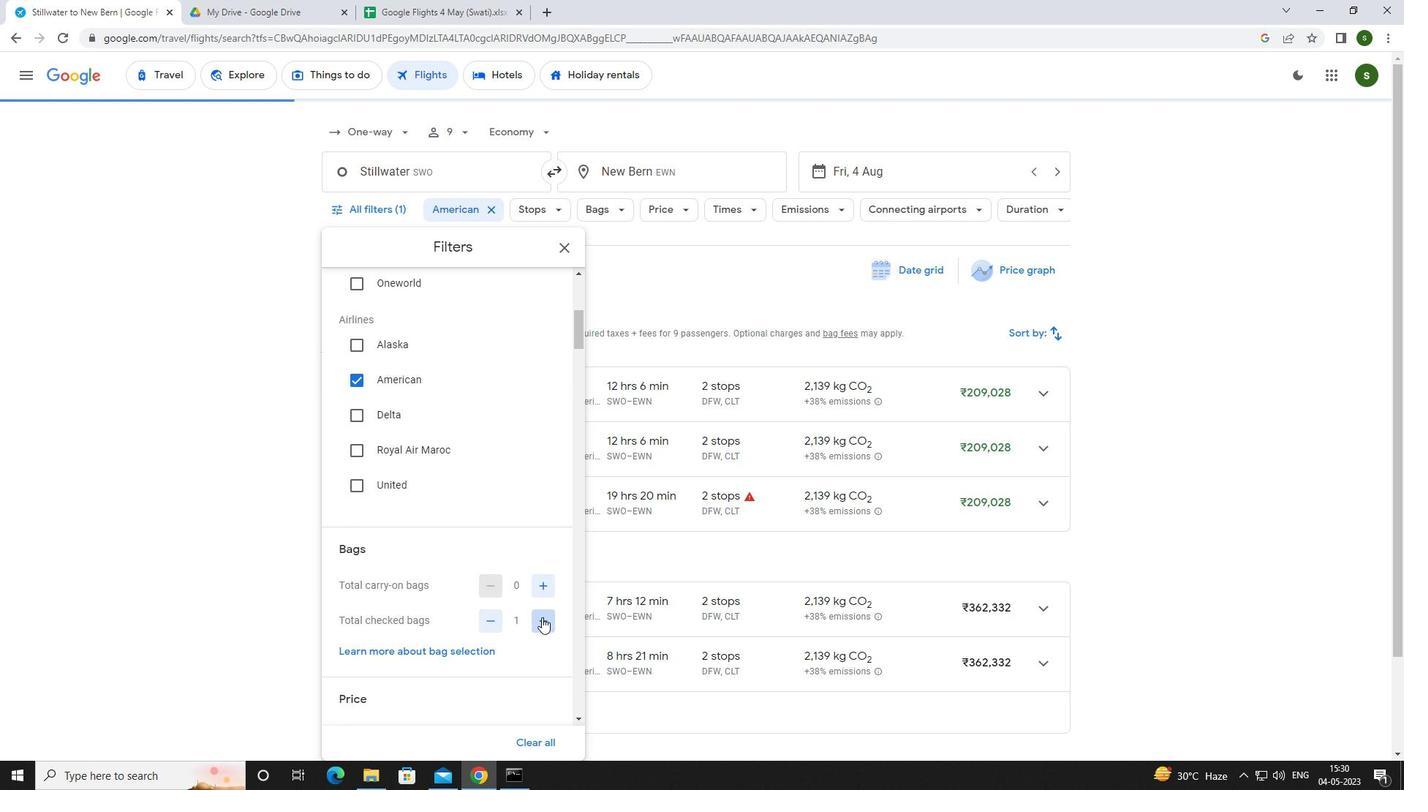 
Action: Mouse pressed left at (542, 617)
Screenshot: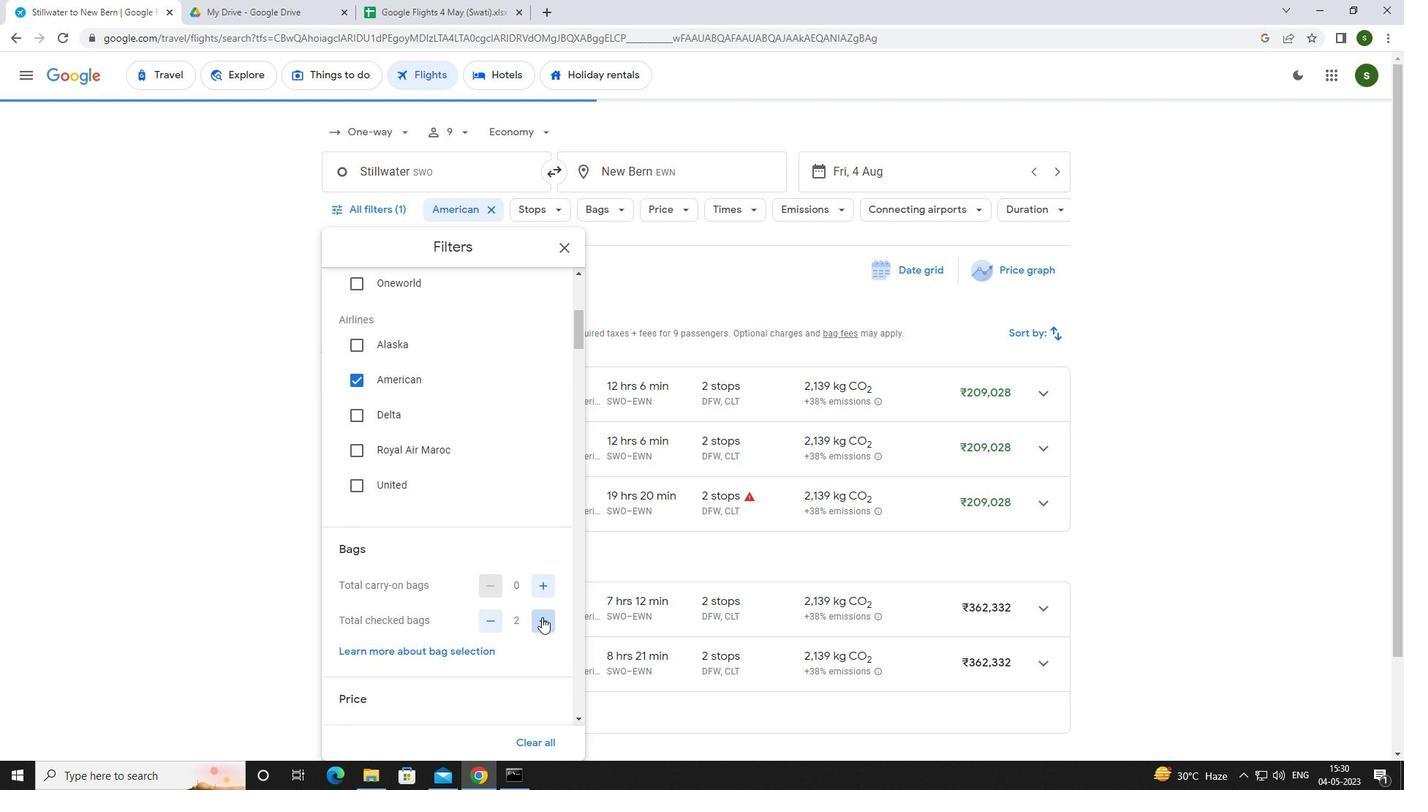 
Action: Mouse pressed left at (542, 617)
Screenshot: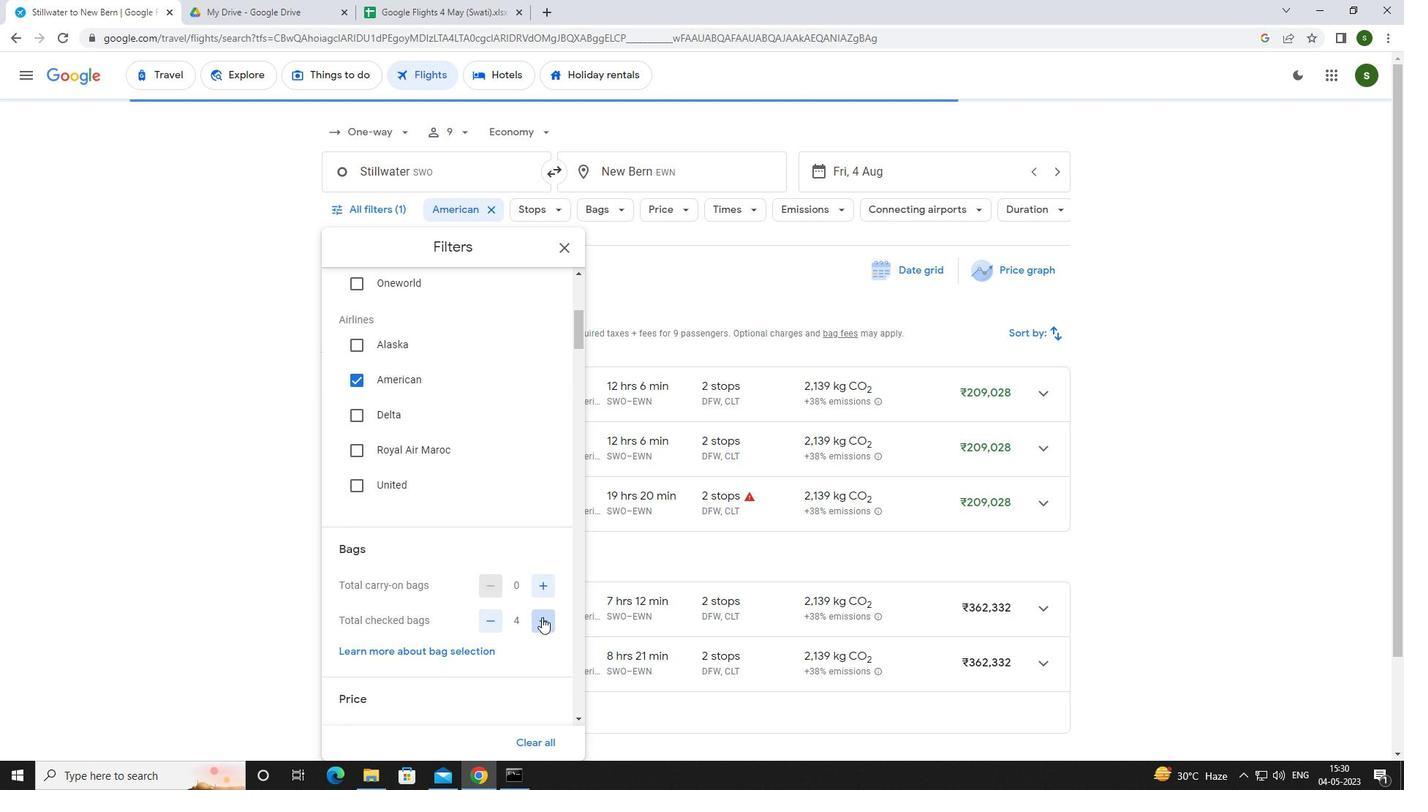 
Action: Mouse pressed left at (542, 617)
Screenshot: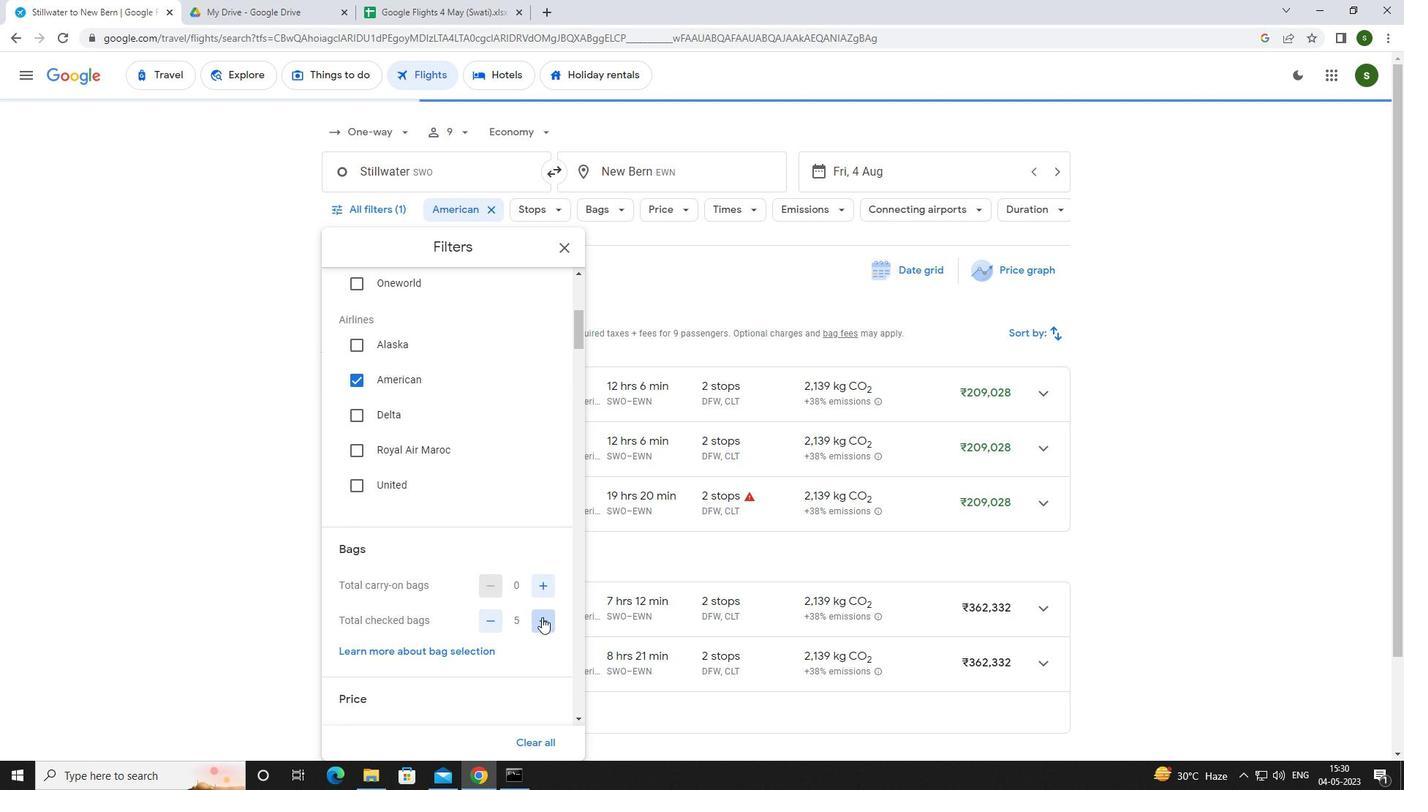 
Action: Mouse pressed left at (542, 617)
Screenshot: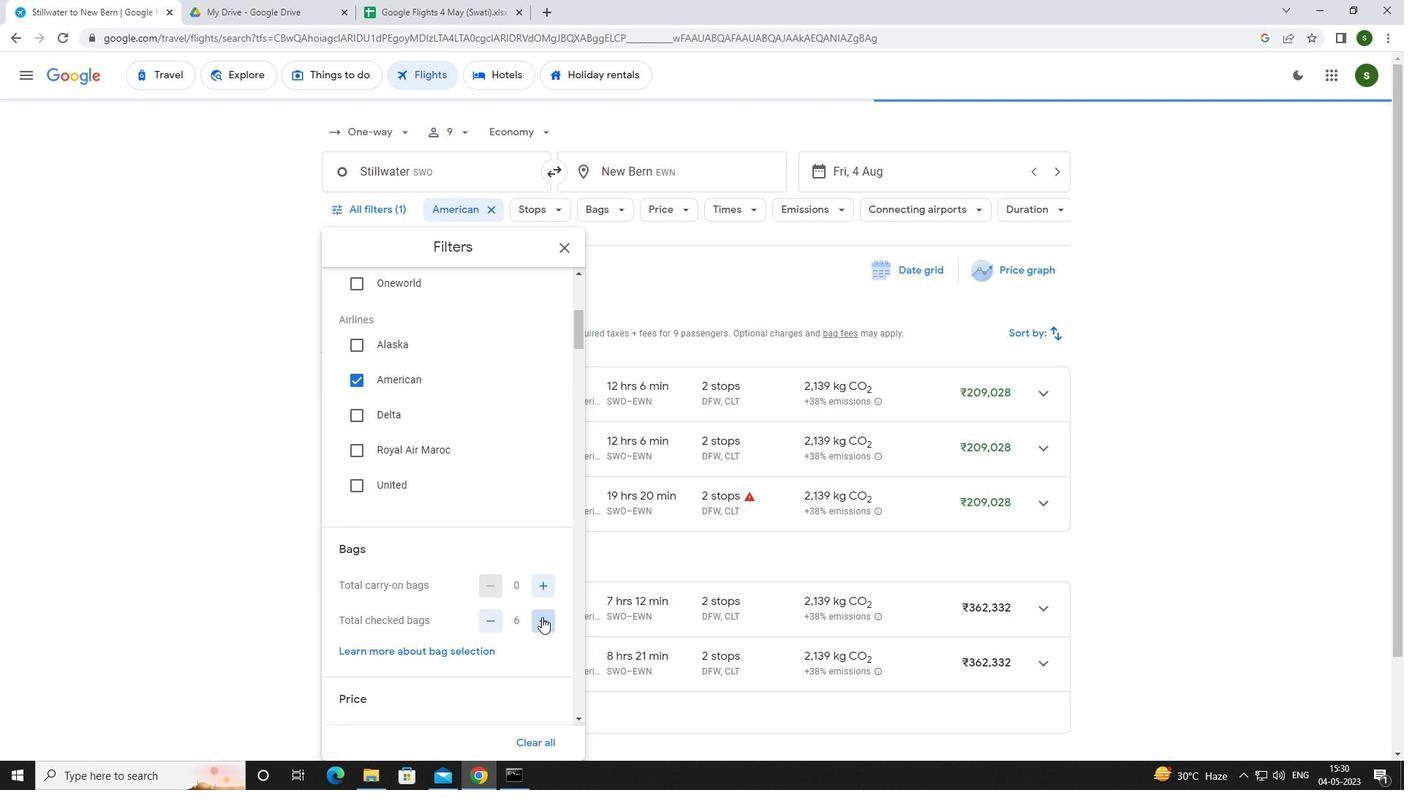 
Action: Mouse pressed left at (542, 617)
Screenshot: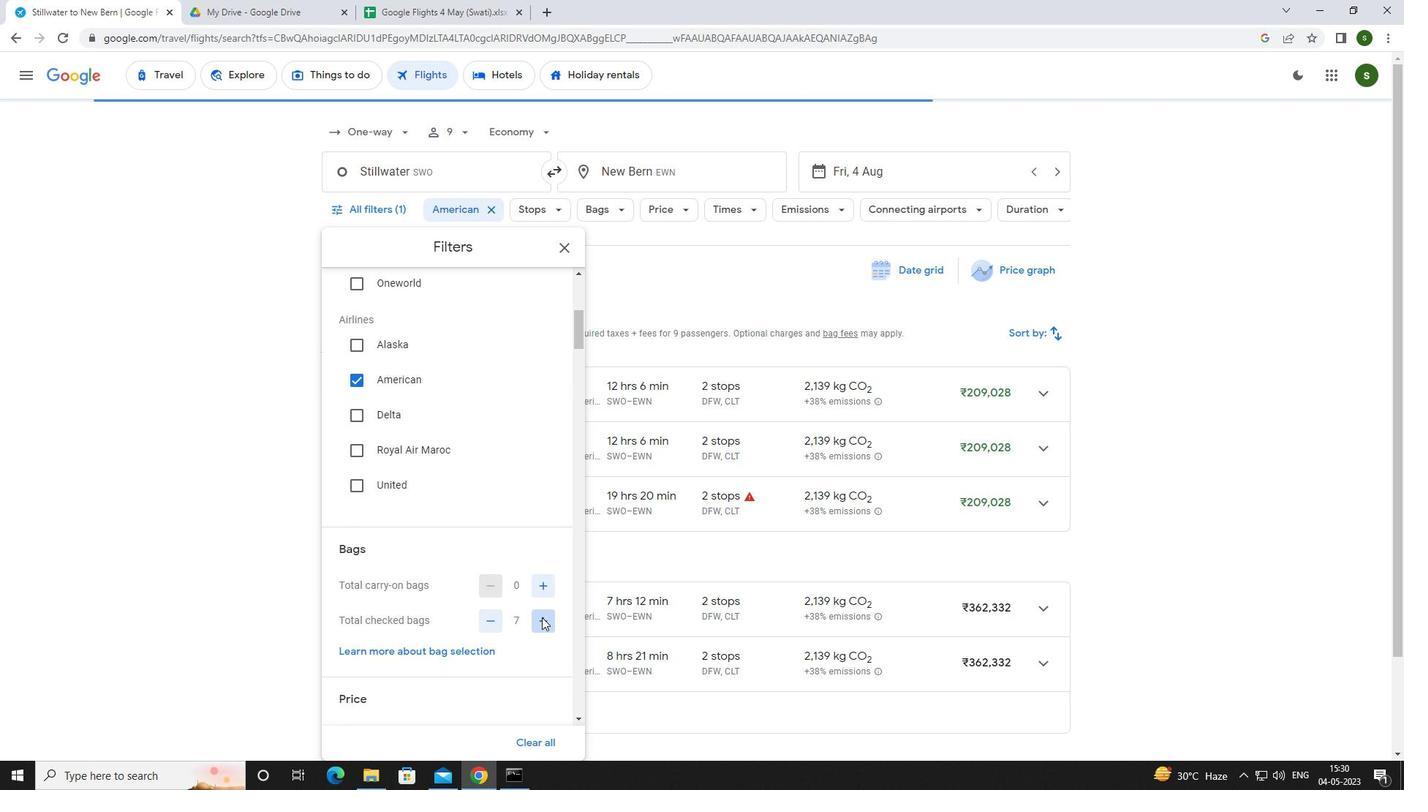
Action: Mouse moved to (540, 619)
Screenshot: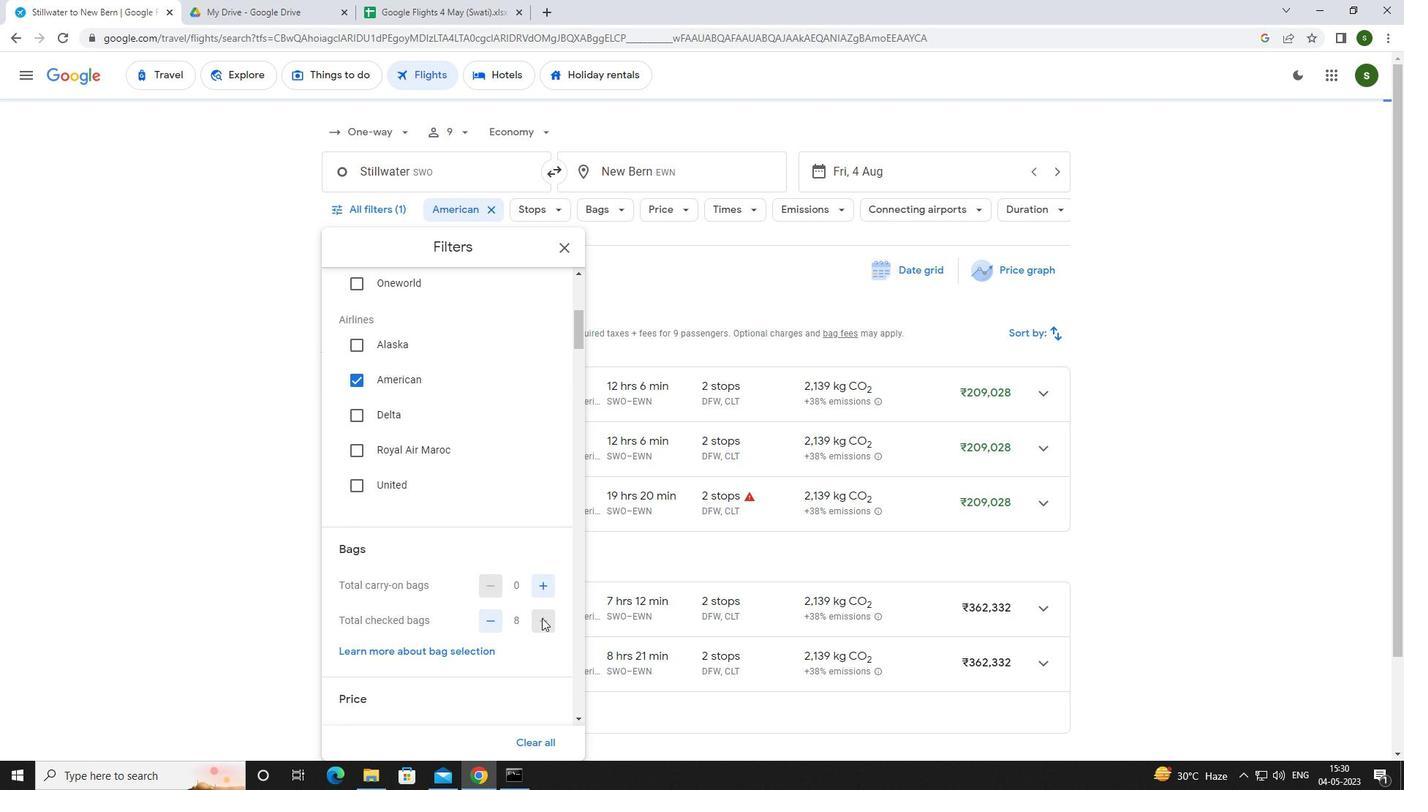 
Action: Mouse scrolled (540, 618) with delta (0, 0)
Screenshot: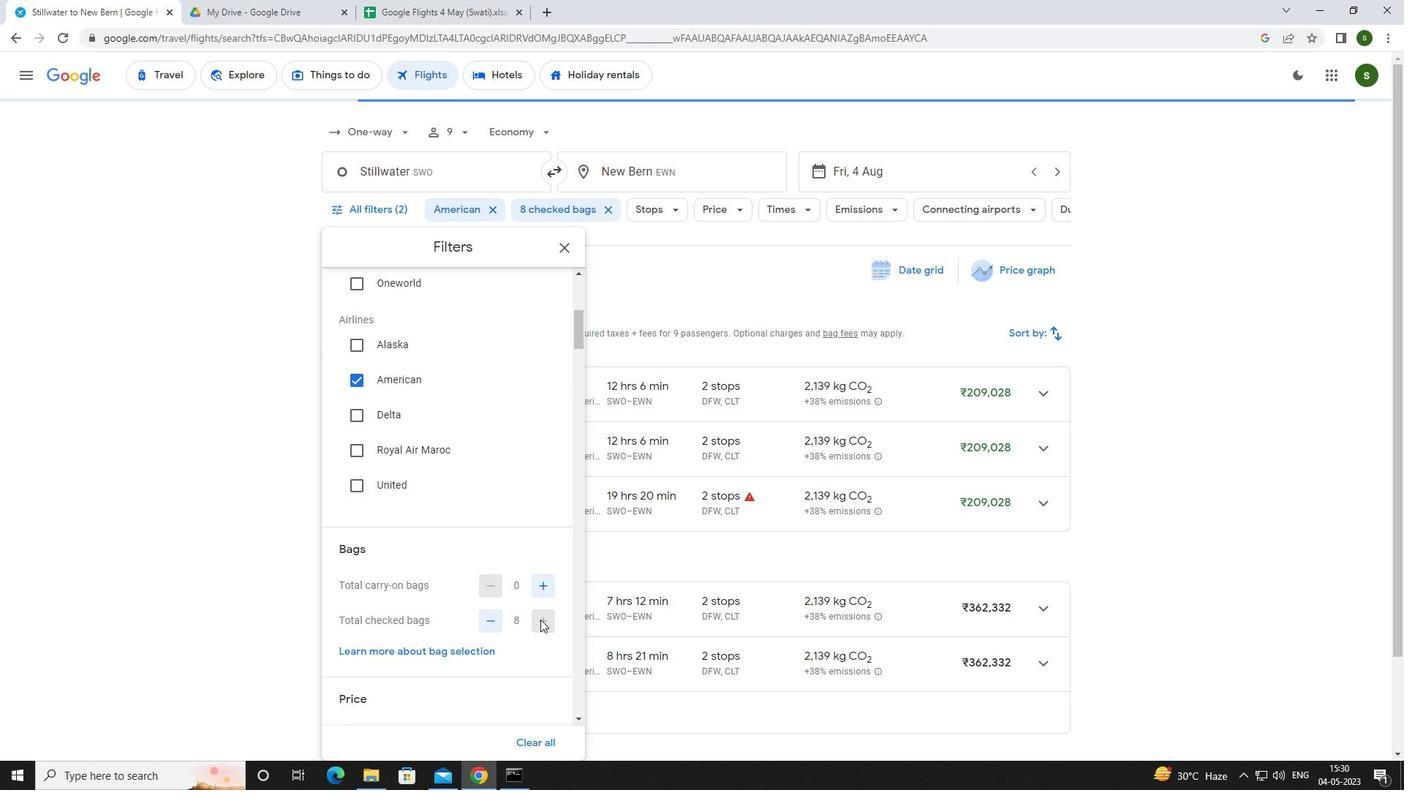 
Action: Mouse scrolled (540, 618) with delta (0, 0)
Screenshot: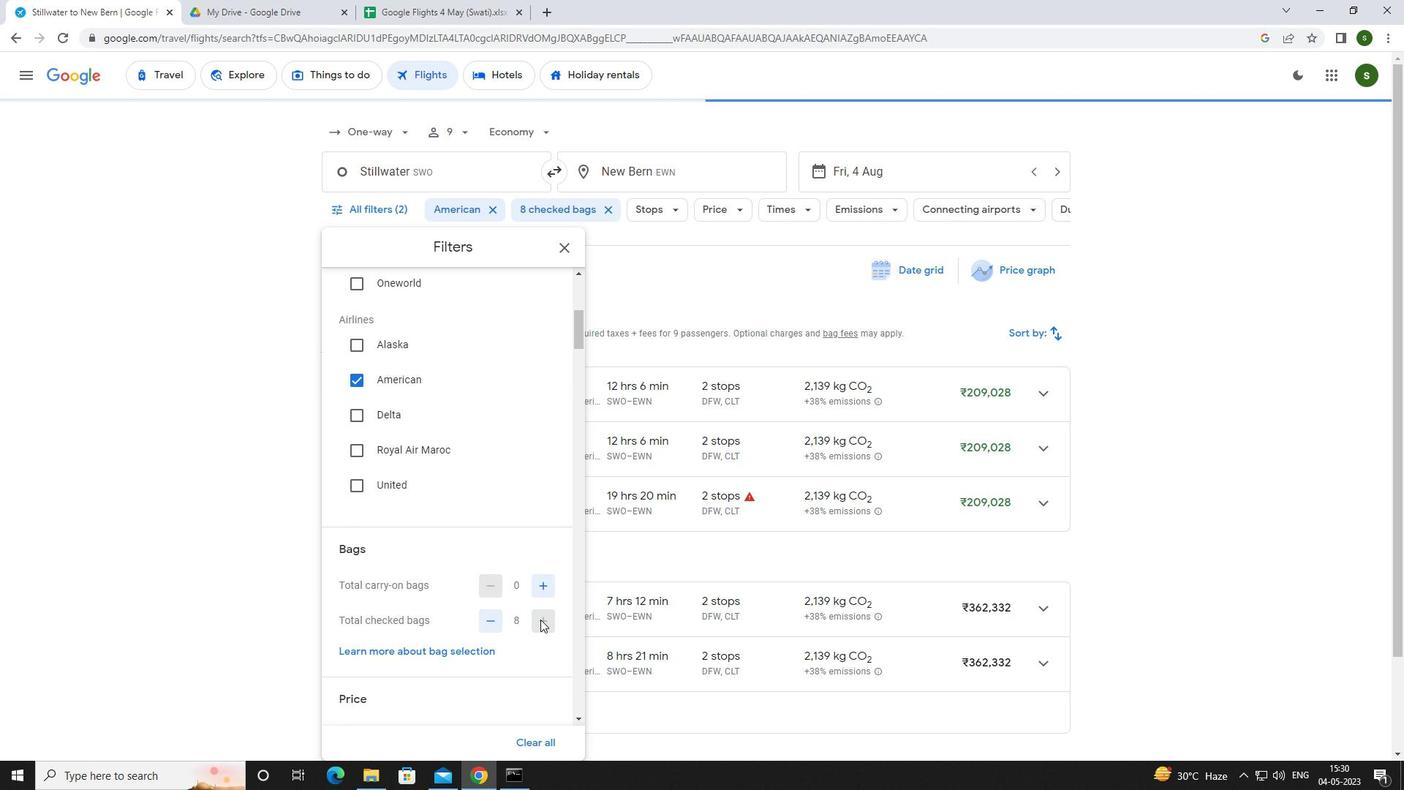 
Action: Mouse moved to (548, 613)
Screenshot: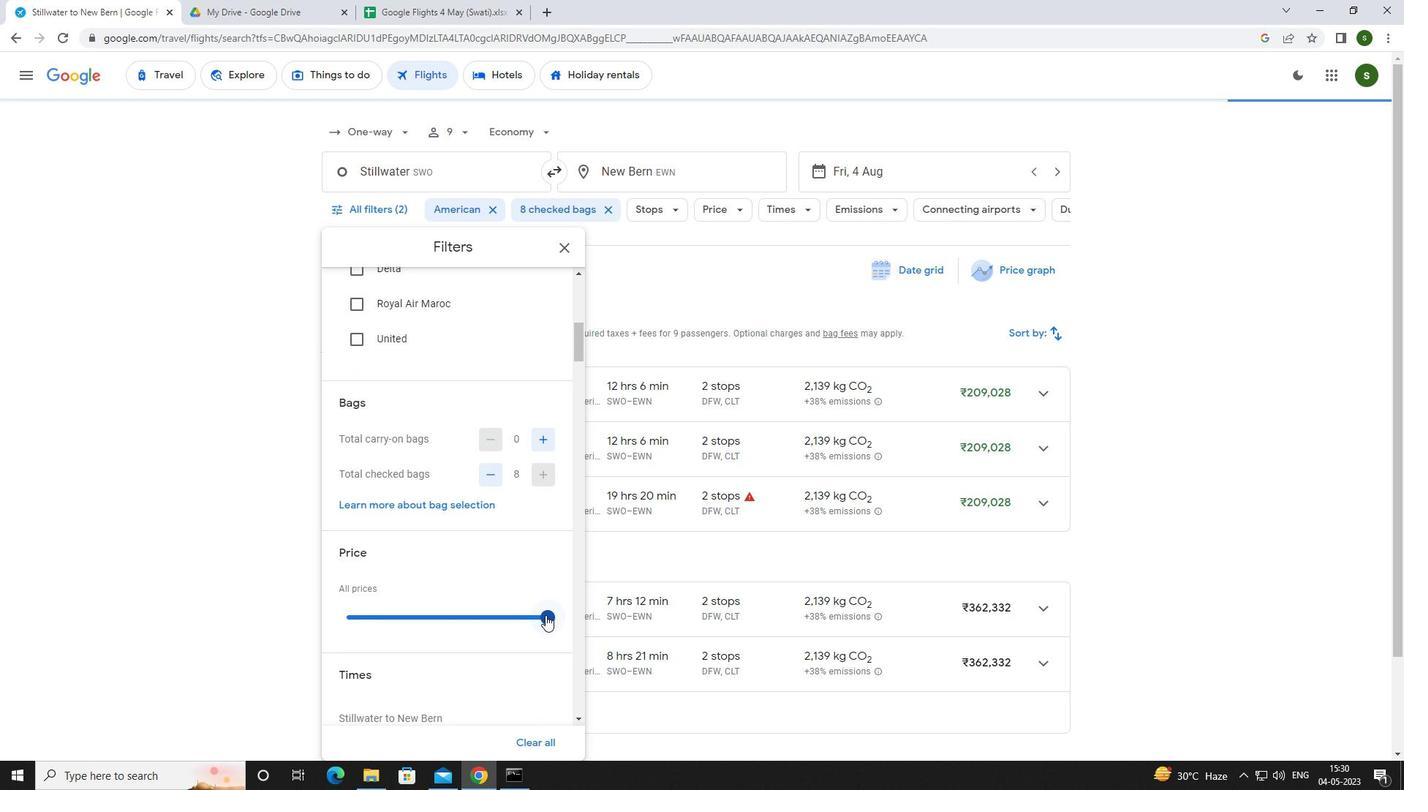 
Action: Mouse pressed left at (548, 613)
Screenshot: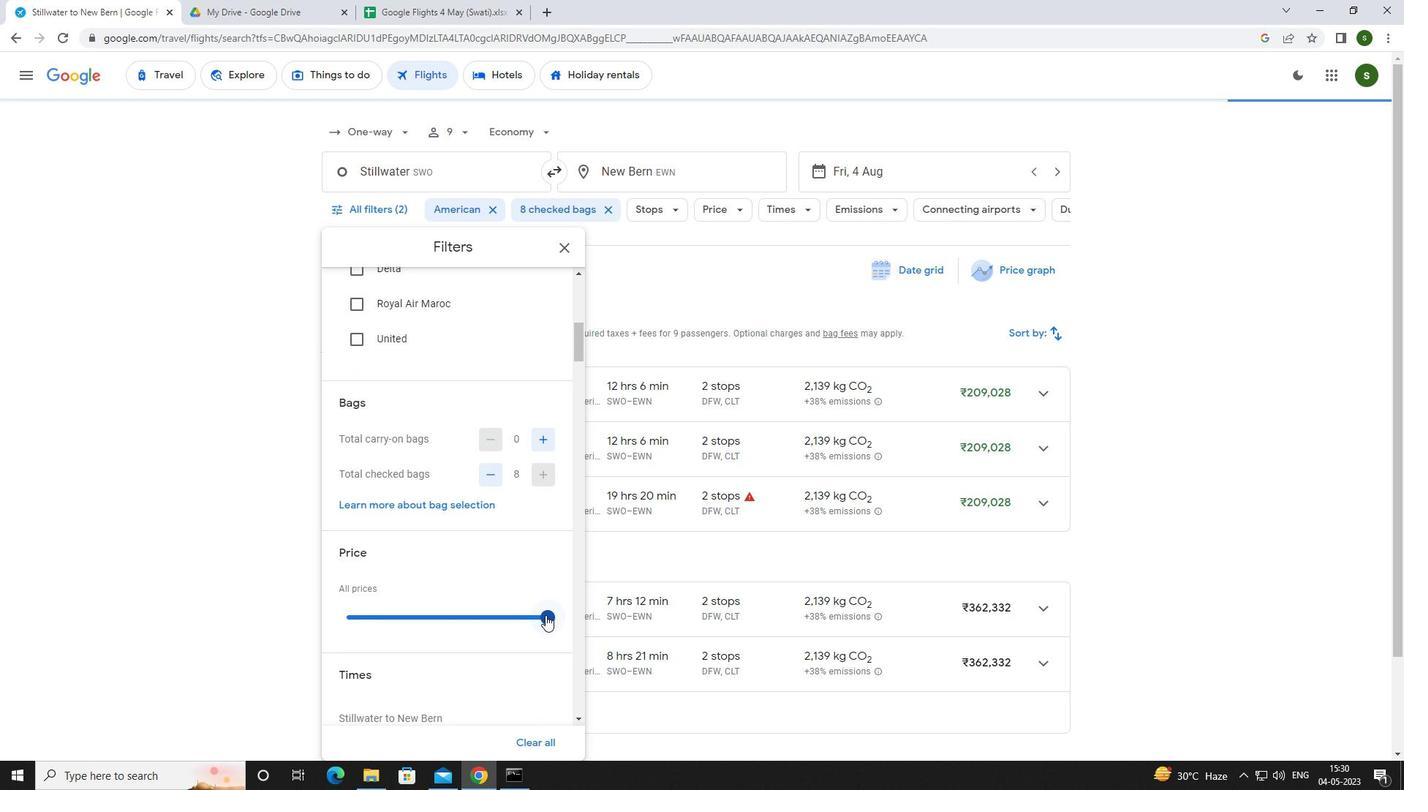 
Action: Mouse moved to (348, 618)
Screenshot: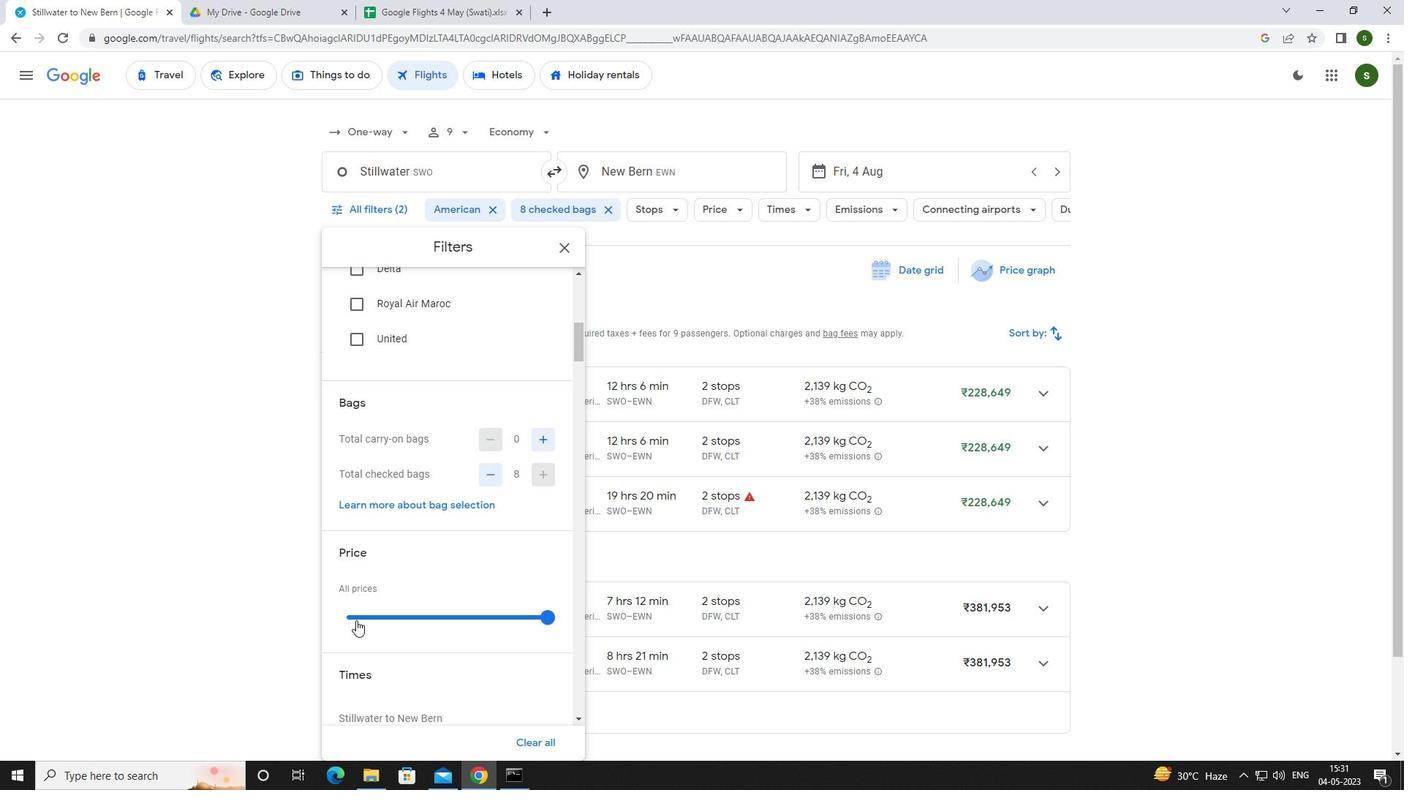 
Action: Mouse pressed left at (348, 618)
Screenshot: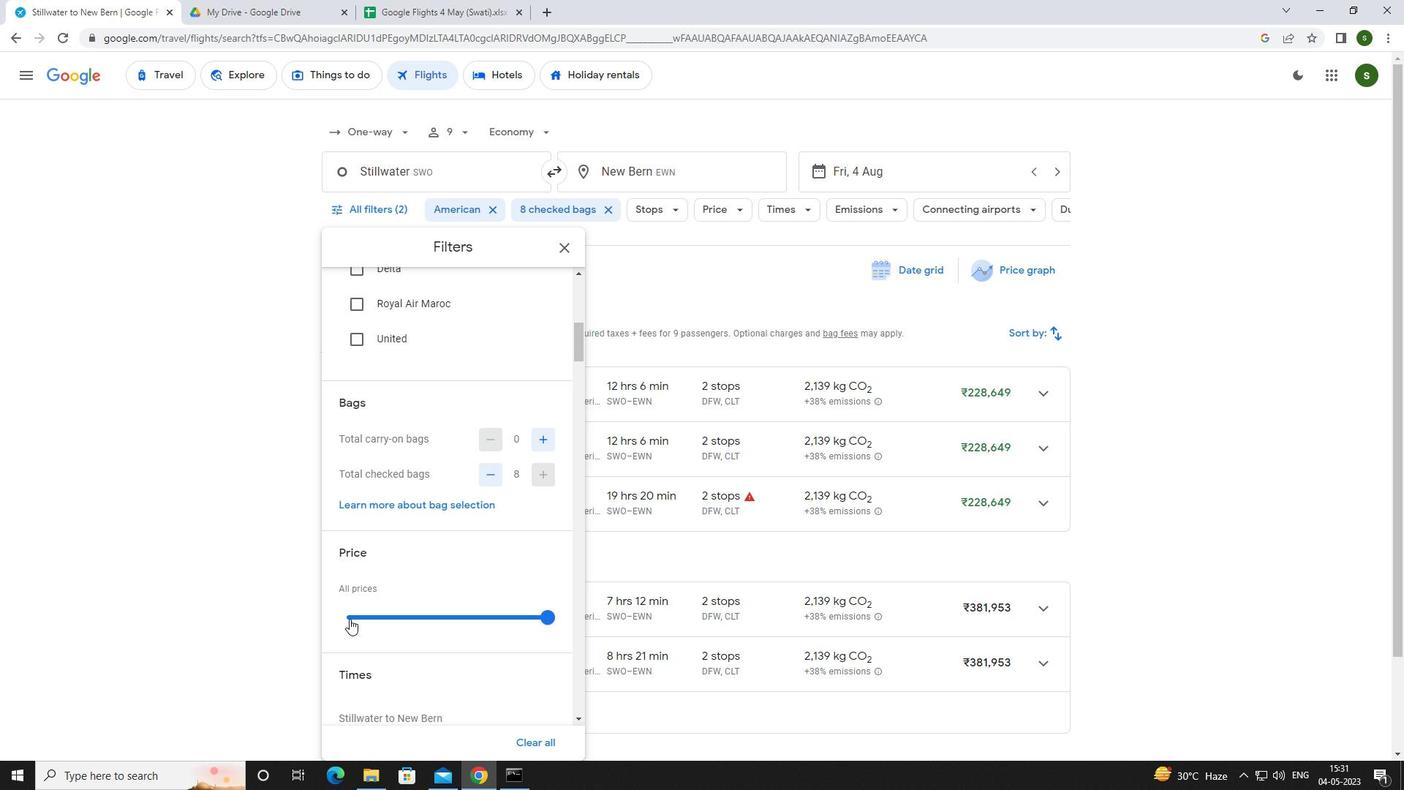 
Action: Mouse moved to (430, 602)
Screenshot: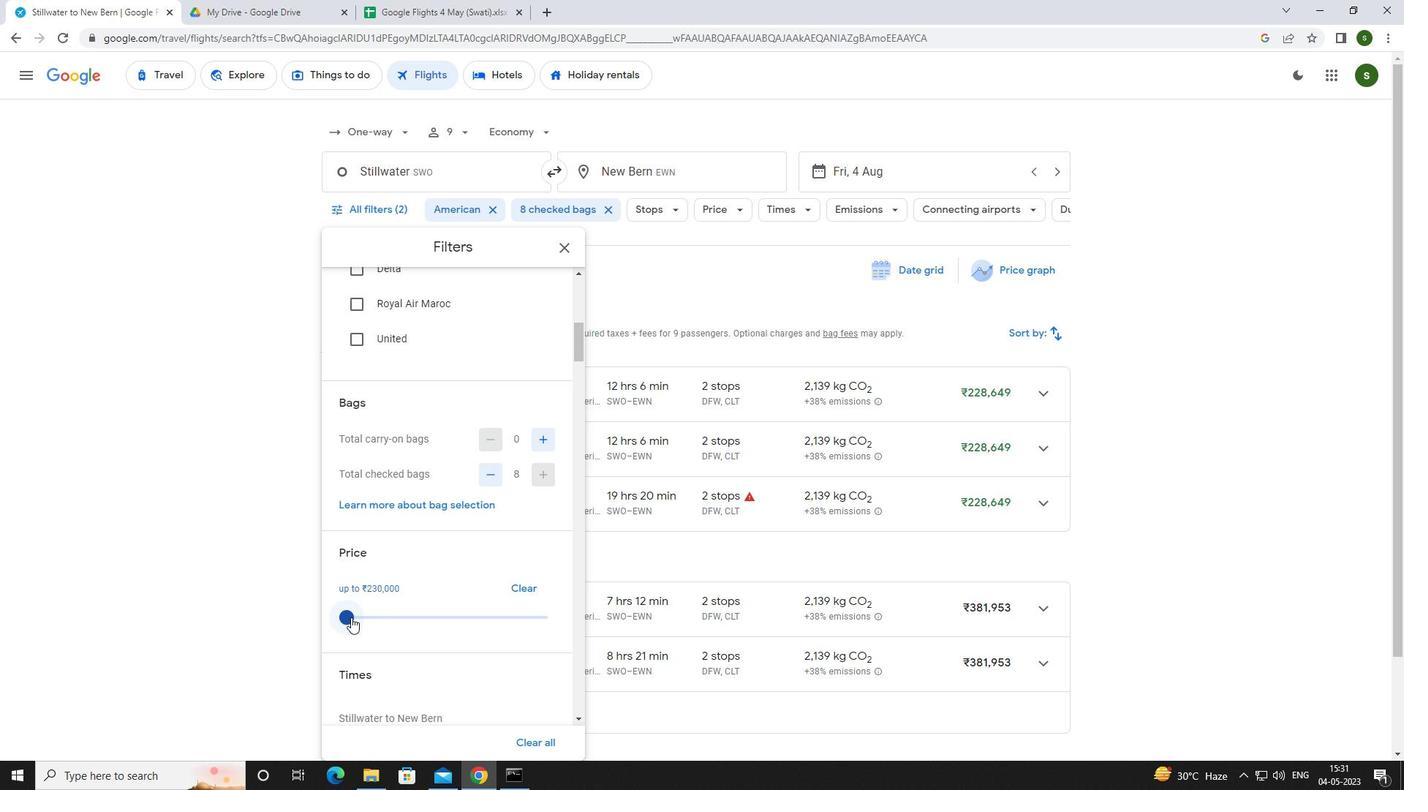 
Action: Mouse scrolled (430, 601) with delta (0, 0)
Screenshot: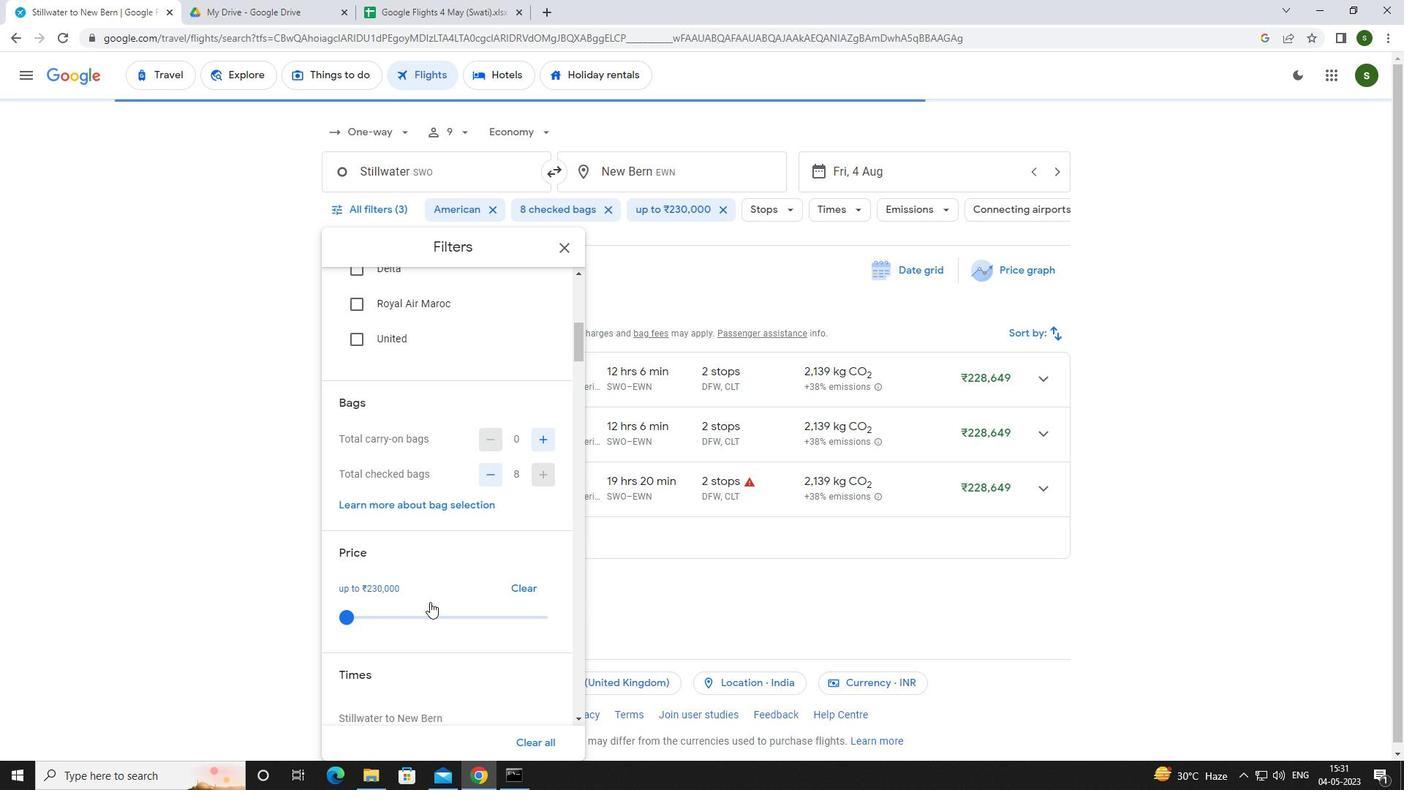 
Action: Mouse scrolled (430, 601) with delta (0, 0)
Screenshot: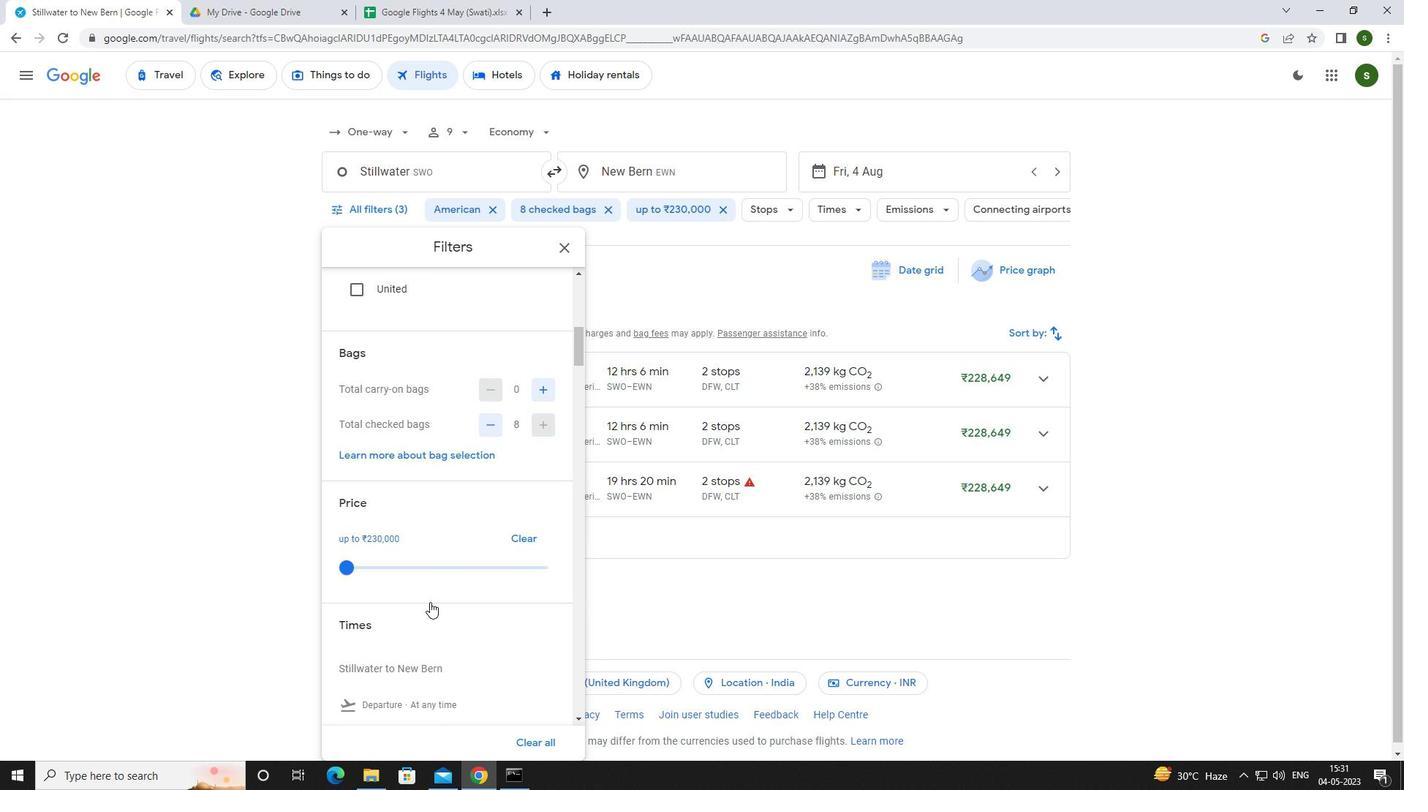 
Action: Mouse scrolled (430, 601) with delta (0, 0)
Screenshot: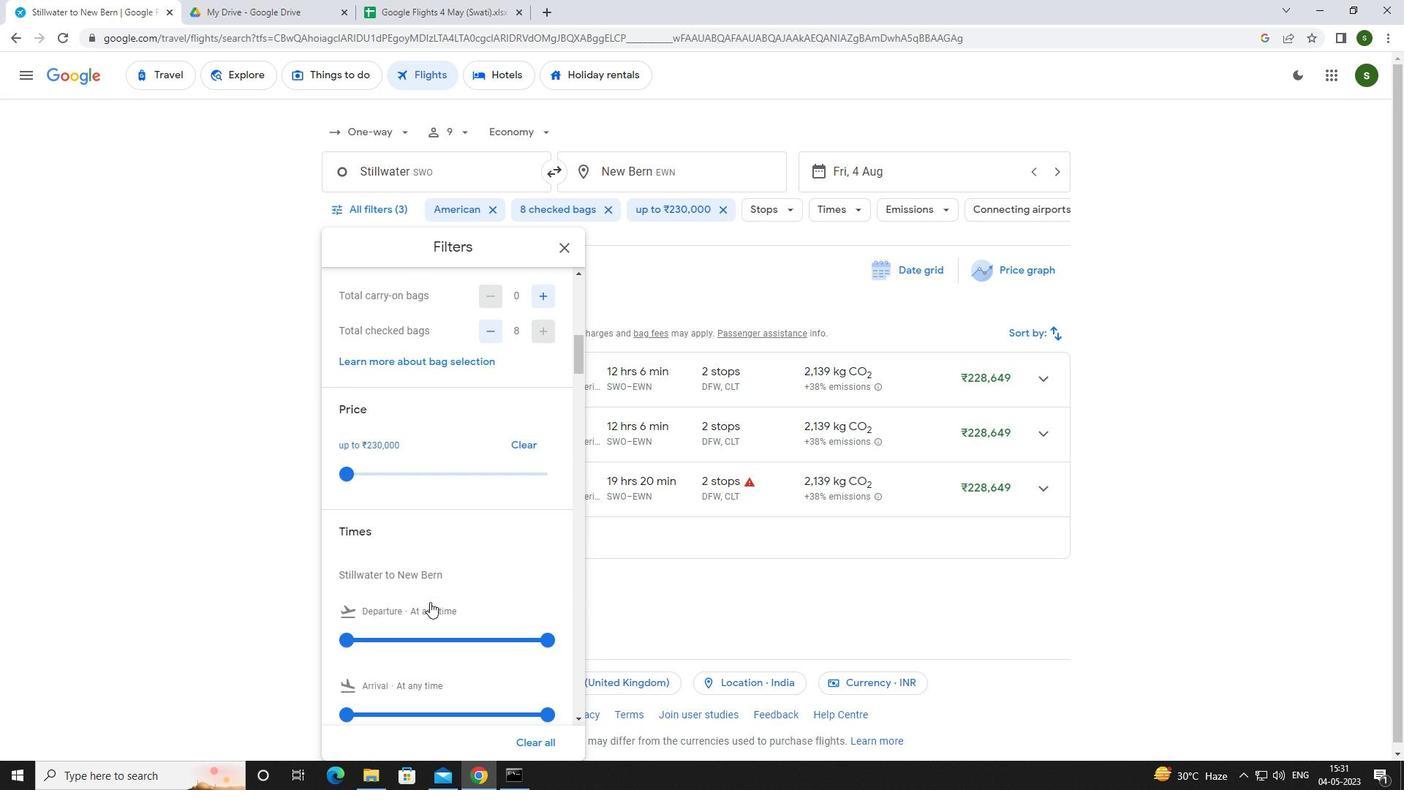 
Action: Mouse moved to (348, 569)
Screenshot: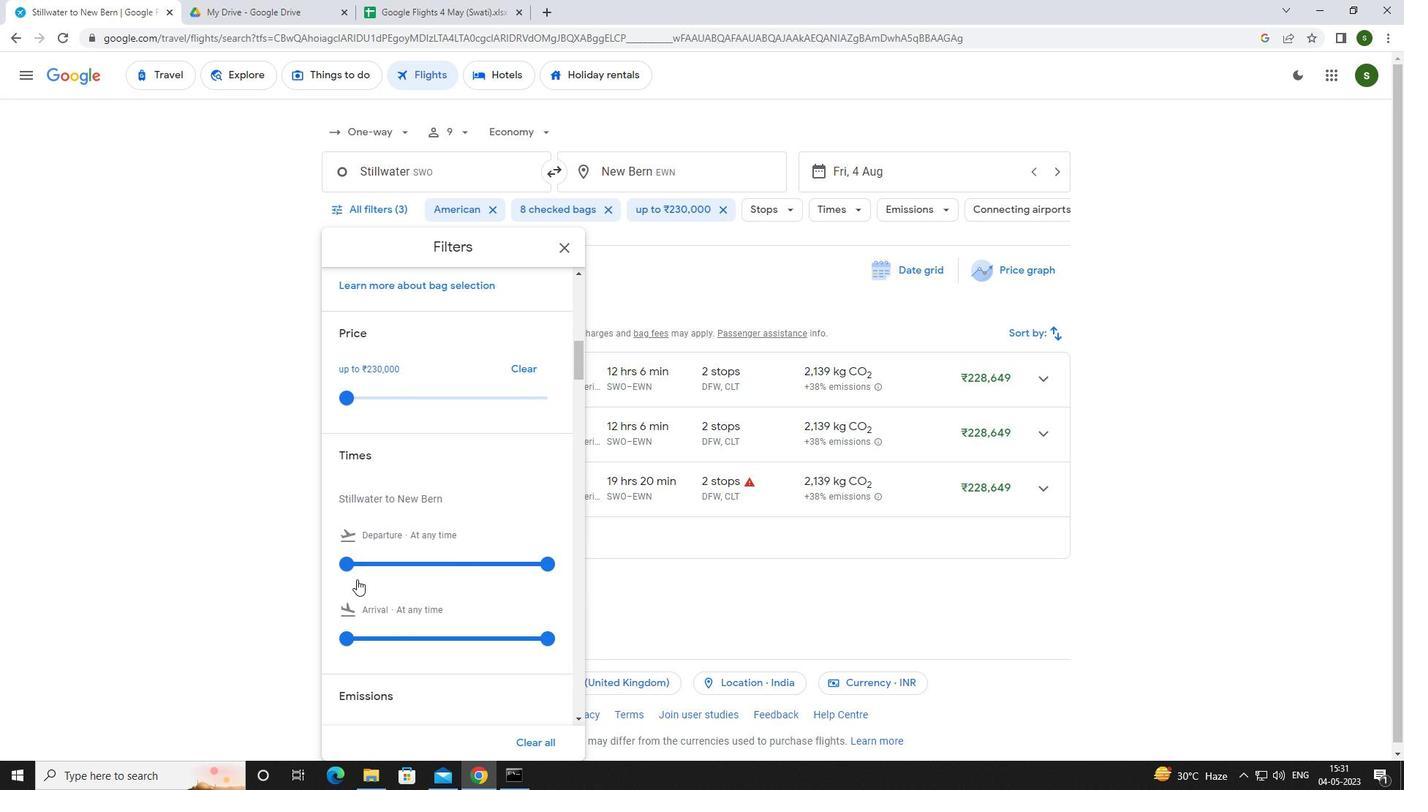 
Action: Mouse pressed left at (348, 569)
Screenshot: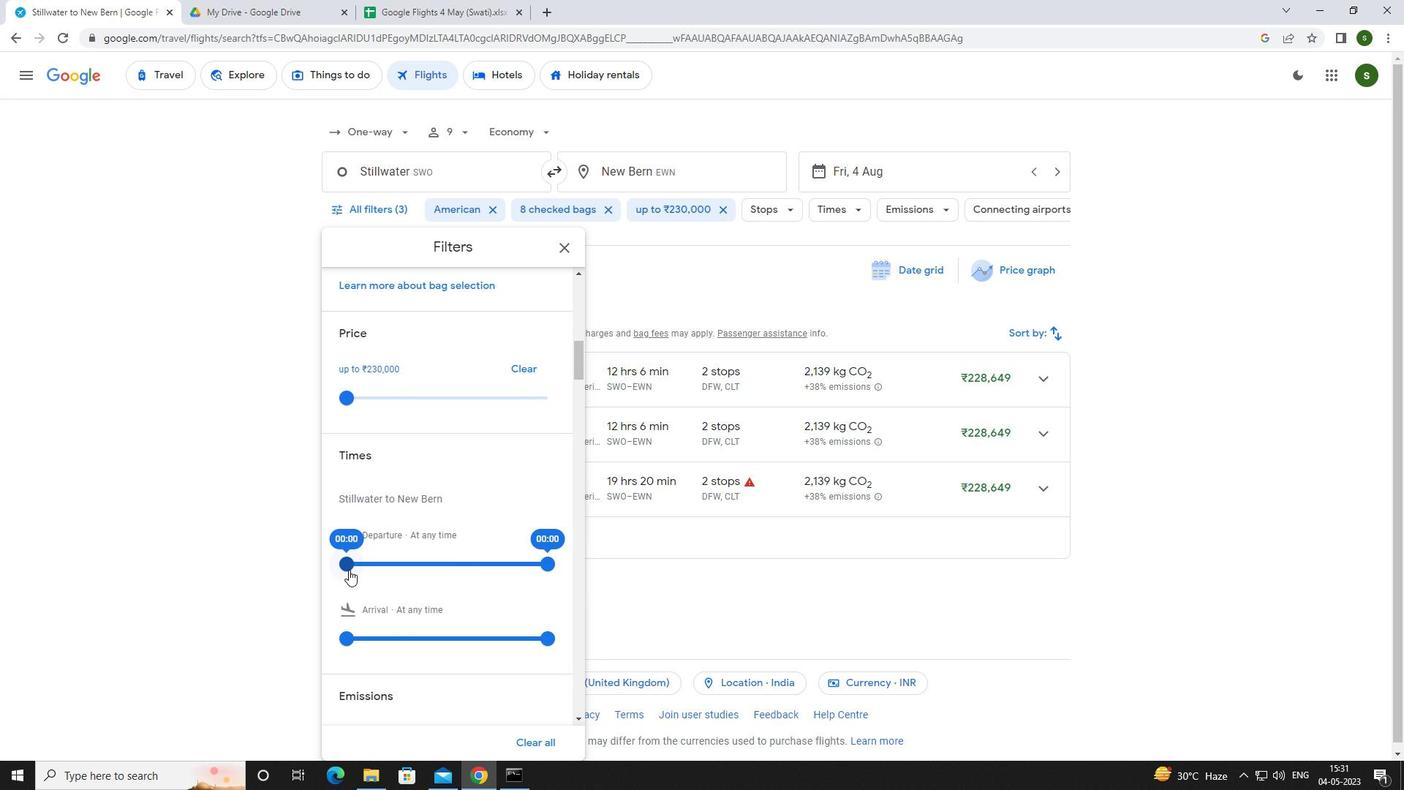 
Action: Mouse moved to (669, 596)
Screenshot: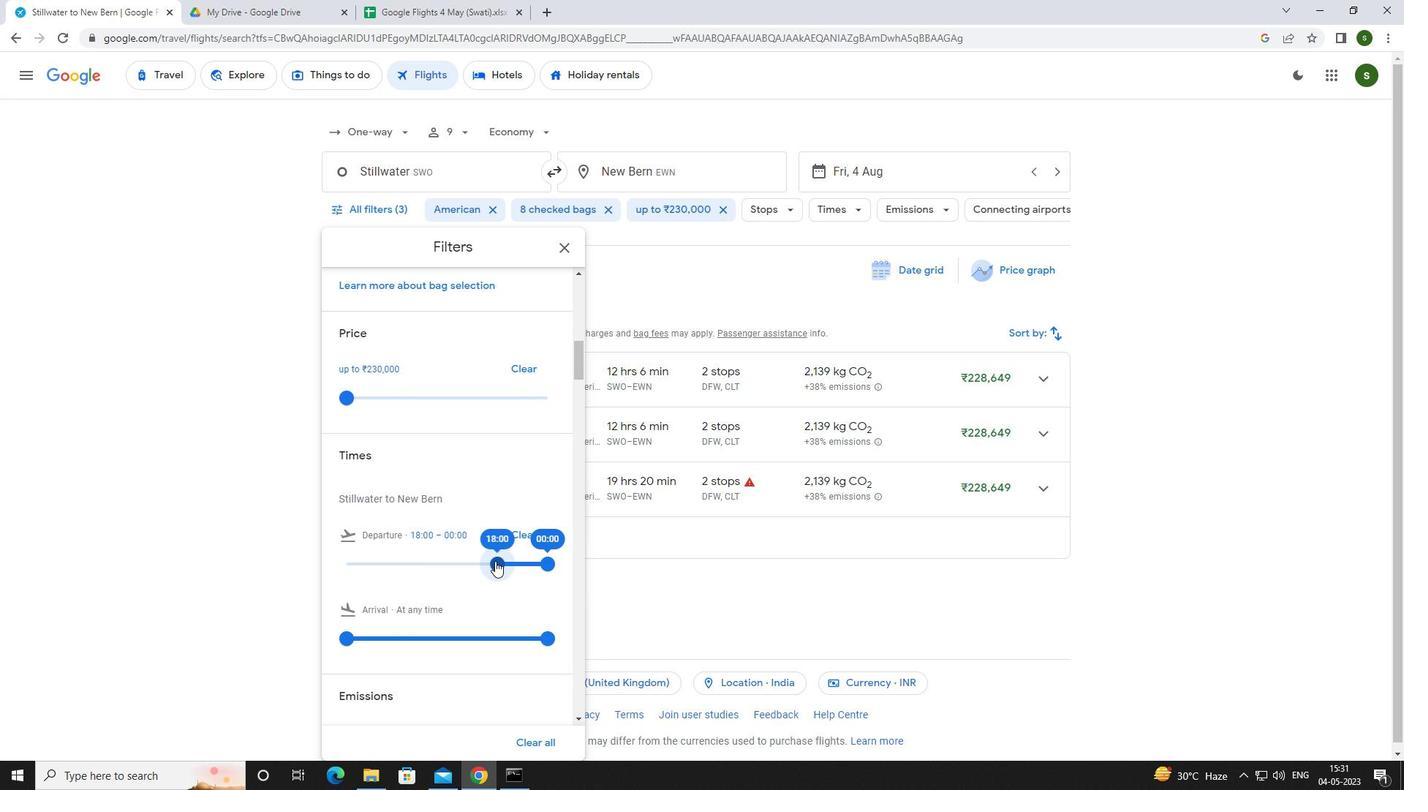 
Action: Mouse pressed left at (669, 596)
Screenshot: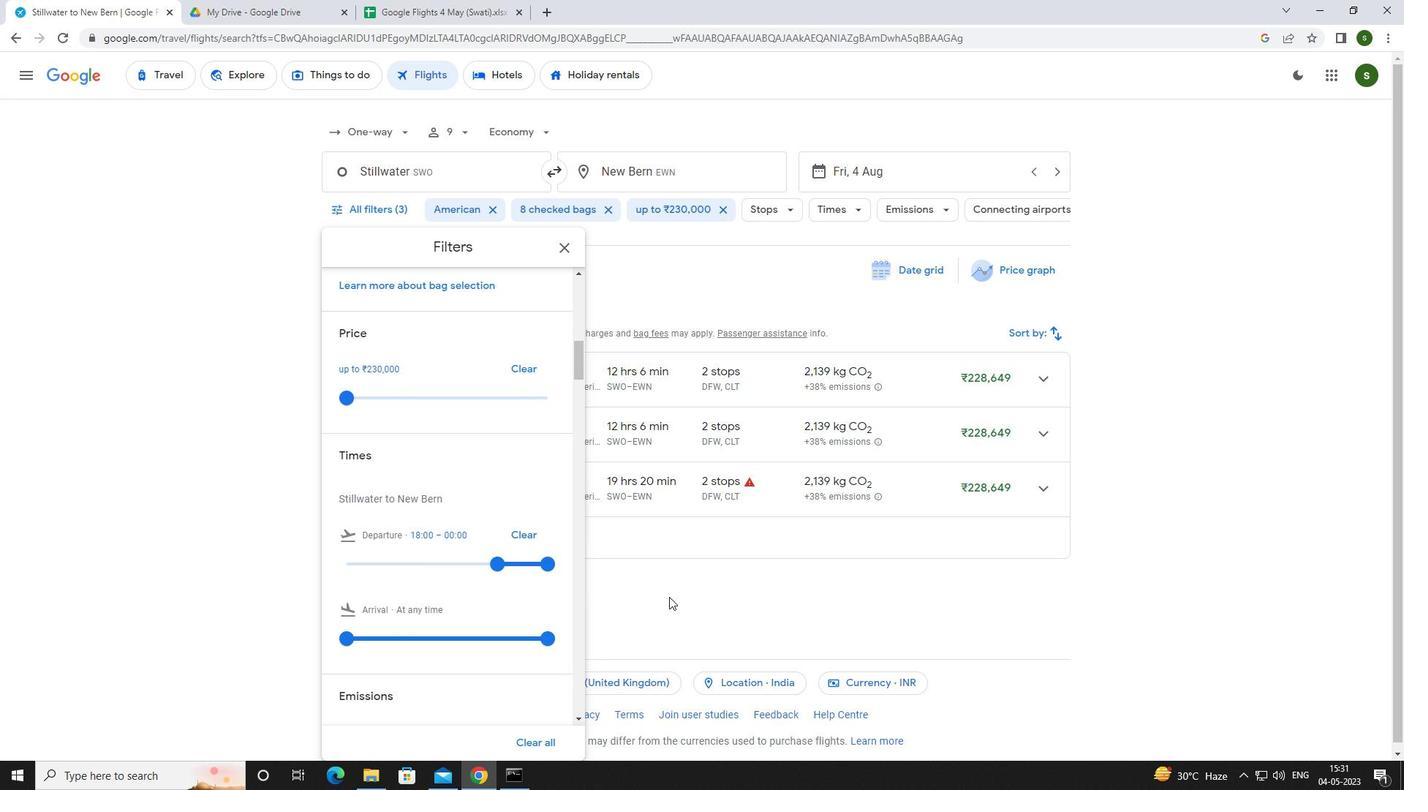 
